 Task: Write a Python program to calculate the area of a circle given its radius.
Action: Mouse moved to (749, 274)
Screenshot: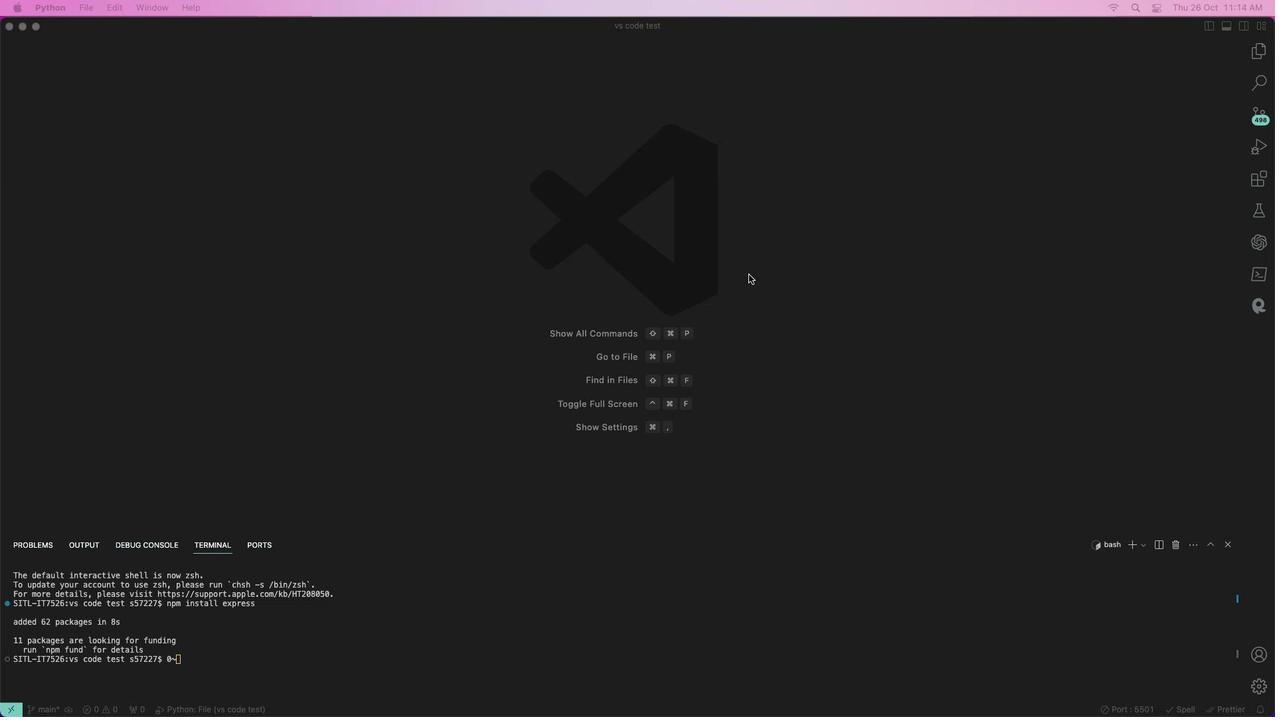 
Action: Mouse pressed left at (749, 274)
Screenshot: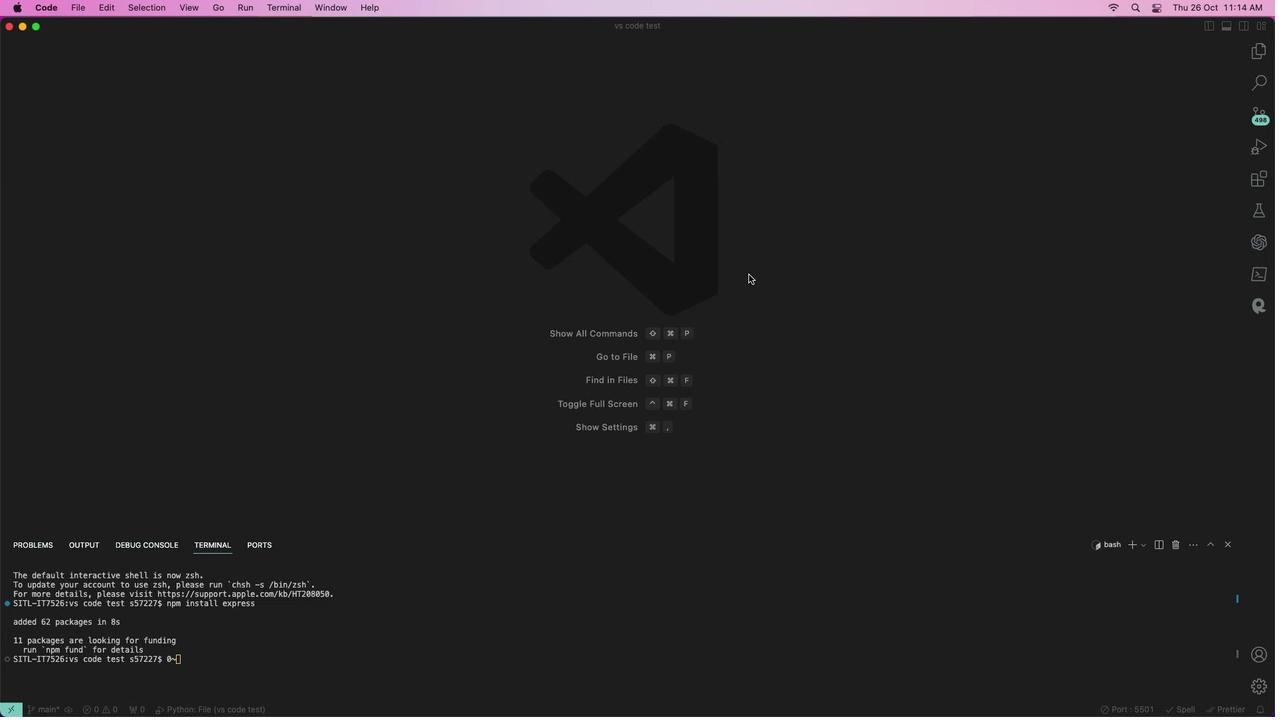 
Action: Mouse moved to (1184, 520)
Screenshot: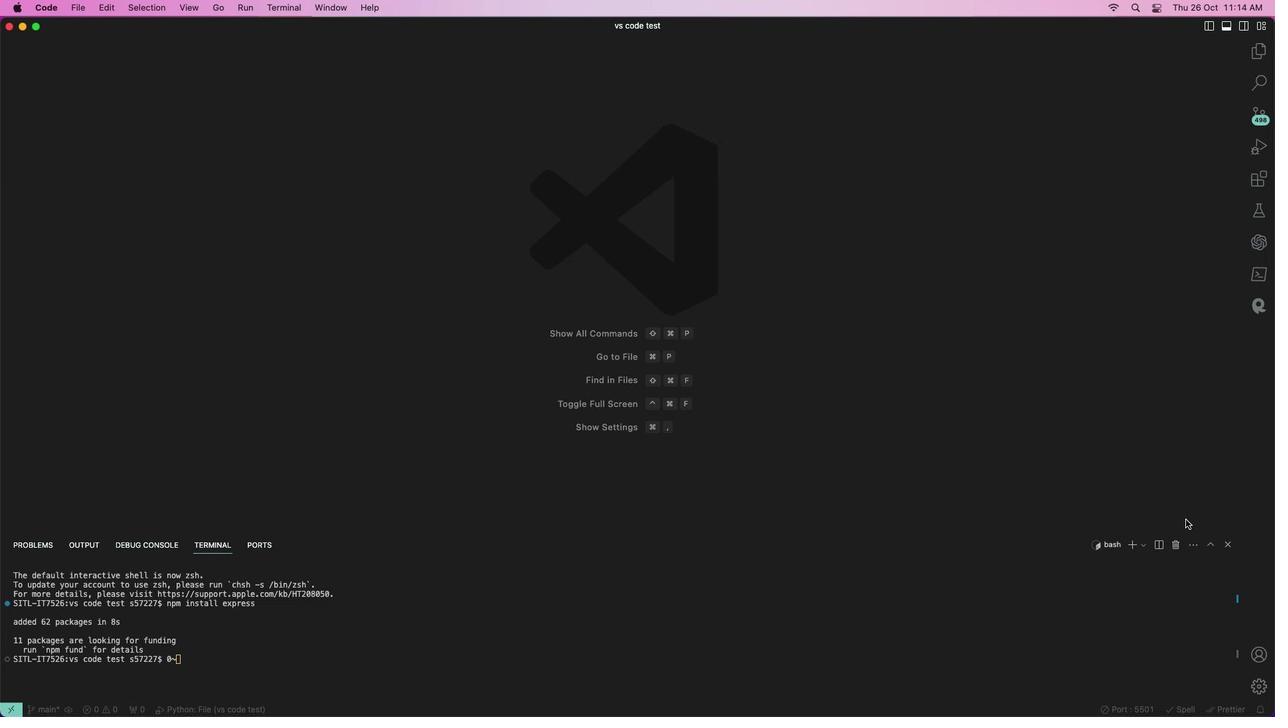 
Action: Mouse pressed left at (1184, 520)
Screenshot: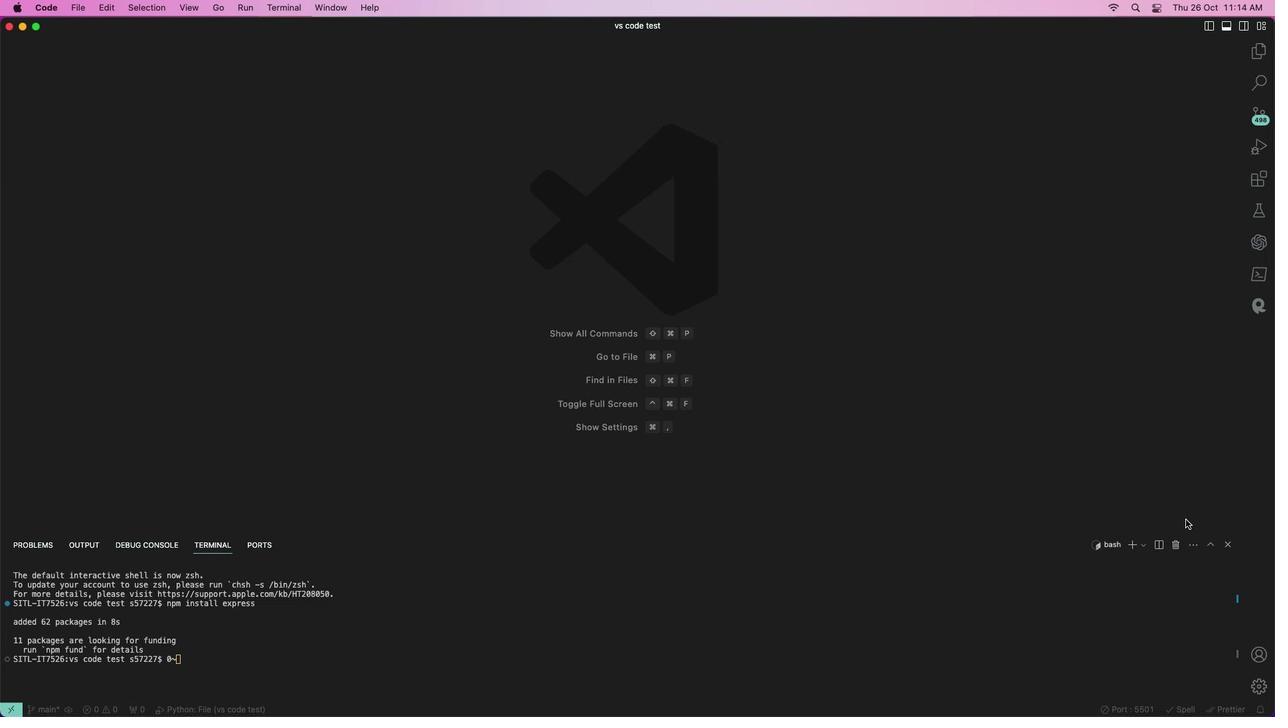 
Action: Mouse moved to (1180, 544)
Screenshot: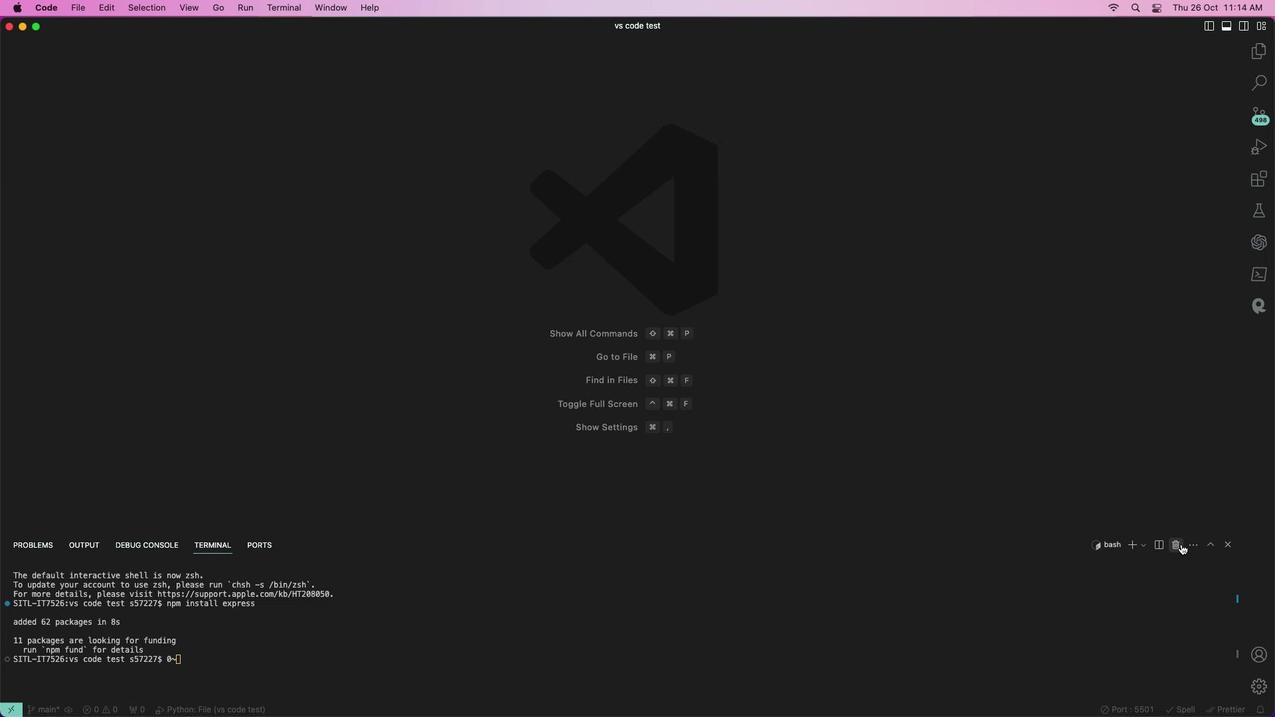 
Action: Mouse pressed left at (1180, 544)
Screenshot: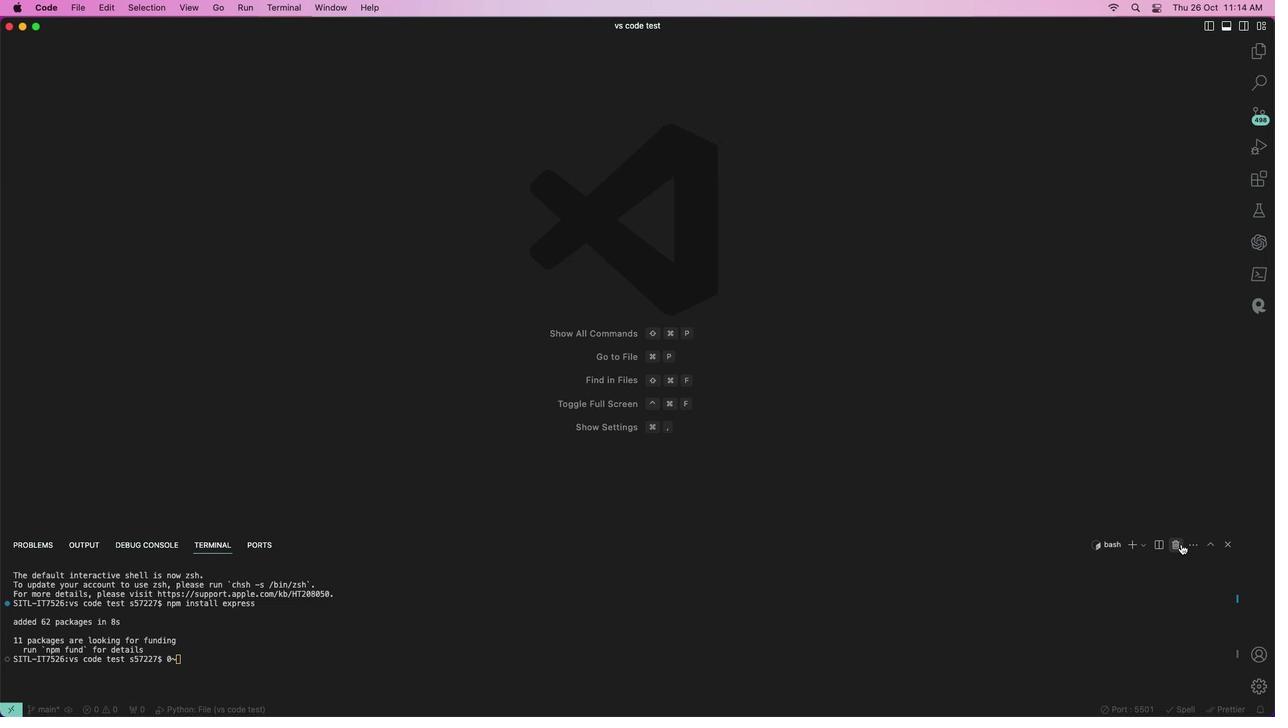 
Action: Mouse moved to (1253, 49)
Screenshot: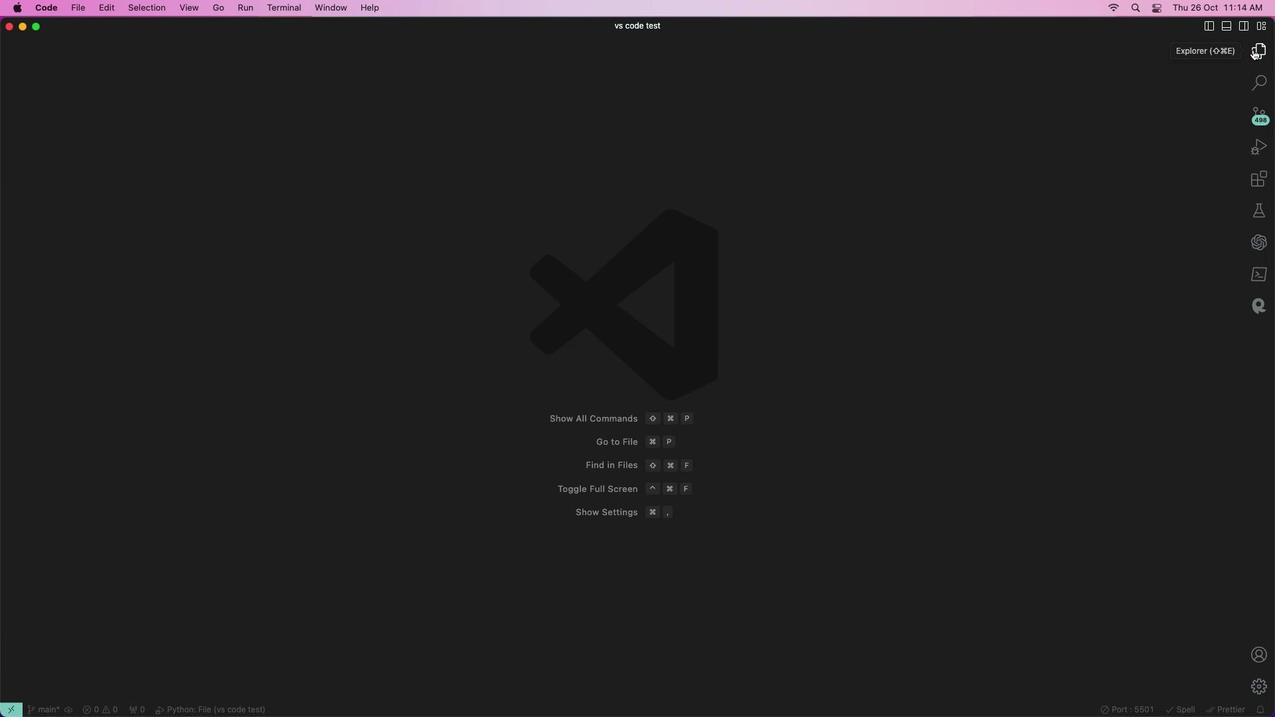 
Action: Mouse pressed left at (1253, 49)
Screenshot: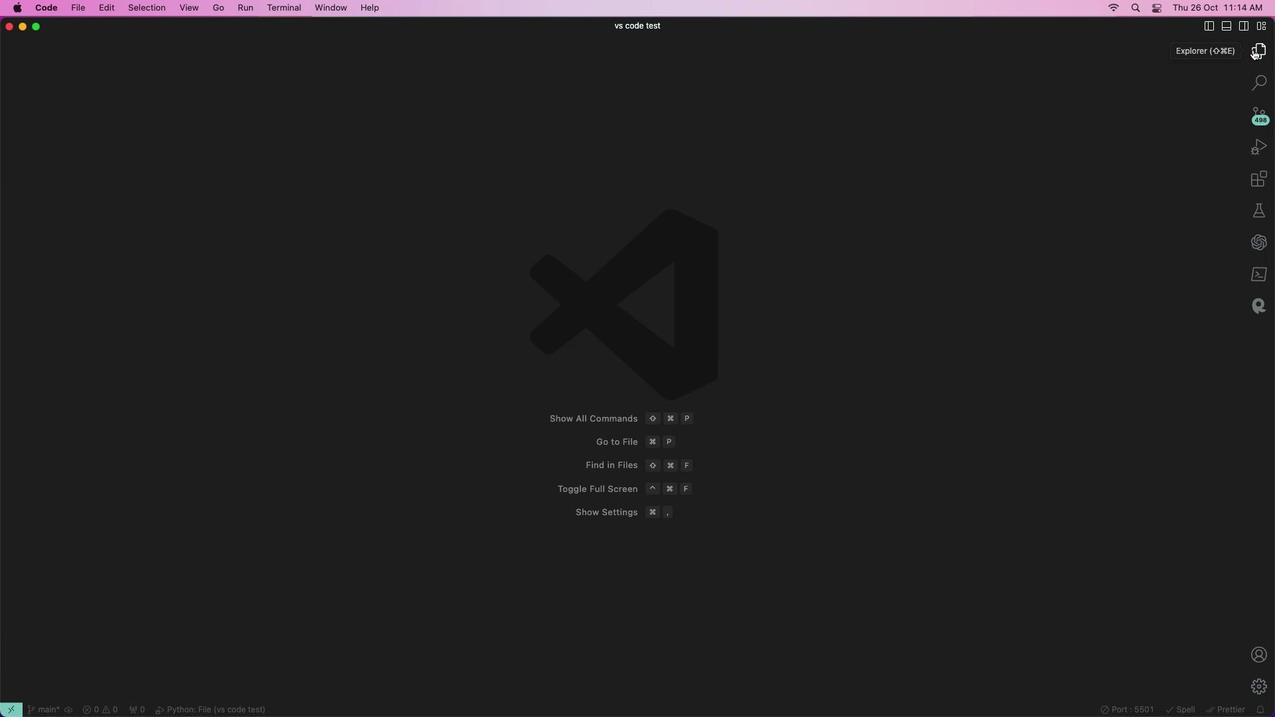 
Action: Mouse moved to (1187, 79)
Screenshot: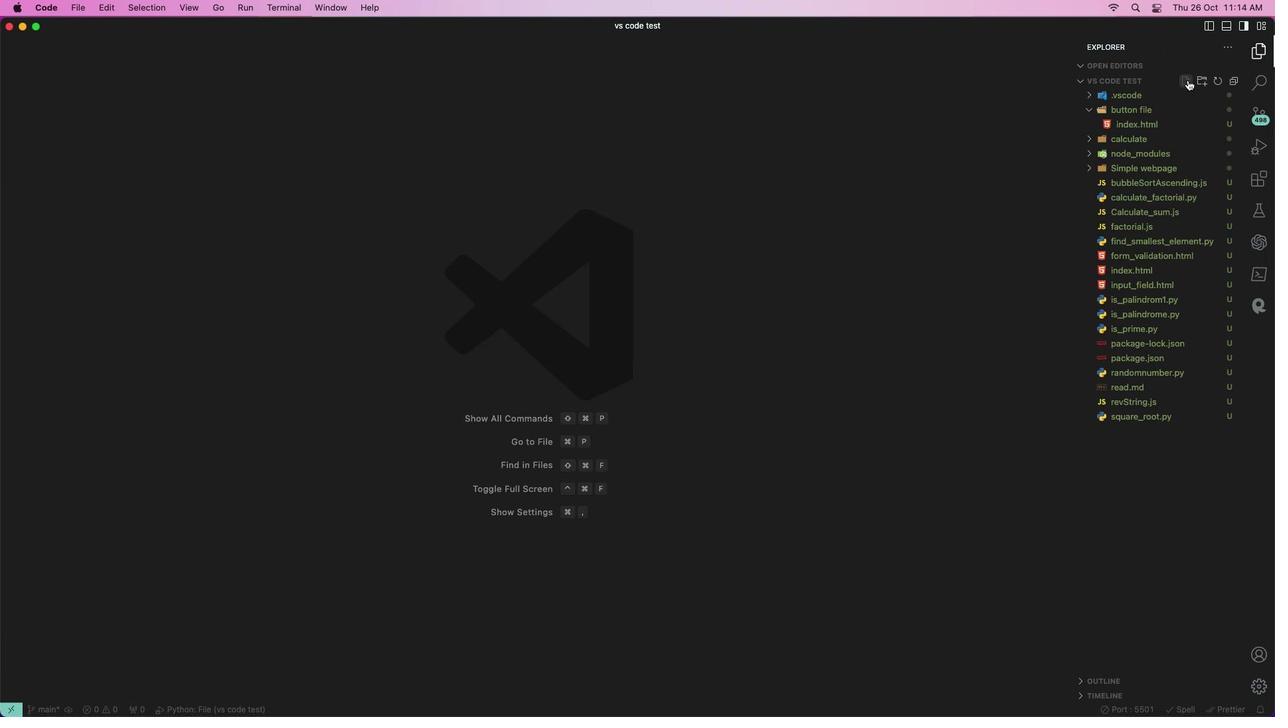 
Action: Mouse pressed left at (1187, 79)
Screenshot: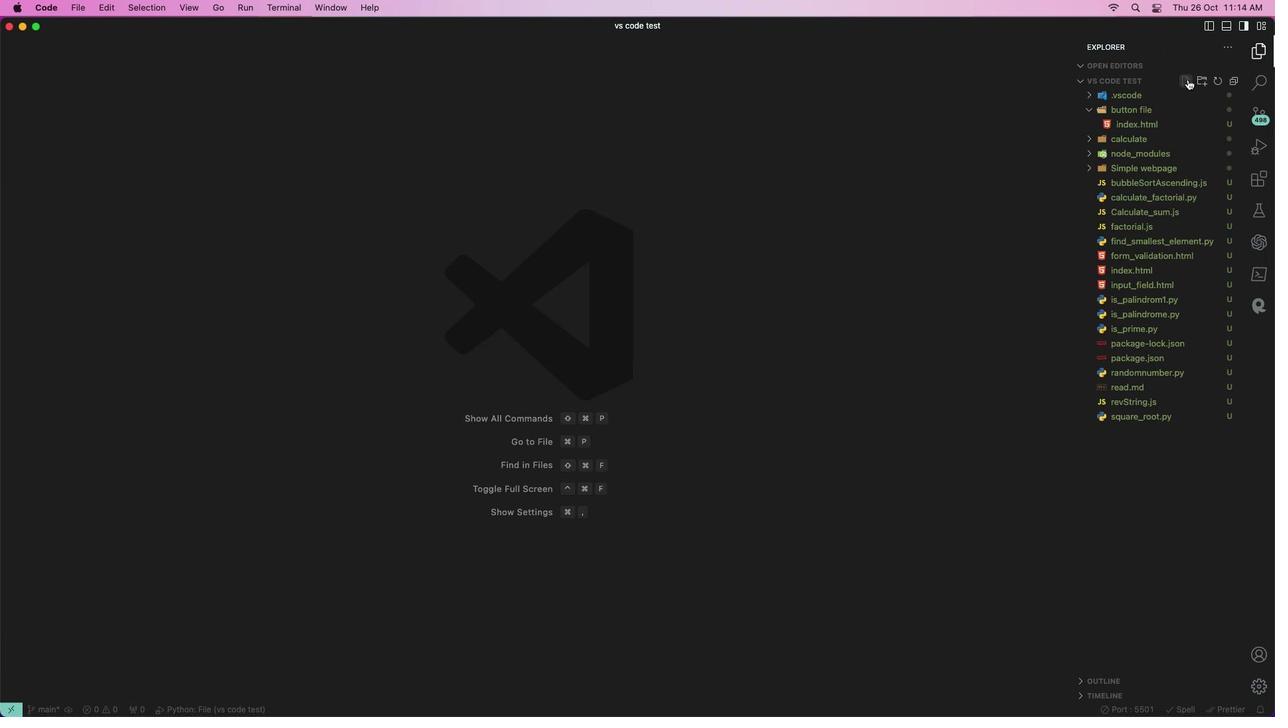 
Action: Mouse moved to (1159, 181)
Screenshot: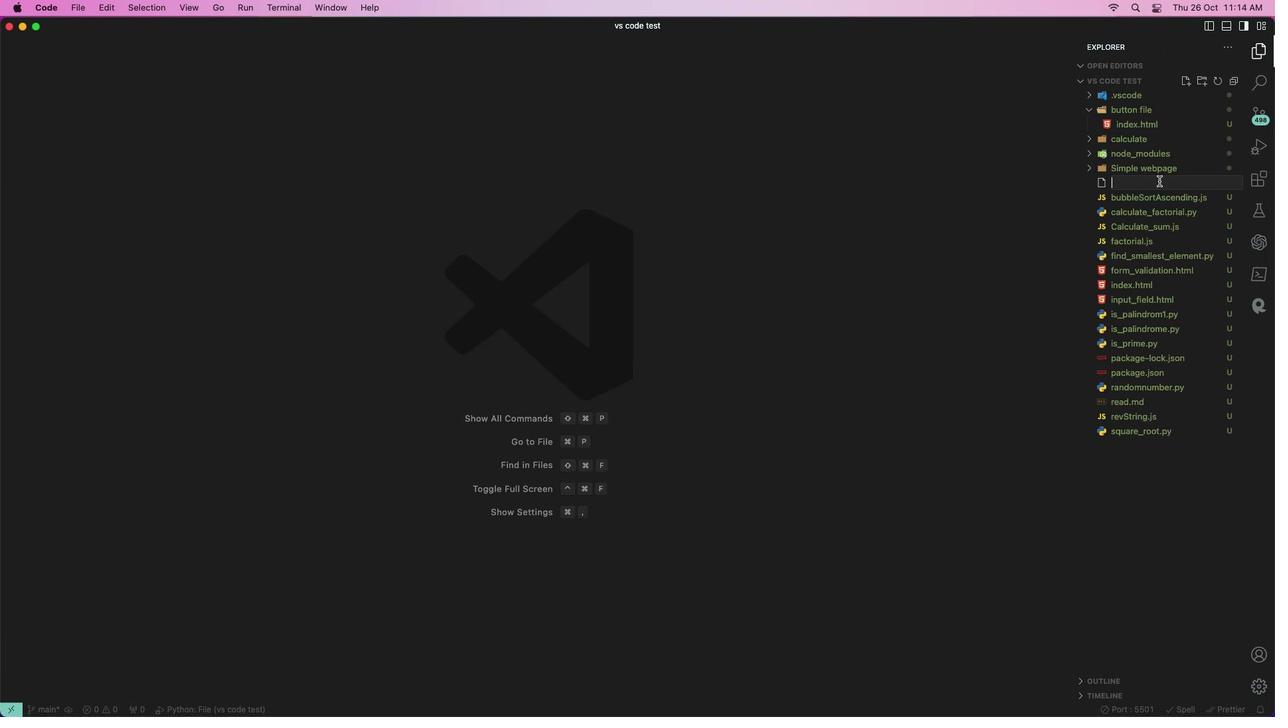
Action: Mouse pressed left at (1159, 181)
Screenshot: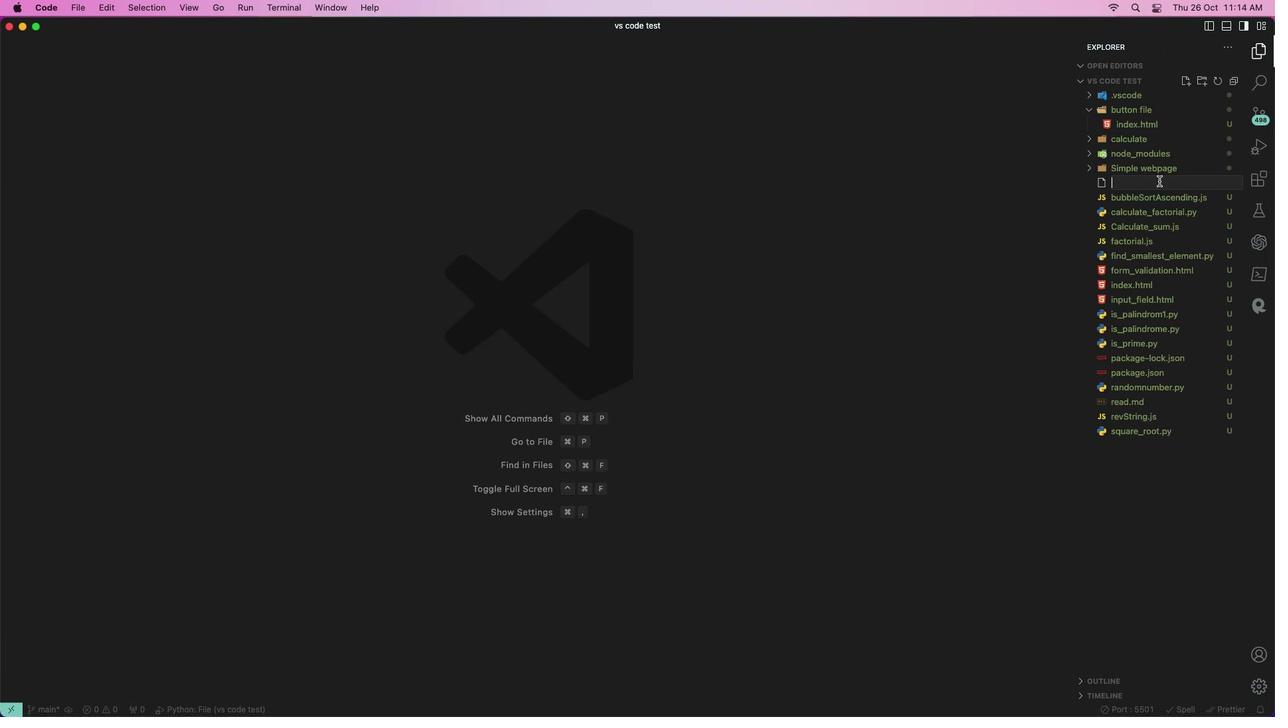 
Action: Mouse moved to (1158, 179)
Screenshot: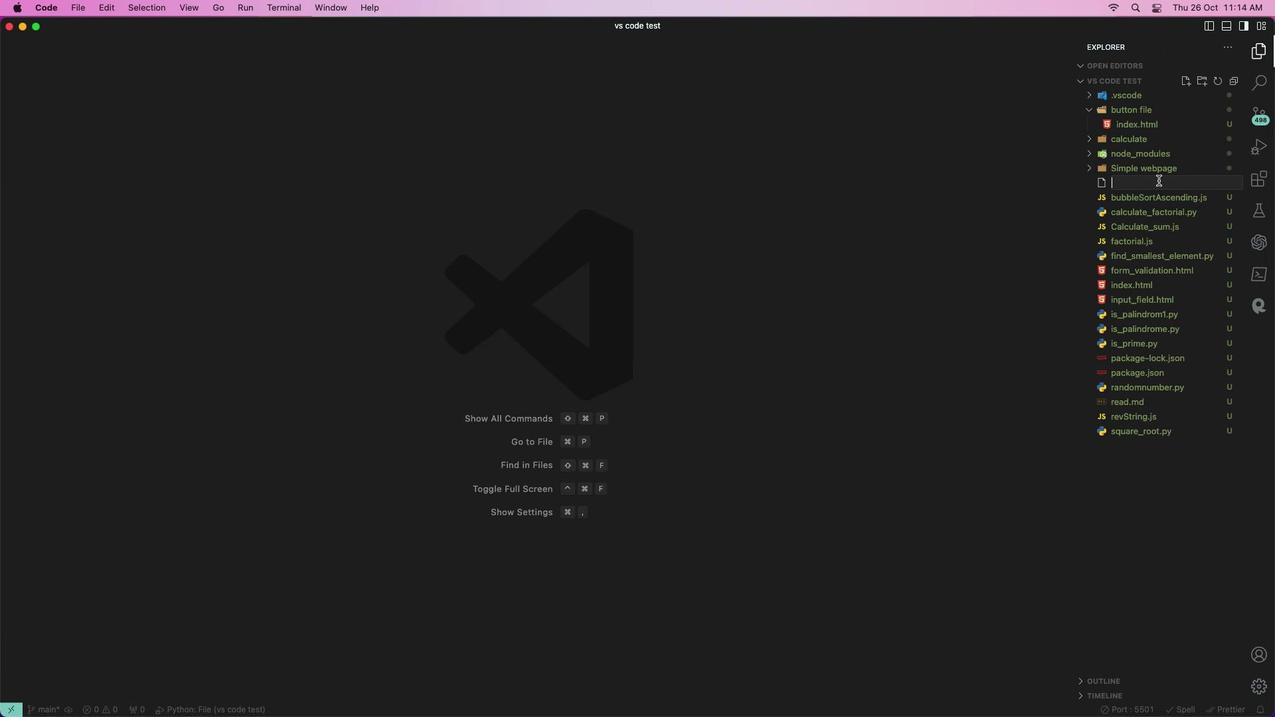 
Action: Key pressed 'c''a''l''c''u''l''a''t''e'Key.shift'_''c''i''c''l''e'Key.shift'_''a''r''e''a''.''p''y'Key.enterKey.shift_r'#'Key.shift_r'F''u''n''c''t''i''o''n'Key.space't''o'Key.space'c''a''l''c''u''l''a''t''e'Key.space't''h''e'Key.space'a''r''e''a'Key.space'o''f'Key.space'c''i''r''c''l''e'Key.spaceKey.enter'd''e''f'Key.space'c''a''l''c''u''l''a''t''e'Key.shift_r'_''c''i''r''c''l''e'Key.shift_r'_''a''r''e''a'Key.shift_r'(''e'Key.backspace'r''a''d''i''u''s'Key.shift_r')'Key.shift_r':'Key.enterKey.shift_r'#'Key.space'c''h''e''c''k'Key.space'i''f'Key.space't''h''e'Key.space'r''a''d''i''u''s'Key.space'i''s'Key.space'n''e''g''a''t''i''v''e'Key.enter'i''f'Key.space'r''a''d''i''u''s'Key.spaceKey.shift_r'<'Key.space'0'Key.shift_r':'Key.enter'r''e''t''u''r''n'Key.spaceKey.shift_r'"'Key.shift'R''a''d''i''u''s'Key.space'c''a''n''n''o''t'Key.space'b''e'Key.space'n''e''g''a''t''i''v''e'Key.shift_r'"'Key.enter'e''l''s''e'Key.shift_r':'Key.enterKey.shift_r'#'Key.shift_r'M''a''n''u''a''l''l''y'Key.space'd''e''f''i''n''e'Key.space'a''n'Key.space'a''p''p''r''o''x''i''a''t''i''o''n'Key.space'o''f'Key.space'p''i'
Screenshot: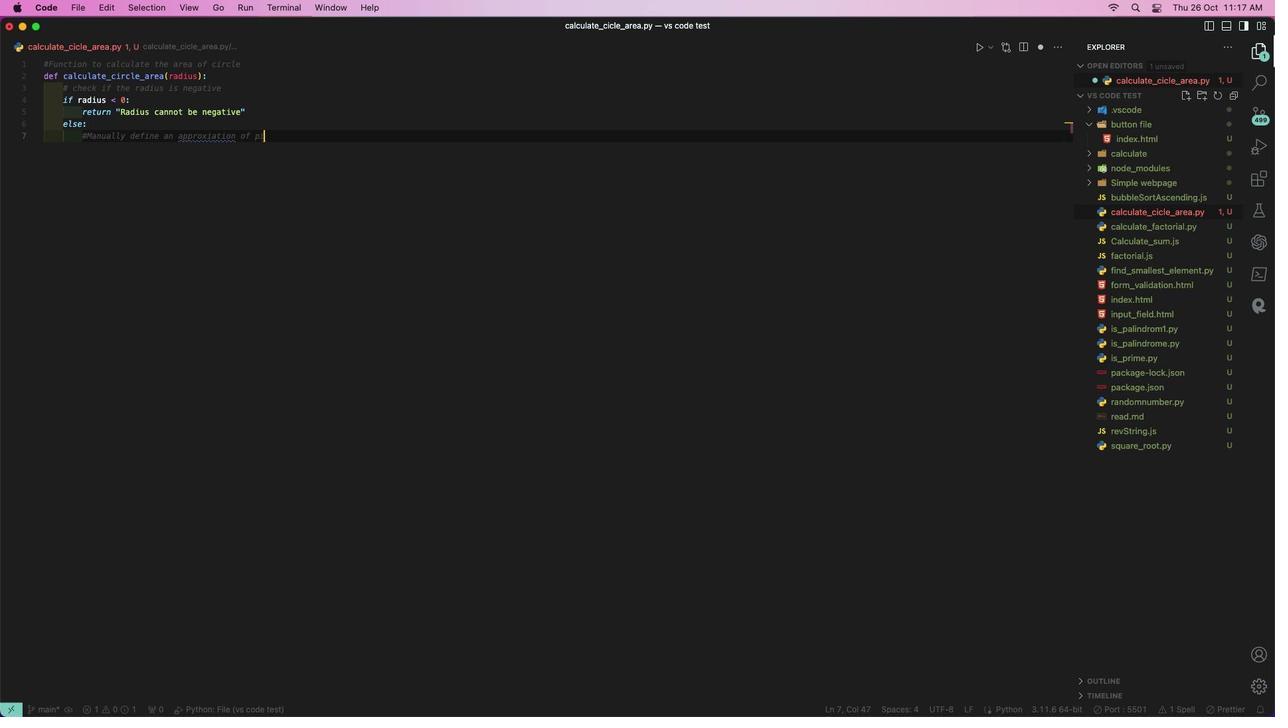 
Action: Mouse moved to (213, 138)
Screenshot: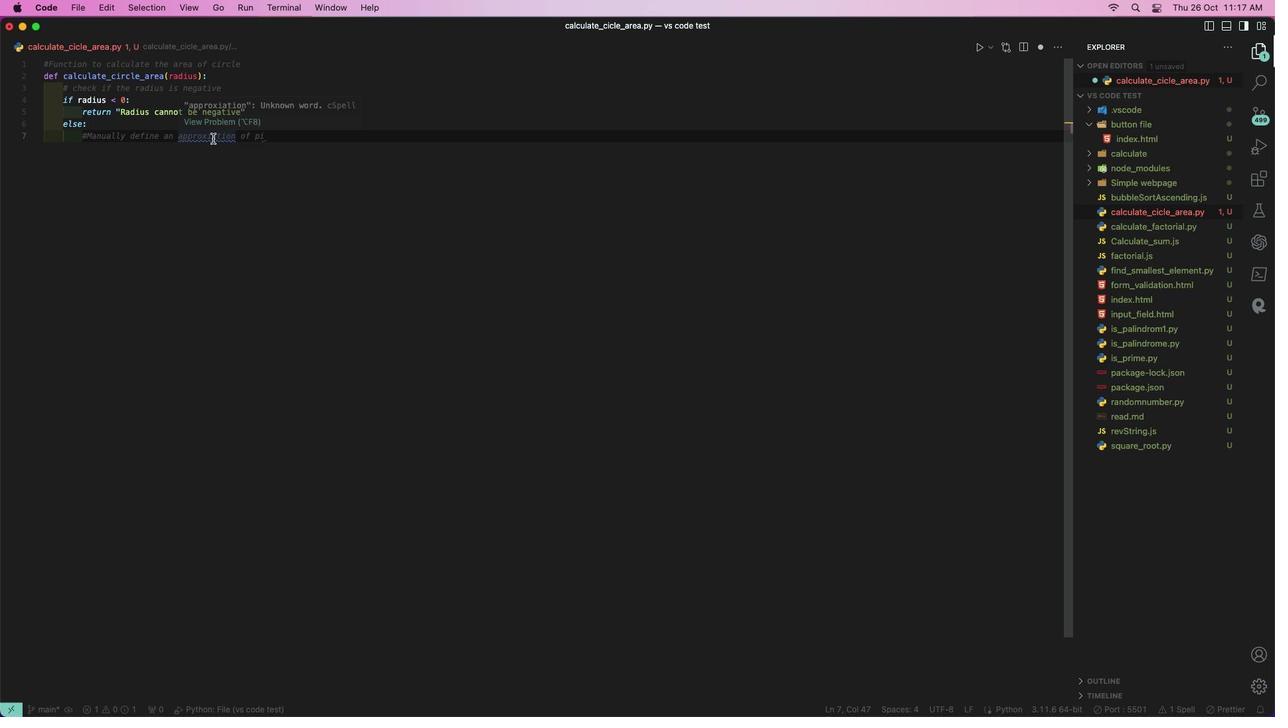 
Action: Mouse pressed left at (213, 138)
Screenshot: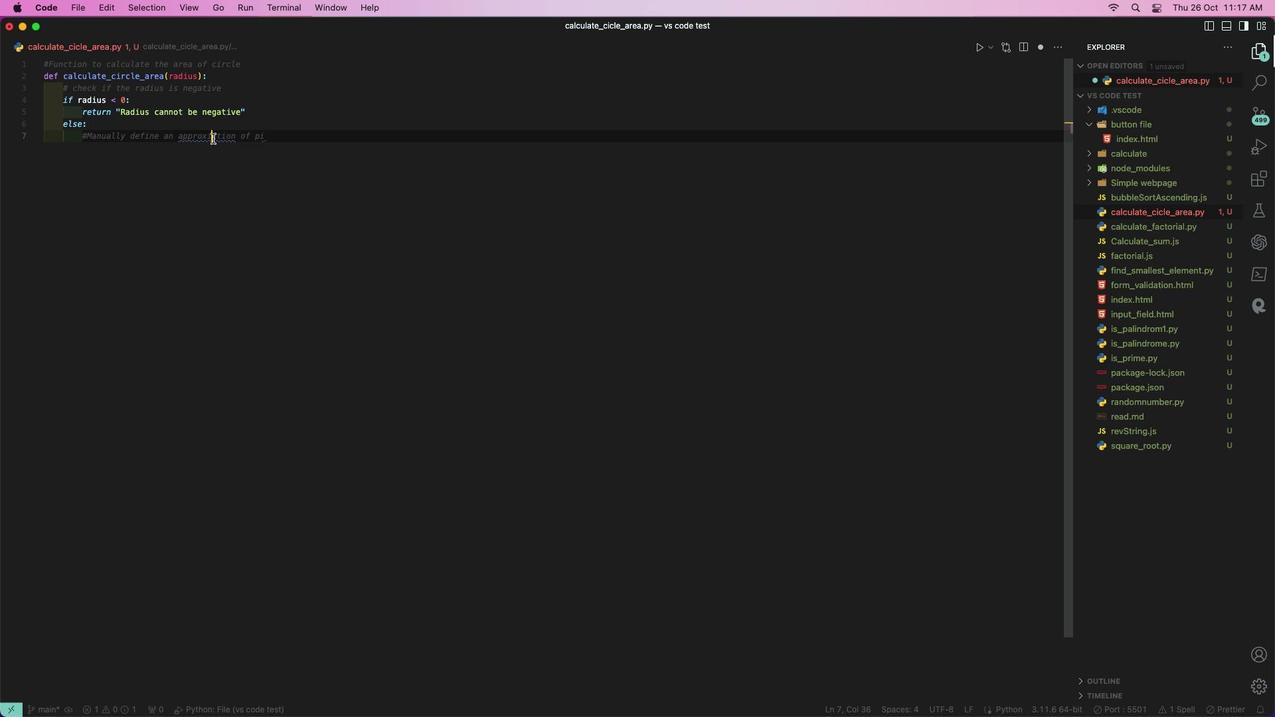 
Action: Mouse moved to (359, 148)
Screenshot: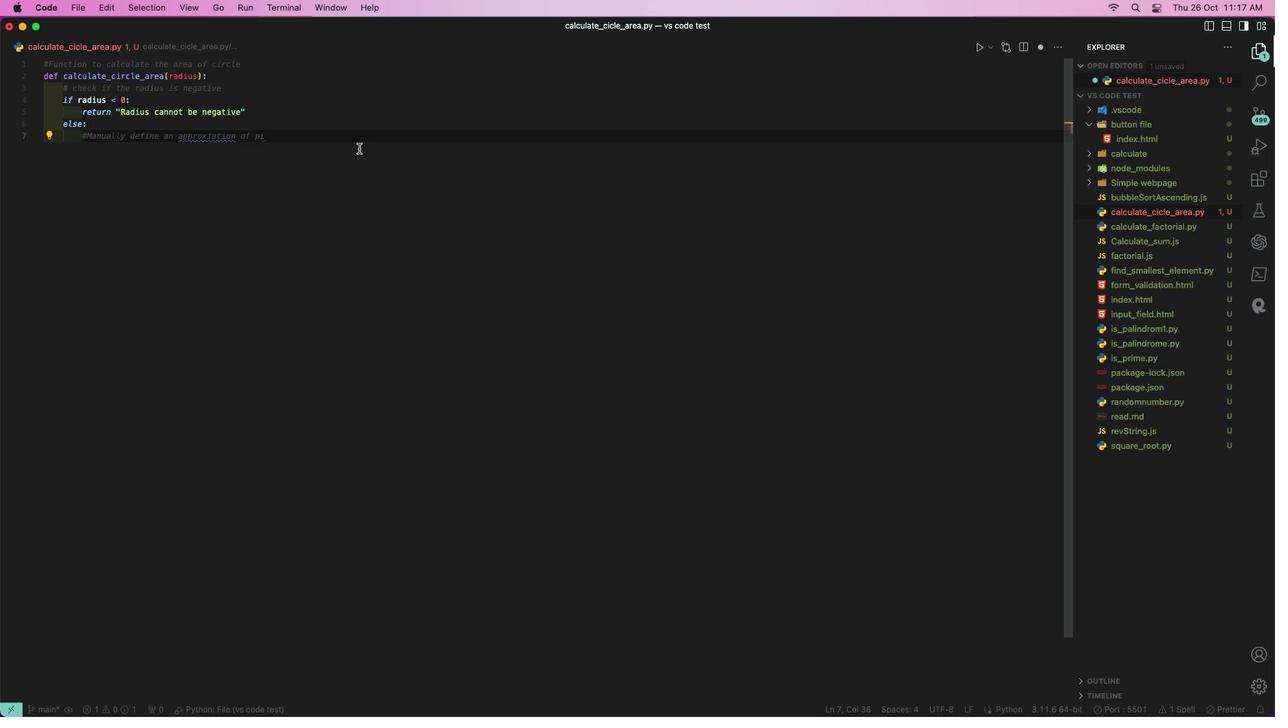 
Action: Key pressed 'm'
Screenshot: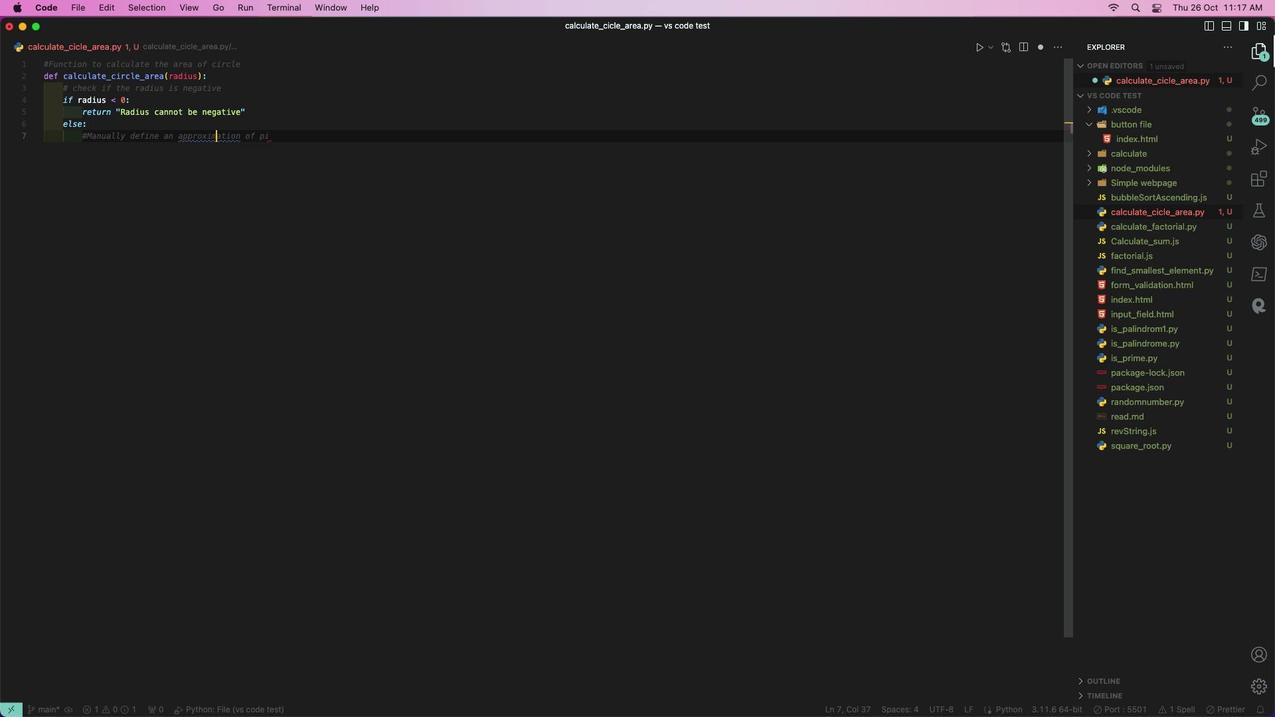 
Action: Mouse moved to (338, 140)
Screenshot: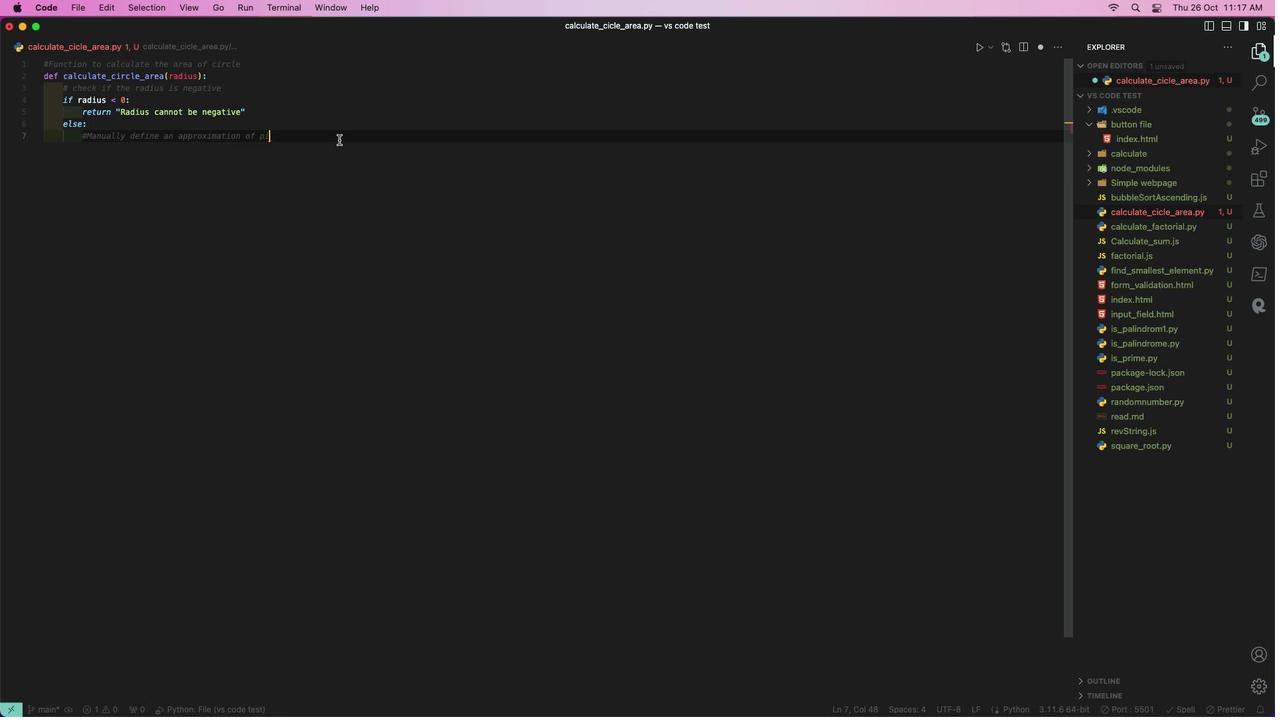 
Action: Mouse pressed left at (338, 140)
Screenshot: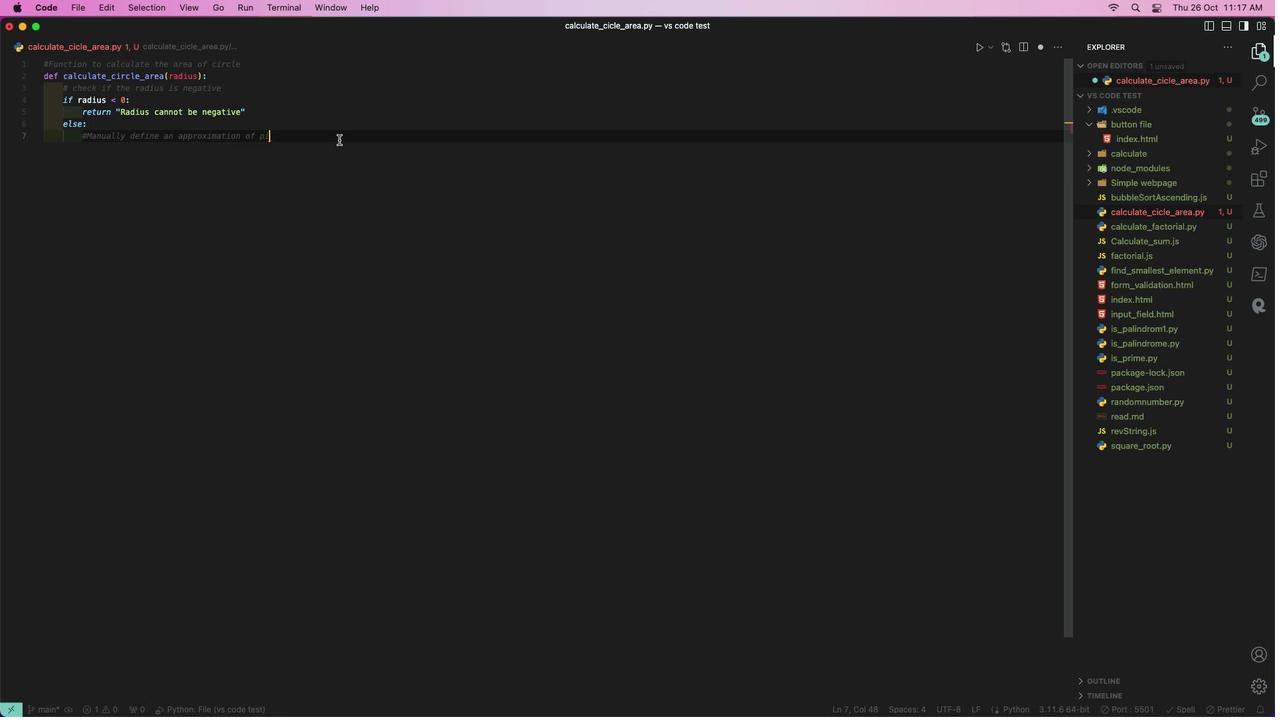 
Action: Mouse moved to (339, 140)
Screenshot: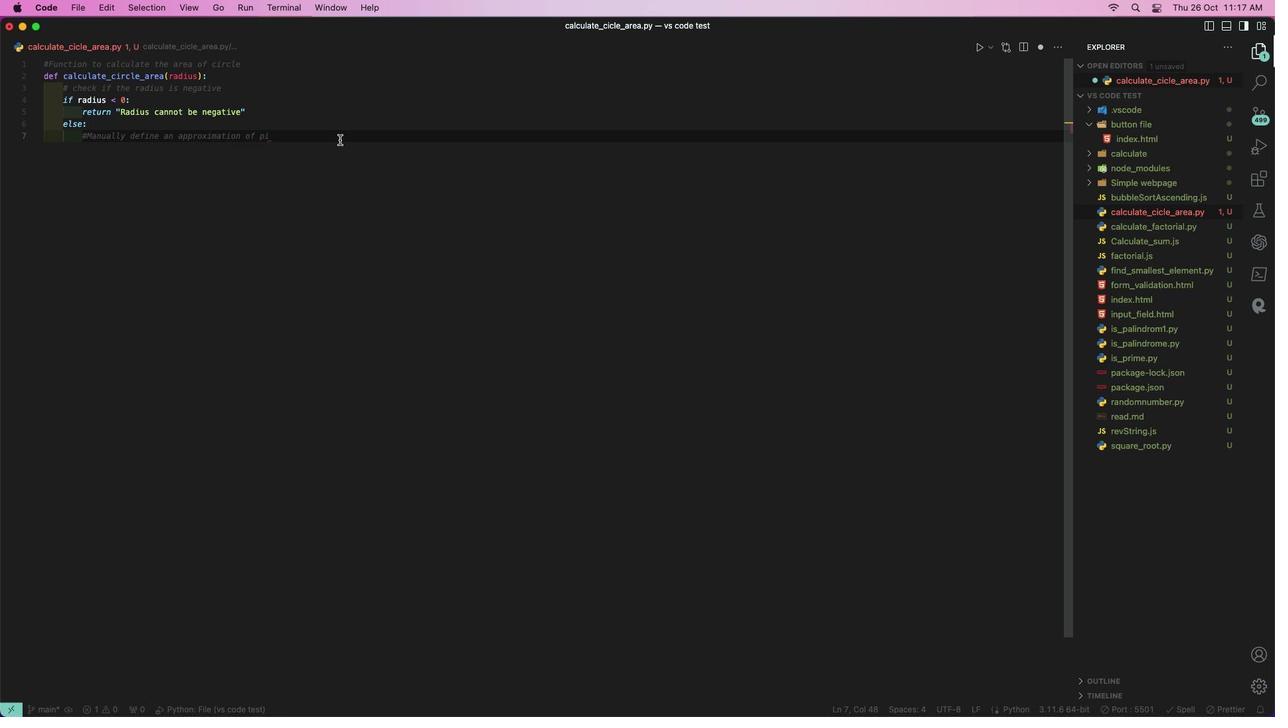 
Action: Key pressed Key.enter'p''i'Key.space'='Key.space'3''.''1''4''1''5''9'Key.enterKey.enterKey.shift_r'#''c''a''l''c''u''l''a''t''e'Key.space't''h''e'Key.space'a''r''e''a'Key.space'u''s''i''n''g'Key.space't''h''e'Key.space'f''o''r''m''u''l''a'Key.spaceKey.shift_r'A'Key.space'='Key.space'p''i'Key.spaceKey.shift_r'*'Key.space'r'Key.spaceKey.shift_r'^'Key.space'2'Key.enter'a''r''a'Key.backspace'e''a'Key.space'='Key.space'p''1'Key.spaceKey.backspaceKey.backspace'i'Key.spaceKey.shift_r'*'Key.spaceKey.shift'(''r''a''d''i''u''s'Key.spaceKey.shift_r'*''*'Key.space'2'Key.shift')'Key.enter'r''e''t''u''r''n'Key.space'a''r''e''a'Key.enterKey.enterKey.enterKey.enterKey.backspaceKey.shift_r'#'Key.shift'P''r''o''m''p''t'Key.space't''h''e'Key.space'u''s''e''r'Key.space't''o'Key.space'e''n''t''e''r'Key.space't''h''e'Key.space'r''a''d''i''u''s'Key.space'o''f'Key.space't''h''e'Key.space'c''i''r''c''l''e'Key.space'a''s'Key.space'a'Key.space'f''l''o''a''t'Key.spaceKey.enter'a''r''e''a'Key.backspaceKey.backspaceKey.backspaceKey.backspace'r''a''d''u'Key.backspace'i''u''s''='Key.space'f''l''o''a''t'Key.shift_r'(''i''n''p''u''t'Key.shift_r'('Key.shift_r'"'Key.shift_r'E''n''t''e''r'Key.space't''h''e'Key.space'r''a''d''i''u''s'Key.space'o''f'Key.space't''h''e'Key.space'c''i''r''c''l''e'Key.shift_r':'Key.spaceKey.shift_r'"'Key.shift_r')'')'Key.enterKey.enterKey.shift_r'#'Key.shift_rKey.spaceKey.shift_r'C''a''l''l'Key.space't''h''e'Key.space'c''a''l''c''u''l''a''t''e'Key.spaceKey.backspaceKey.shift_r'_'Key.space'c''i''r''c''l''e'Key.space'a''r''e''a'Key.space'f''u''n''c''t''i''o''n'Key.space't''o'Key.space'c''a''l''c''u''l''a''t''e'Key.space't''h''e'Key.space'a''r''e''a'Key.enter'a''r''e''a'Key.space'='Key.space'c''a''l''c''u''l''a''t''e'Key.spaceKey.backspaceKey.shift_r'_''c''i''r''c''l''e'Key.spaceKey.backspaceKey.shift_r'_''a''r''e''a'Key.shift_r'(''r''a''d''i''u''s'Key.shift_r')'
Screenshot: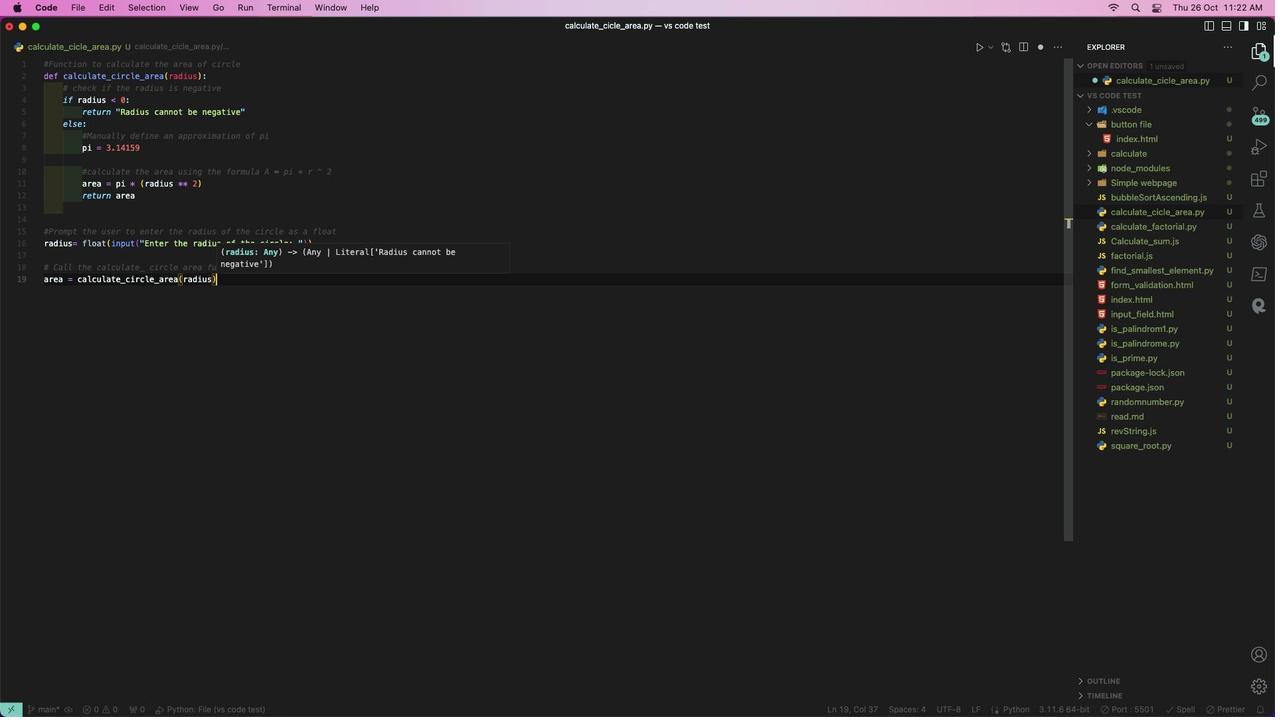 
Action: Mouse moved to (142, 278)
Screenshot: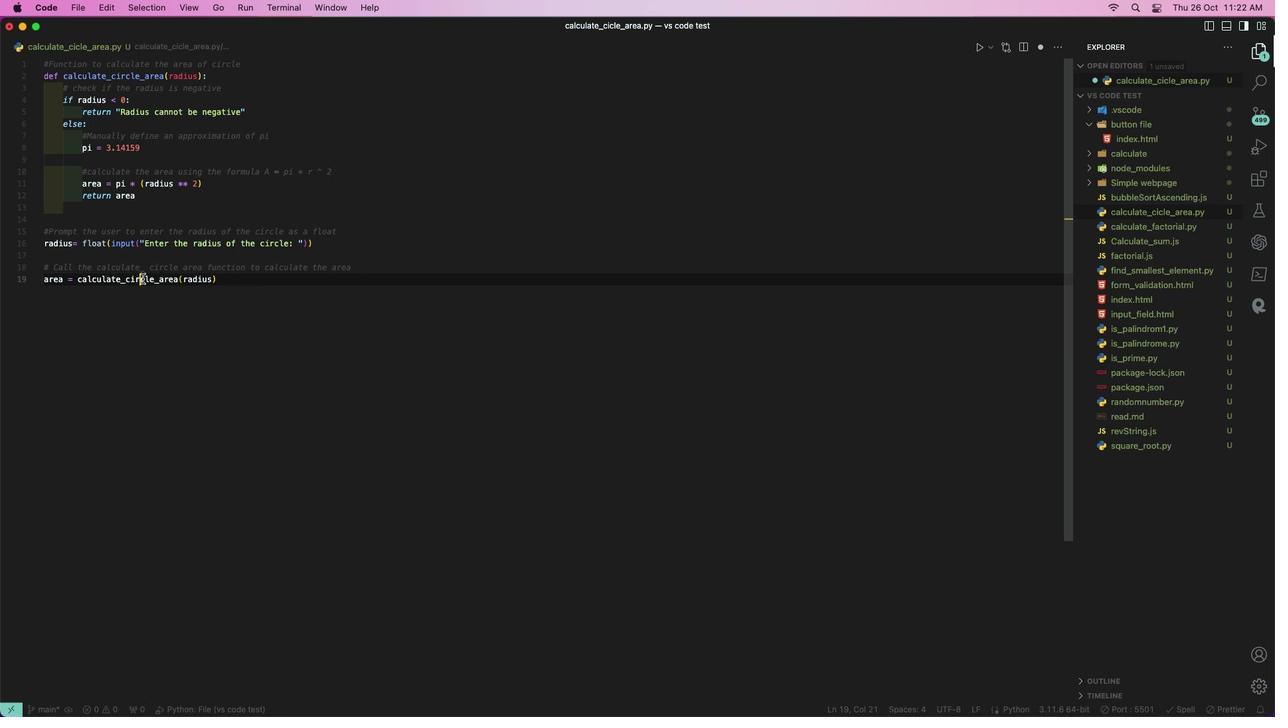 
Action: Mouse pressed left at (142, 278)
Screenshot: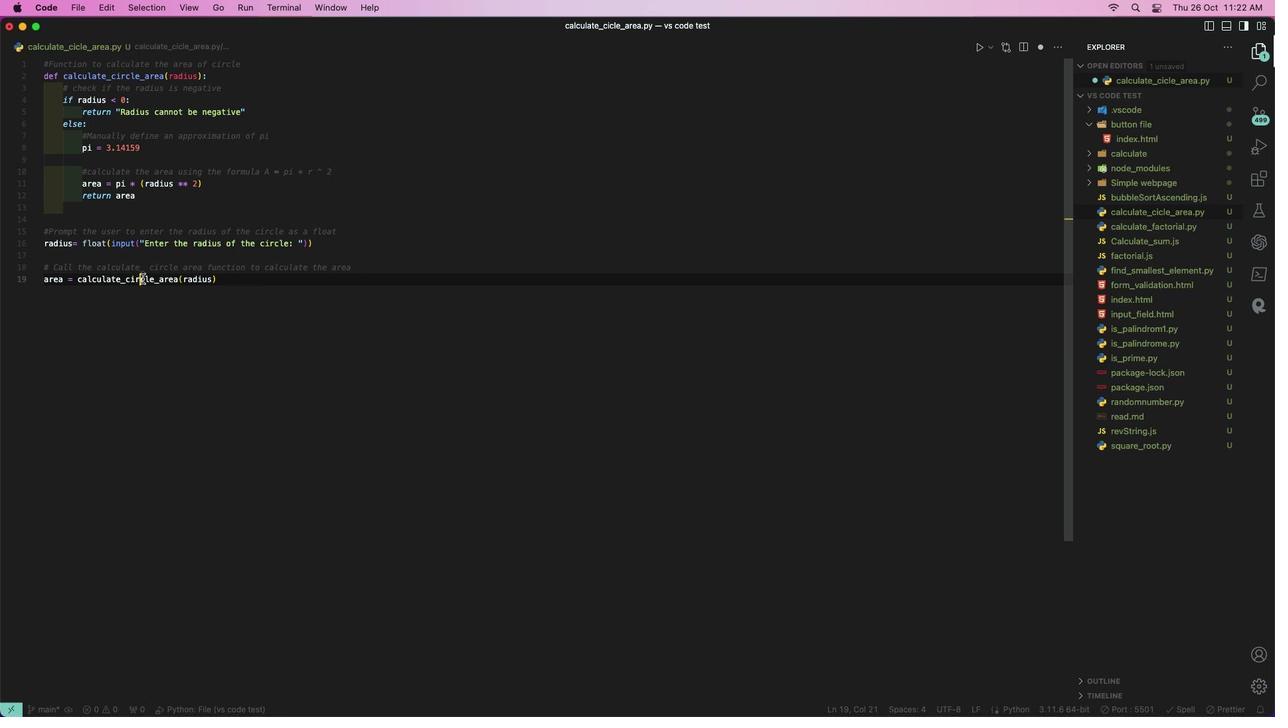 
Action: Mouse moved to (223, 281)
Screenshot: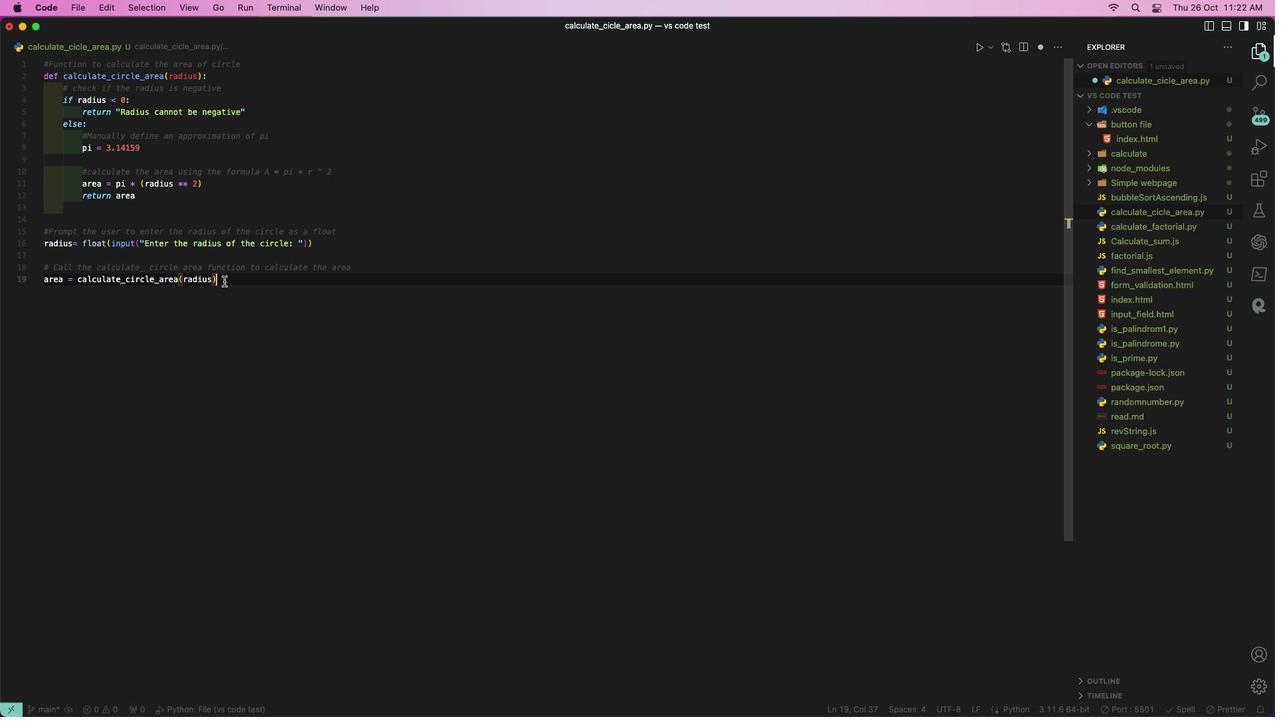 
Action: Mouse pressed left at (223, 281)
Screenshot: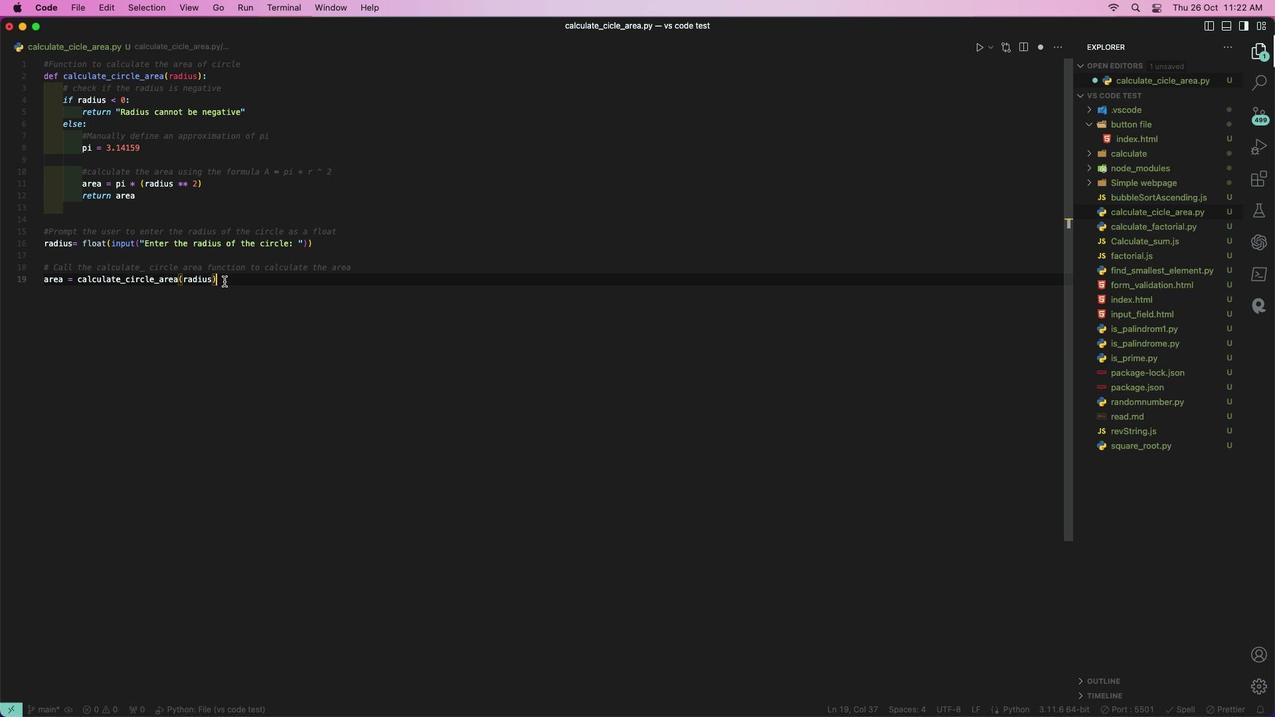 
Action: Mouse moved to (329, 289)
Screenshot: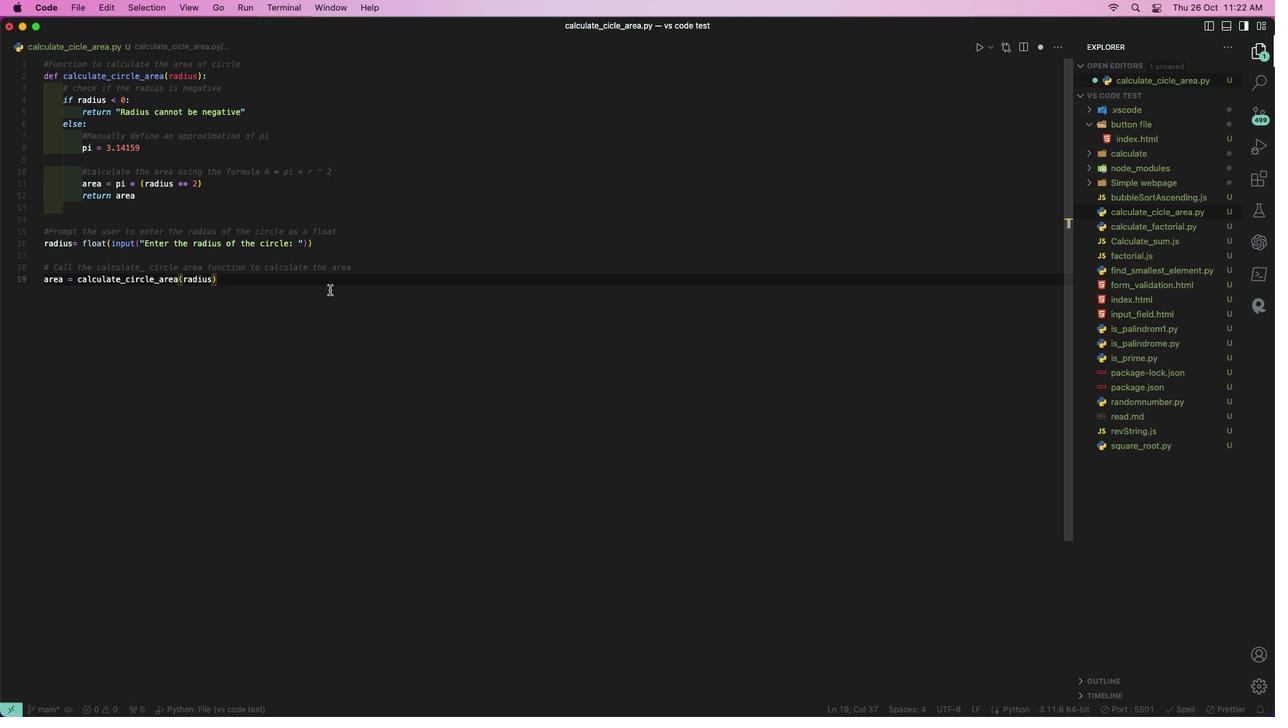 
Action: Key pressed Key.enterKey.enterKey.shift_r'#''c''h''e''c''k'Key.space'i''f'Key.space't''h''e'Key.space'r''e''s''u''l''t'Key.space'i''s'Key.space'a'Key.space's''t''r''i''n''g'Key.spaceKey.shift_r'(''e''r''r''o''r'Key.space'm''e''s''s''a''g''e'Key.spaceKey.shift_r')'Key.space'o''r'Key.space'a'Key.space'n''u''m''e''r''i''c'Key.space'v''a''l''u''e'Key.spaceKey.shift_r'(''a''r''e''a'Key.shift_r')'Key.enterKey.enter'i''f'Key.space'i''s''i''n''s''t''a''n''c''e'Key.shift_r'(''a''r''e''a'','Key.space's''t''r'Key.shift_r')'Key.shift_r':'Key.enterKey.shift_r'#''o''r''u''b''t'Key.backspaceKey.backspaceKey.backspaceKey.backspaceKey.backspace'p''r''i''n''t'Key.space't'Key.backspace'a''n'Key.space'w'Key.backspace'e''r''r''o''r'Key.space'm''e''s''s''a''g''e'Key.space'i''f'Key.space't''h''e'Key.space'r''a''d''i''u''s'Key.space'i''s'Key.space'n''o''n'Key.space'n''e''g''a''t''i''v''e'Key.enter'p''r''i''n''t'Key.shift'('Key.shift'"'Key.shift'T''h''e'Key.space'a''r''e''a'Key.space'o''f'Key.space't''h''e'Key.space'c''i''r''c''l''e'Key.space'w''i''t''h'Key.space'r''a''d''i''u''s'Key.shift_r'"'','Key.space'r''a''d''i''u''s'','Key.spaceKey.shift_r'"''i''s'Key.shift_r'"'Key.leftKey.shift_r':'Key.spaceKey.right','Key.space'a''r''e''a'Key.shift_r')'
Screenshot: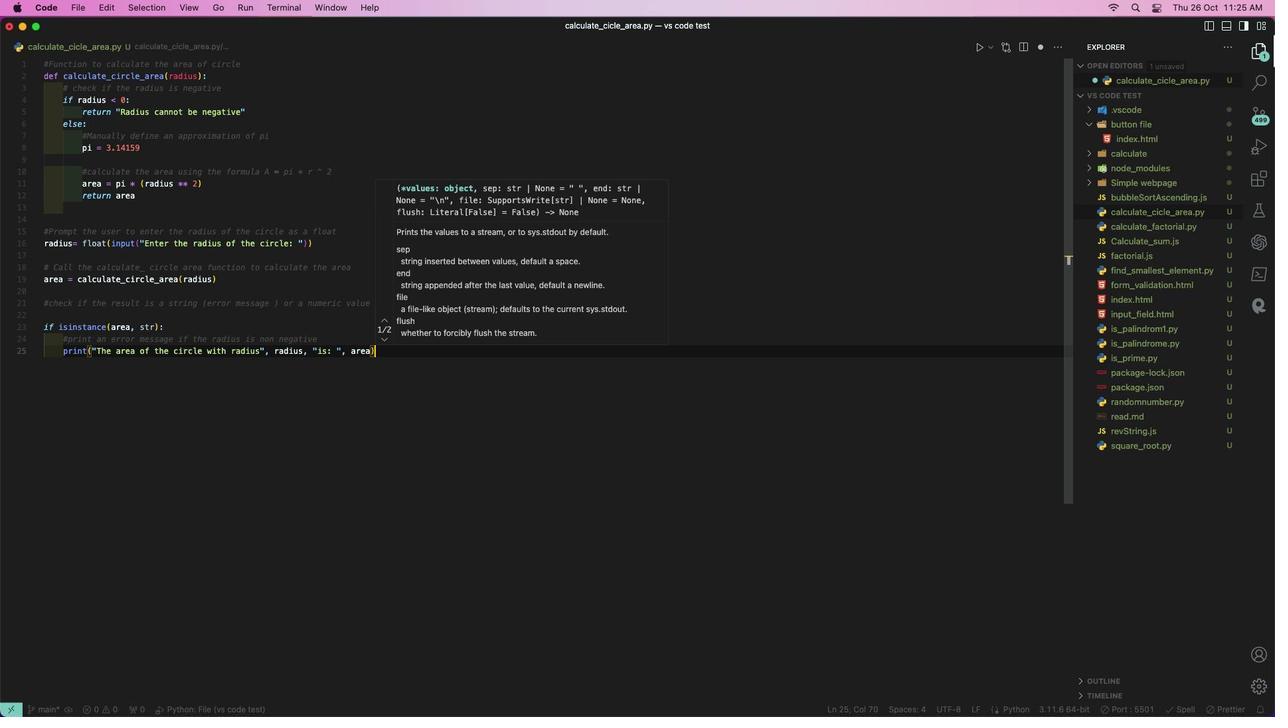 
Action: Mouse moved to (529, 349)
Screenshot: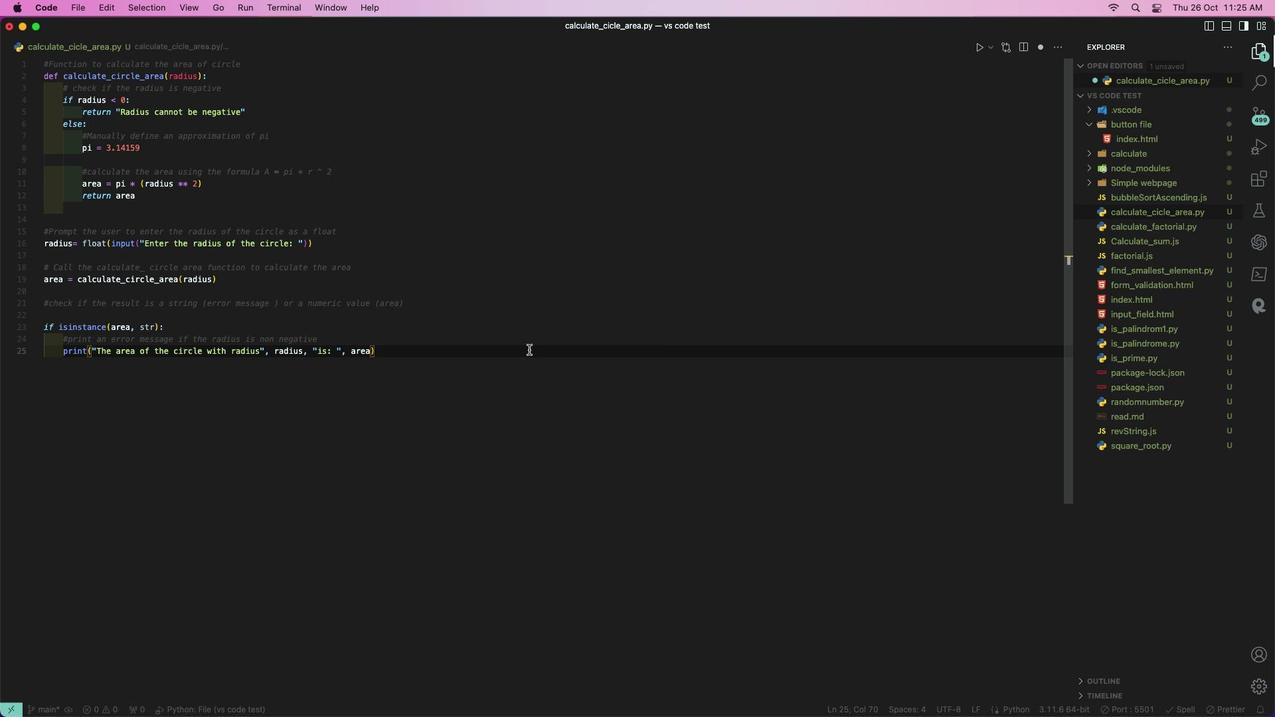 
Action: Mouse pressed left at (529, 349)
Screenshot: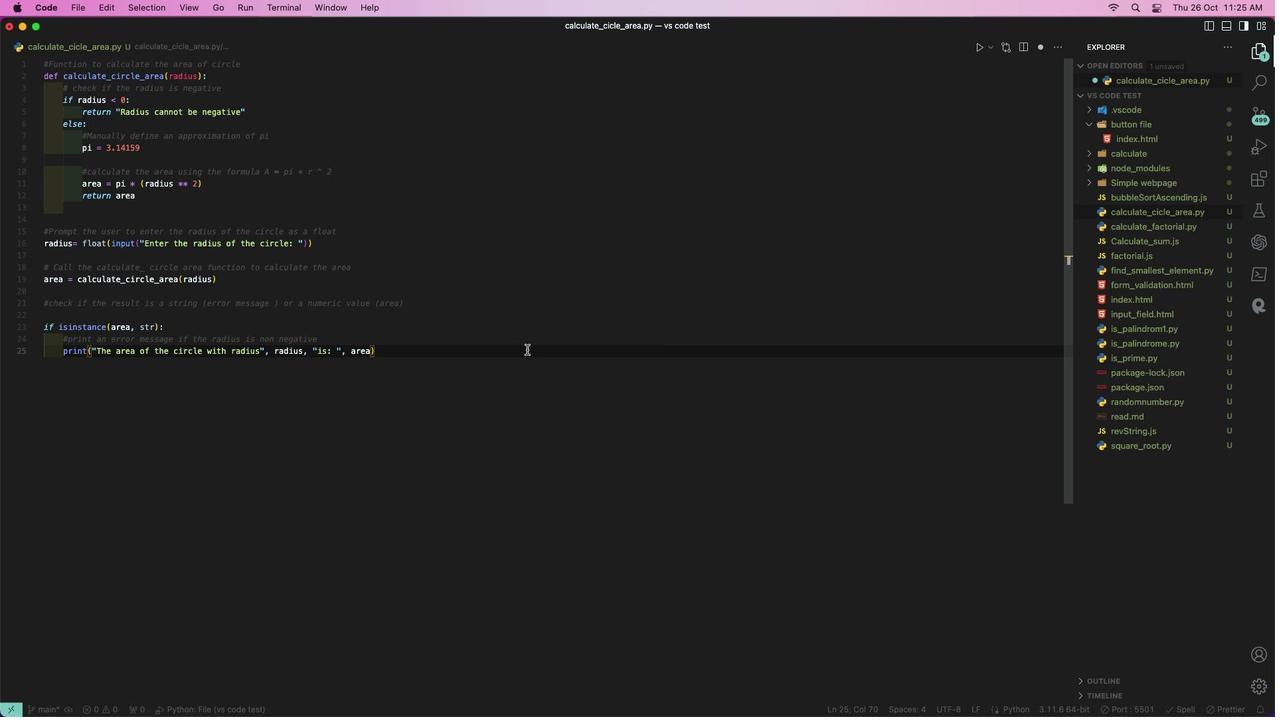 
Action: Mouse moved to (525, 347)
Screenshot: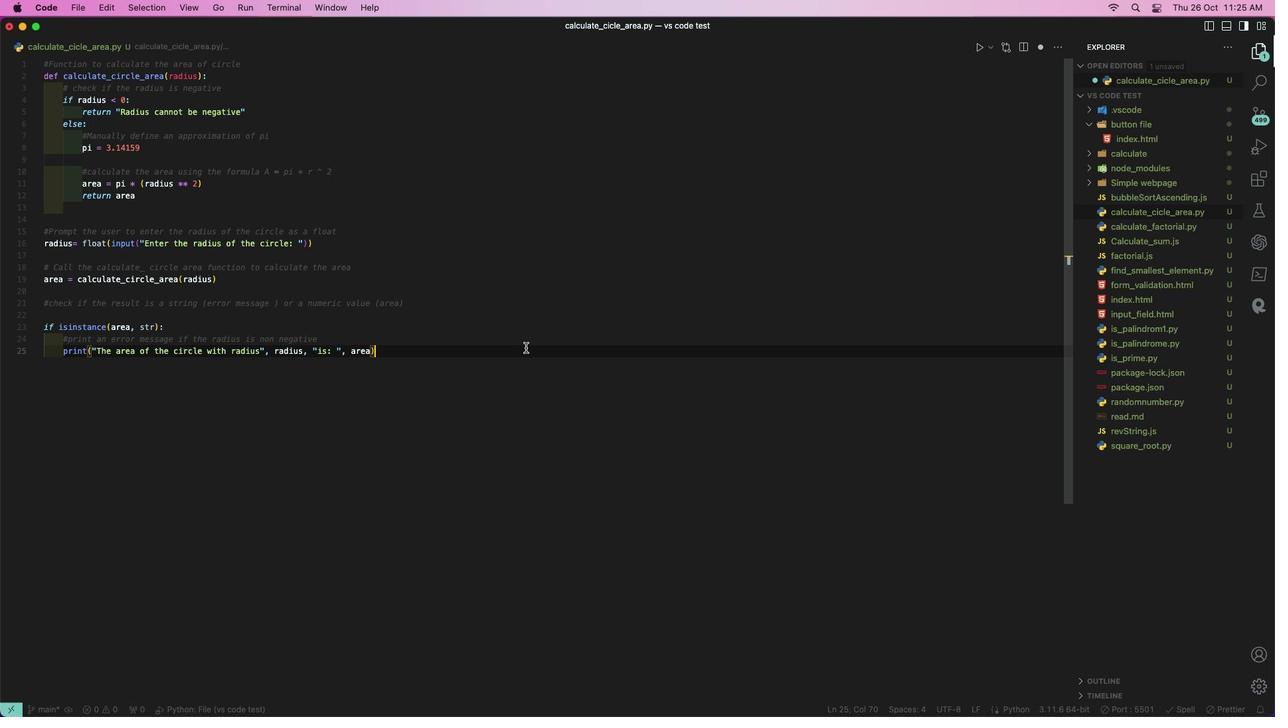 
Action: Mouse scrolled (525, 347) with delta (0, 0)
Screenshot: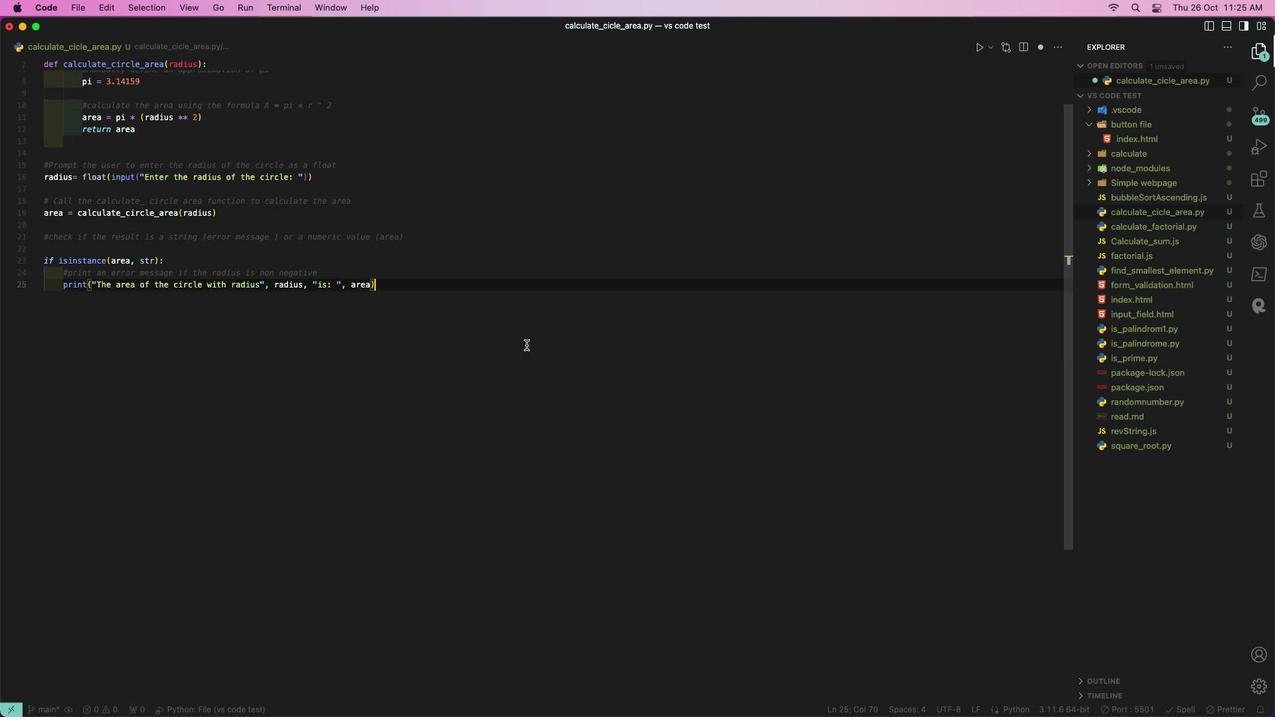 
Action: Mouse scrolled (525, 347) with delta (0, 0)
Screenshot: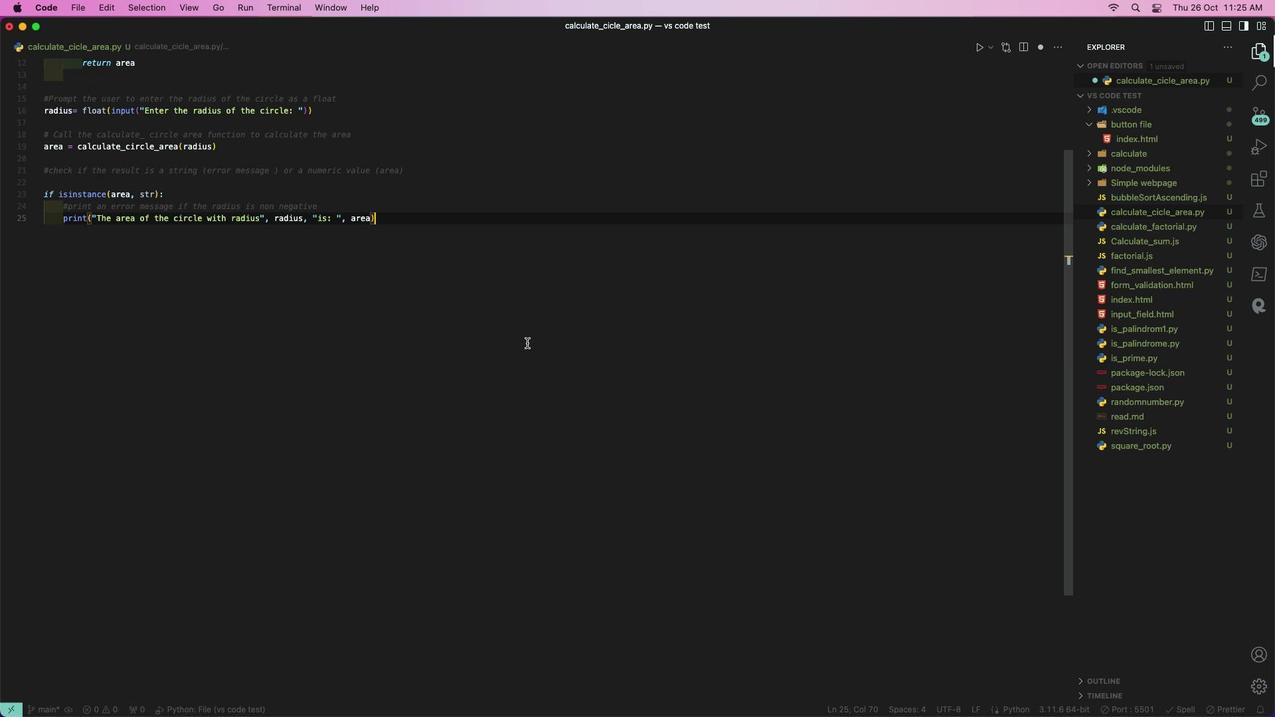 
Action: Mouse moved to (525, 344)
Screenshot: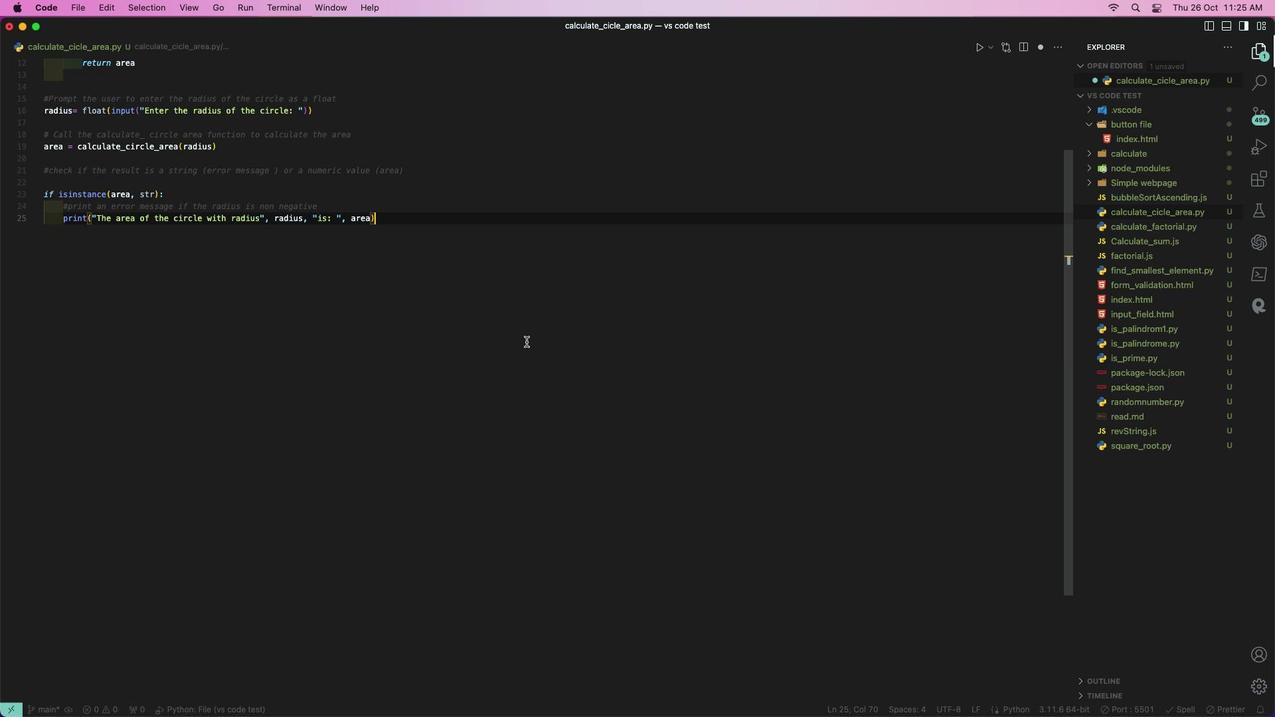 
Action: Mouse scrolled (525, 344) with delta (0, -1)
Screenshot: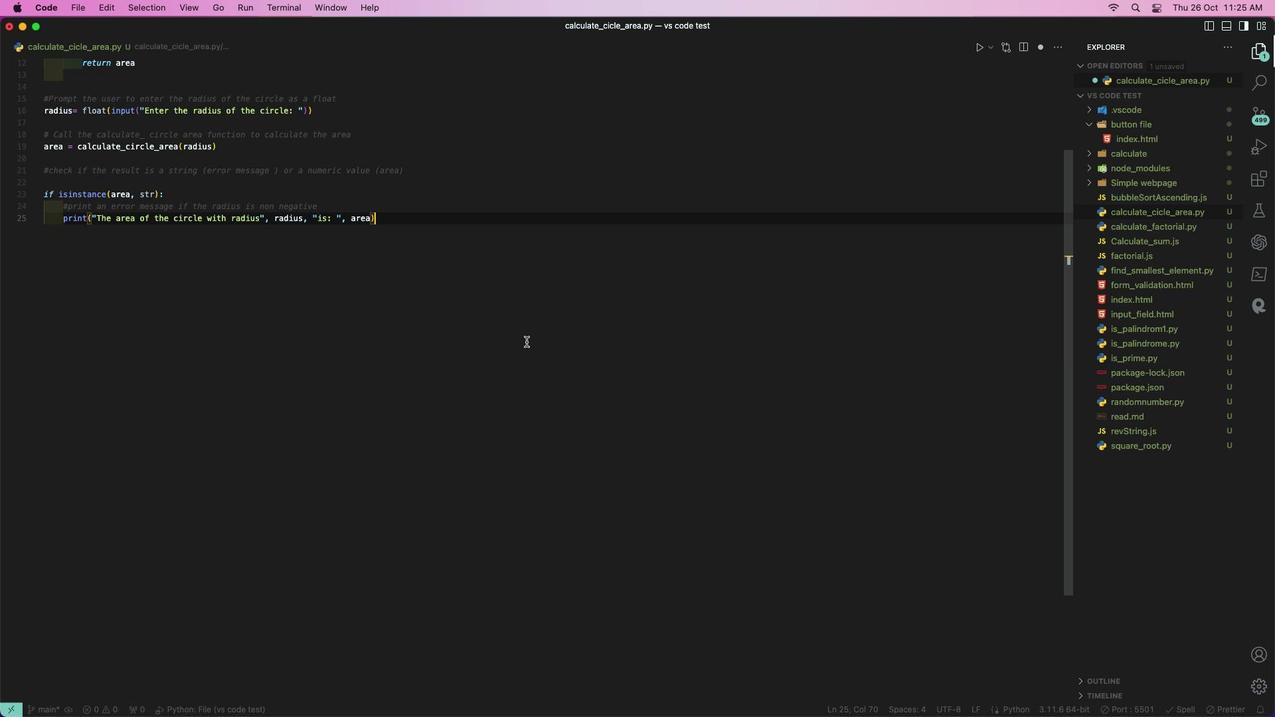 
Action: Mouse moved to (523, 341)
Screenshot: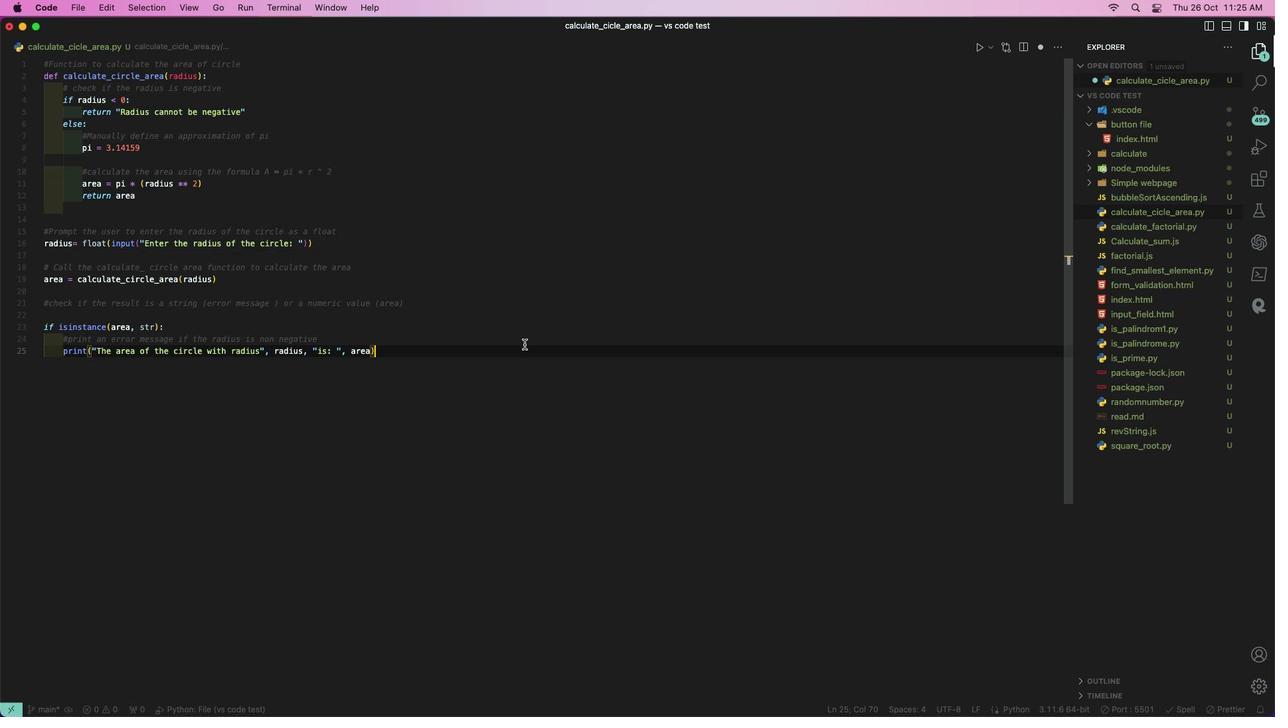 
Action: Mouse scrolled (523, 341) with delta (0, 0)
Screenshot: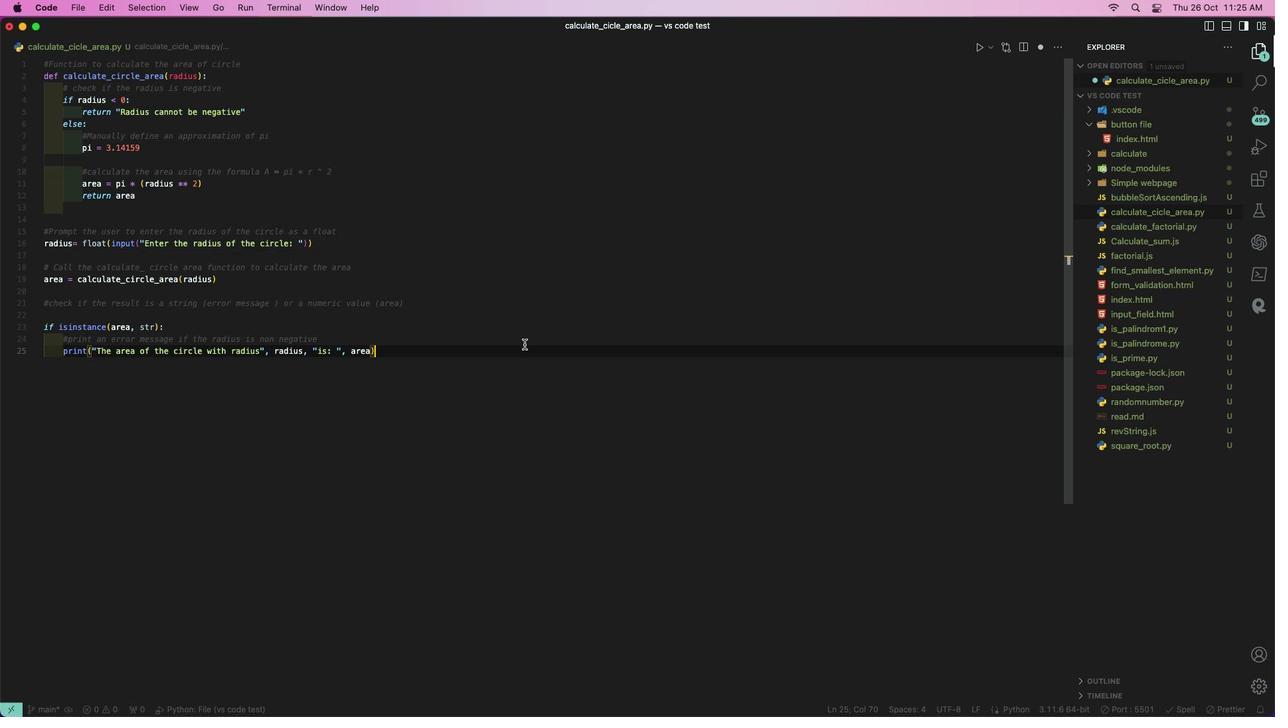 
Action: Mouse moved to (523, 342)
Screenshot: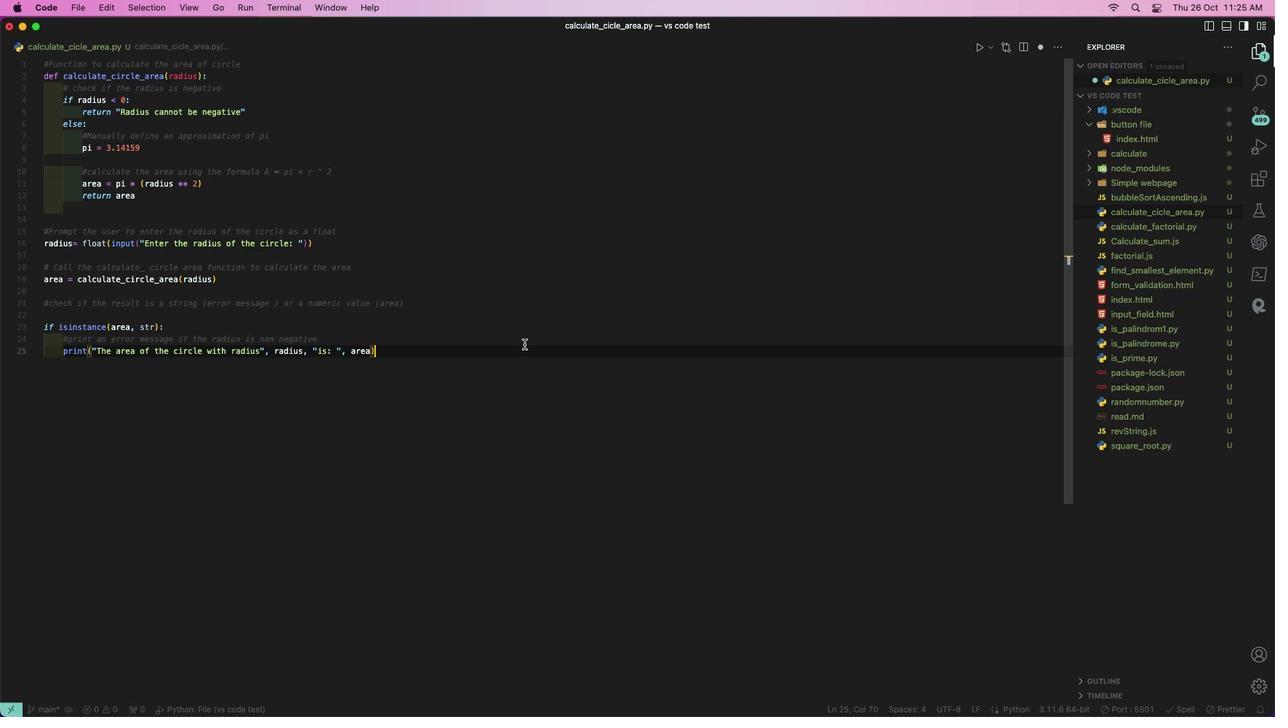 
Action: Mouse scrolled (523, 342) with delta (0, 0)
Screenshot: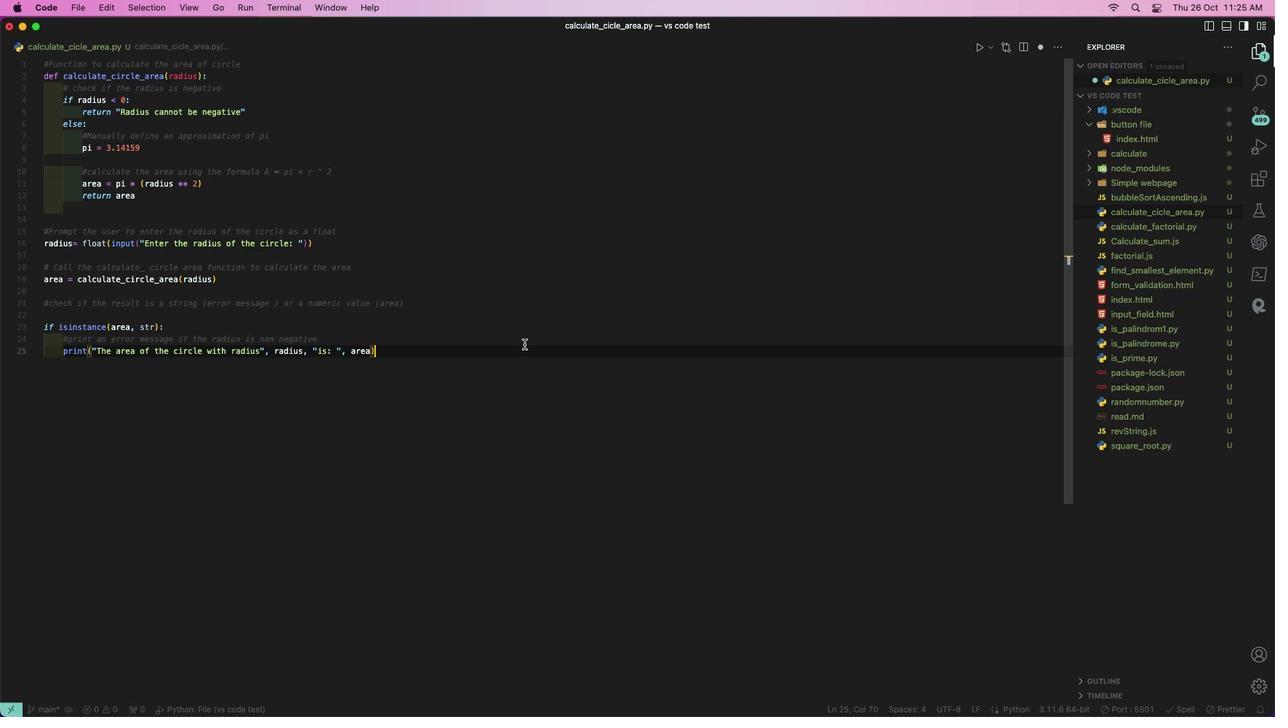 
Action: Mouse moved to (523, 342)
Screenshot: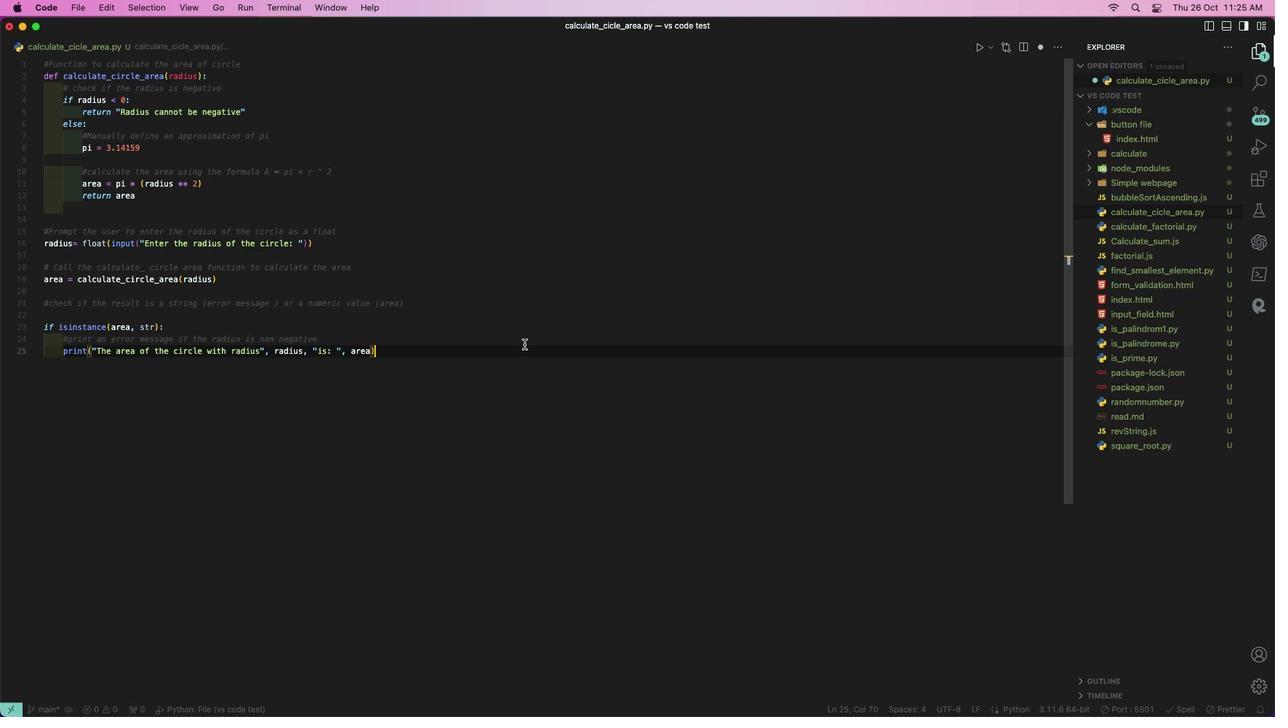 
Action: Mouse scrolled (523, 342) with delta (0, 1)
Screenshot: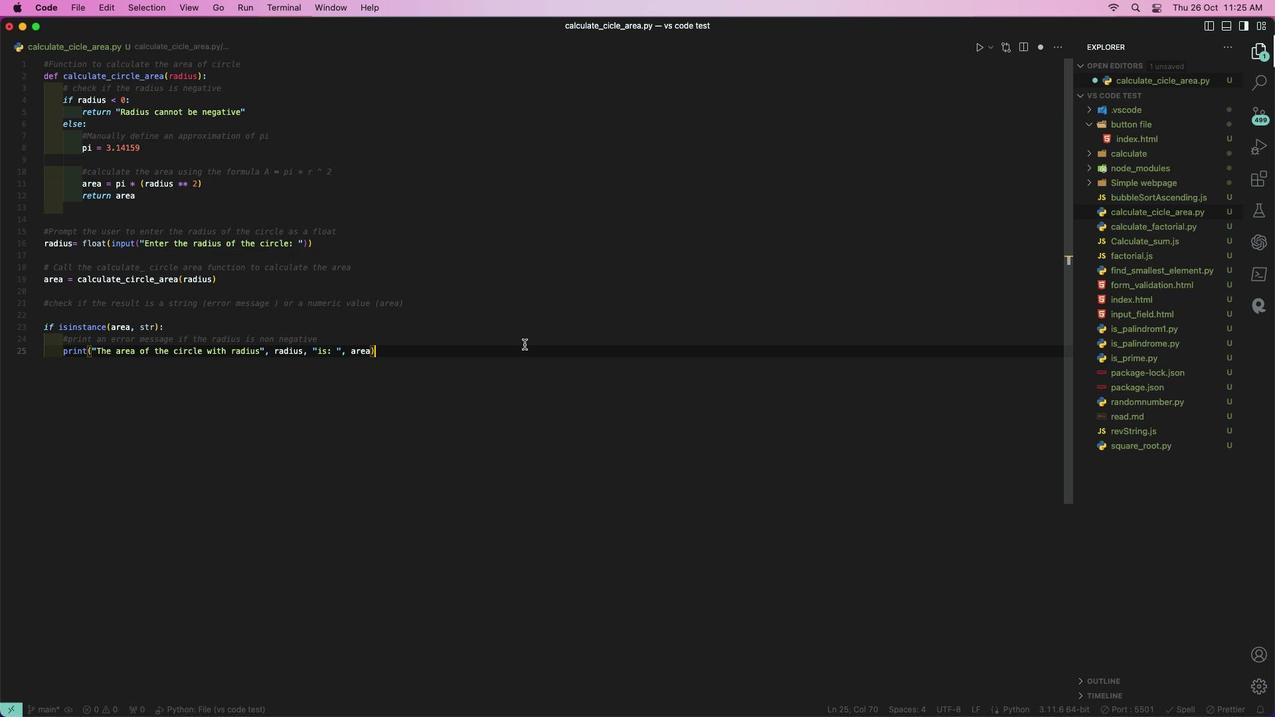 
Action: Mouse moved to (523, 343)
Screenshot: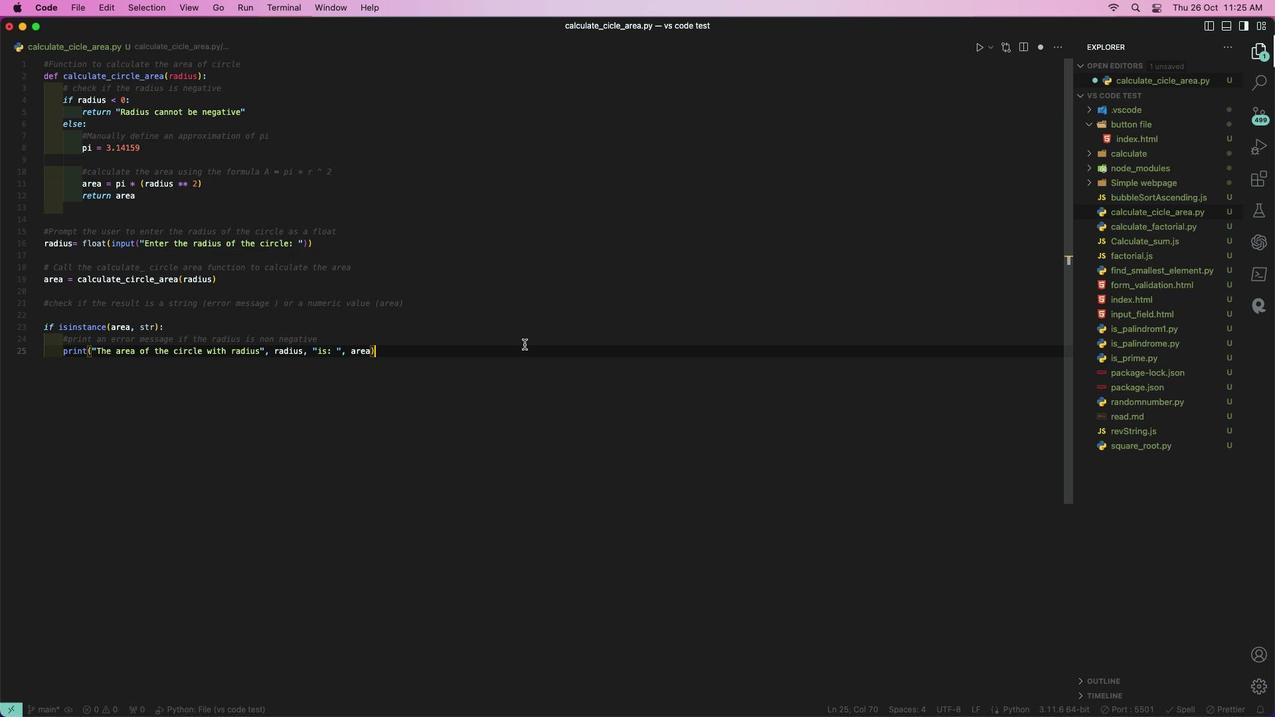 
Action: Mouse scrolled (523, 343) with delta (0, 3)
Screenshot: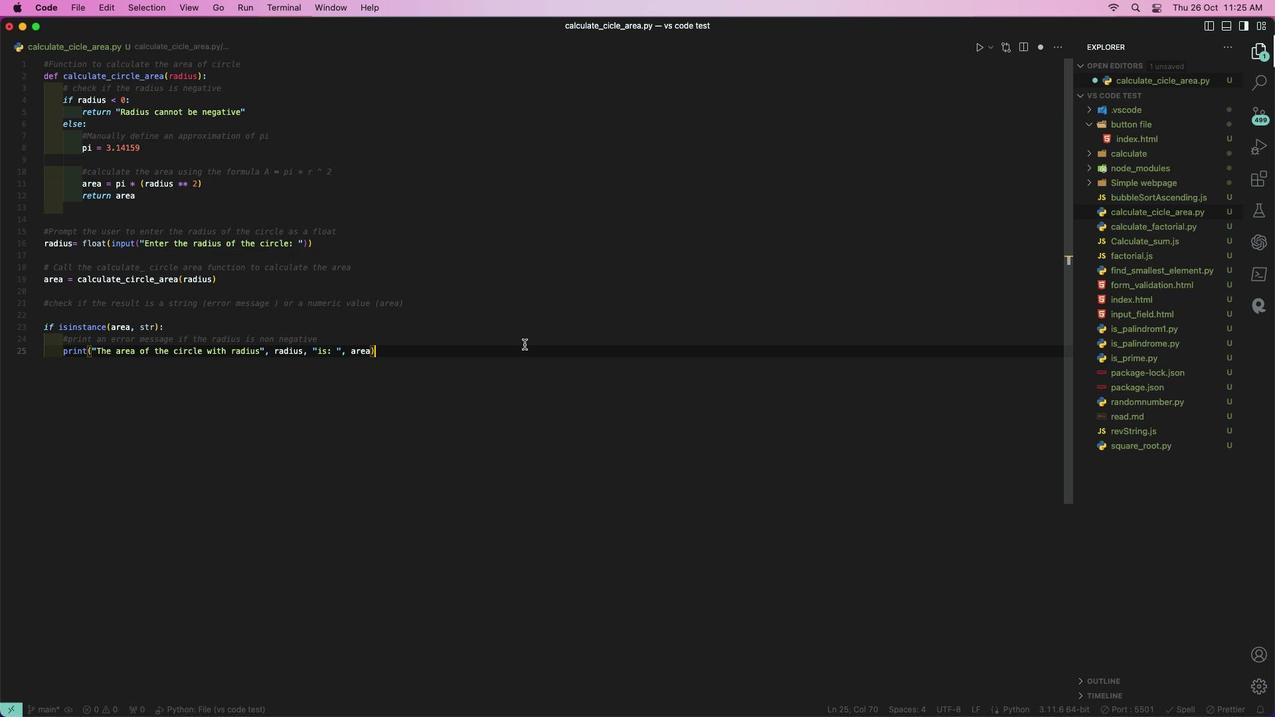 
Action: Mouse moved to (524, 344)
Screenshot: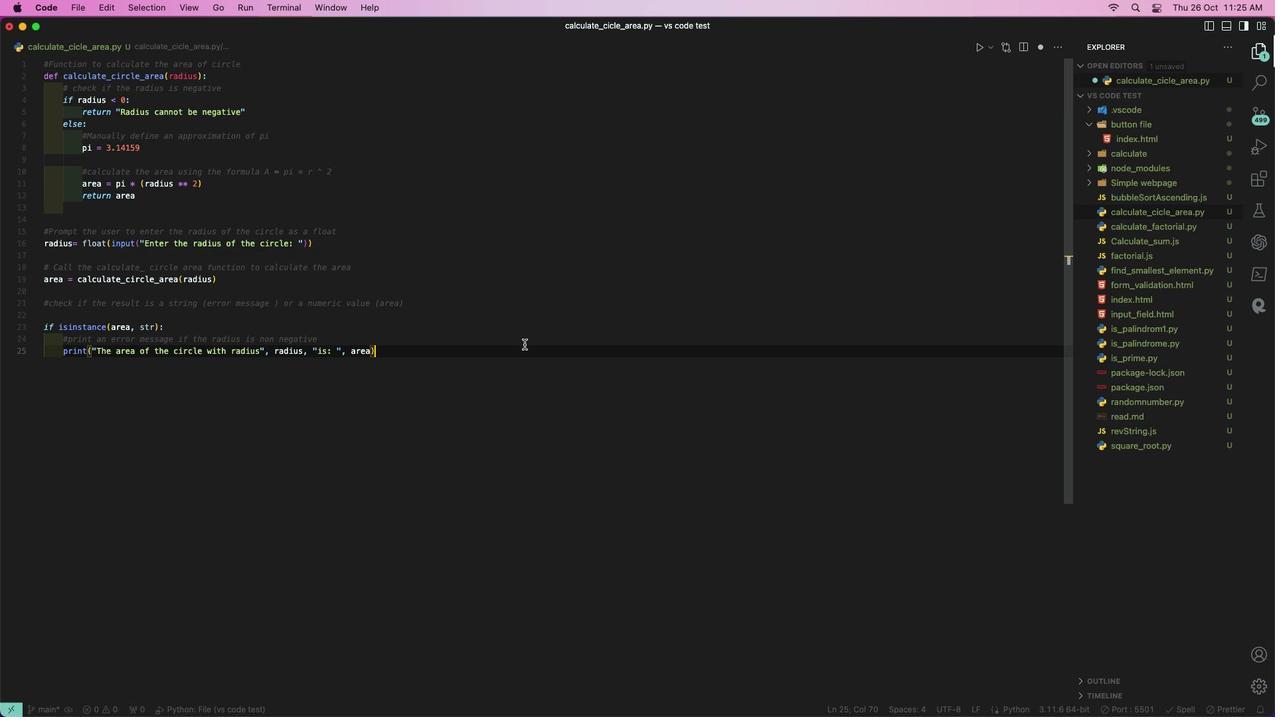 
Action: Mouse scrolled (524, 344) with delta (0, 0)
Screenshot: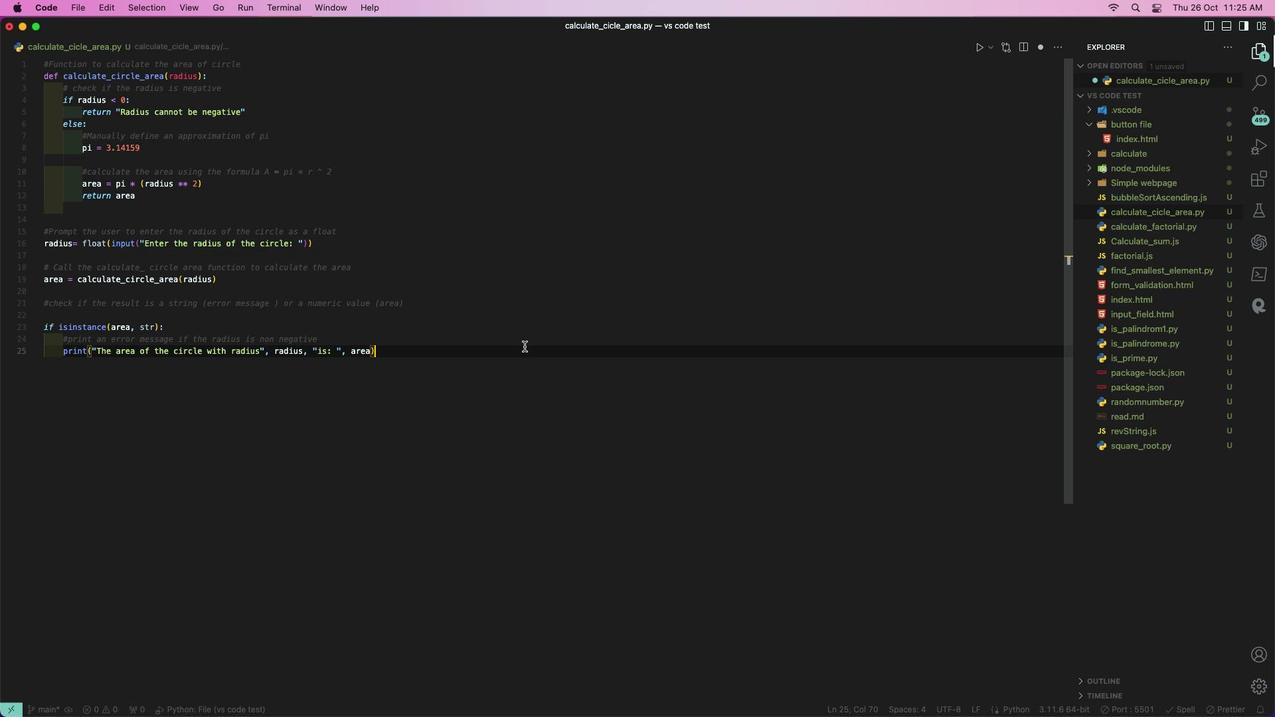 
Action: Mouse moved to (524, 344)
Screenshot: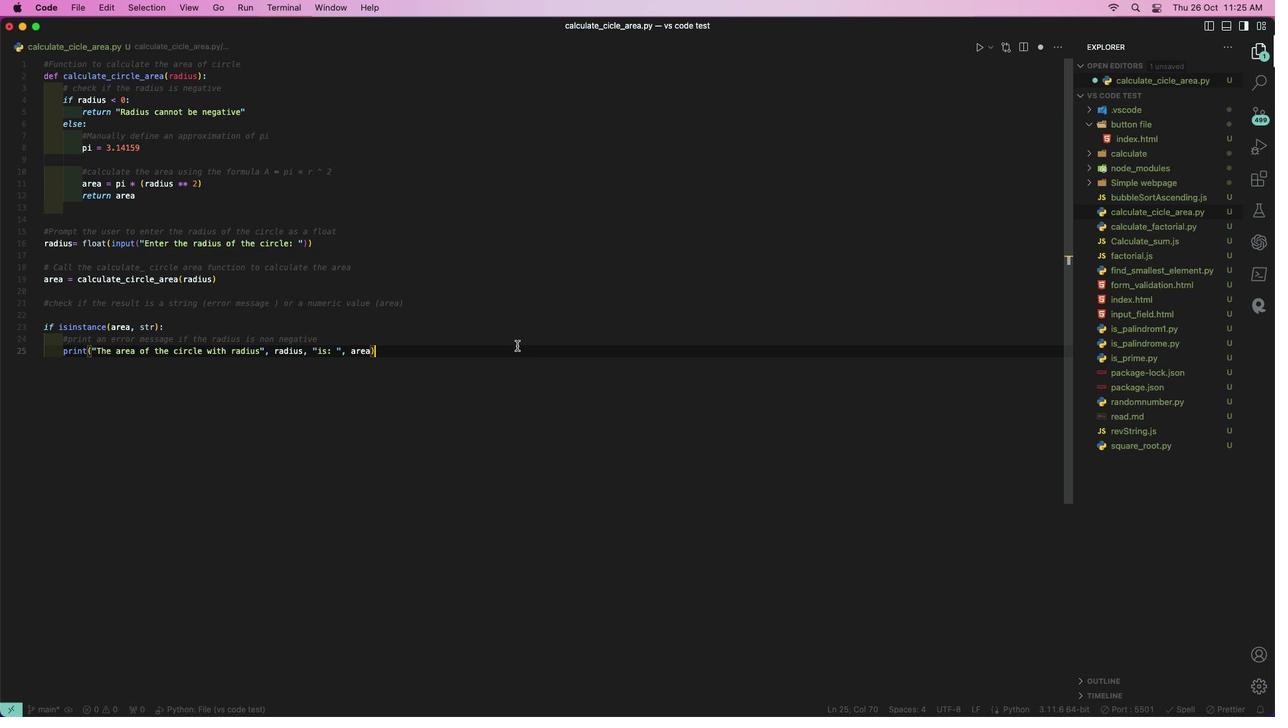 
Action: Mouse scrolled (524, 344) with delta (0, 0)
Screenshot: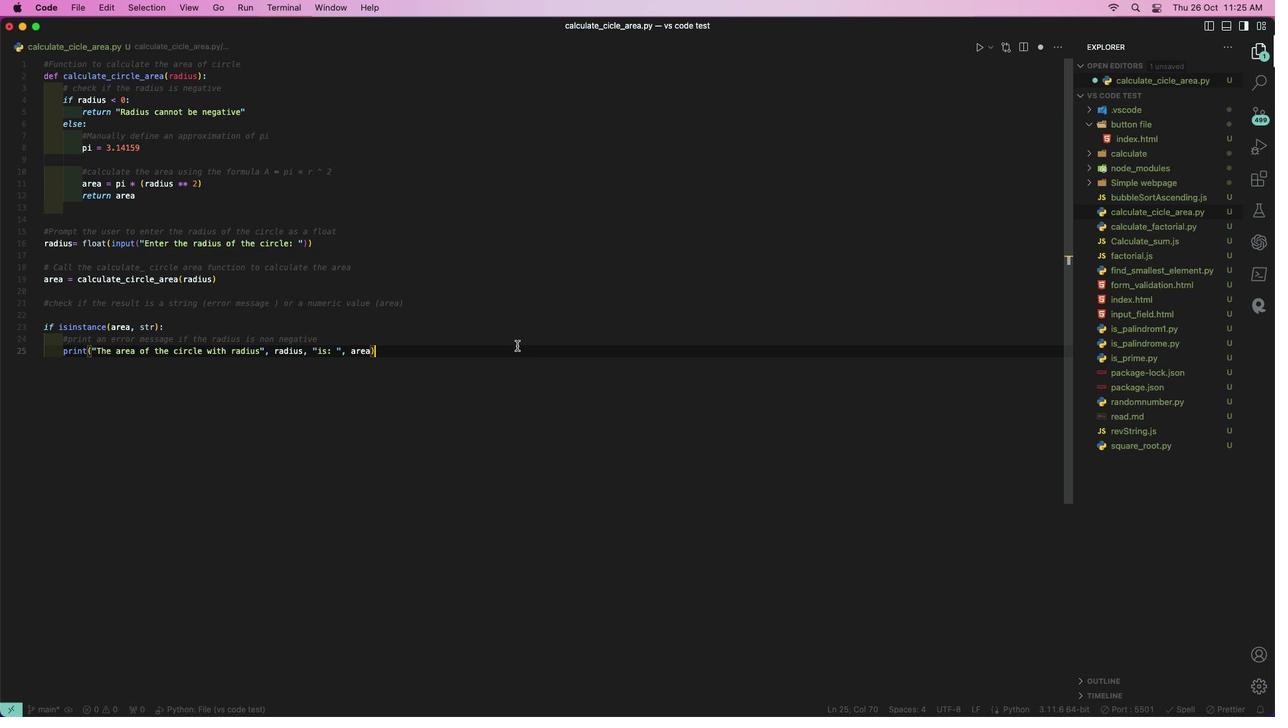 
Action: Mouse moved to (523, 345)
Screenshot: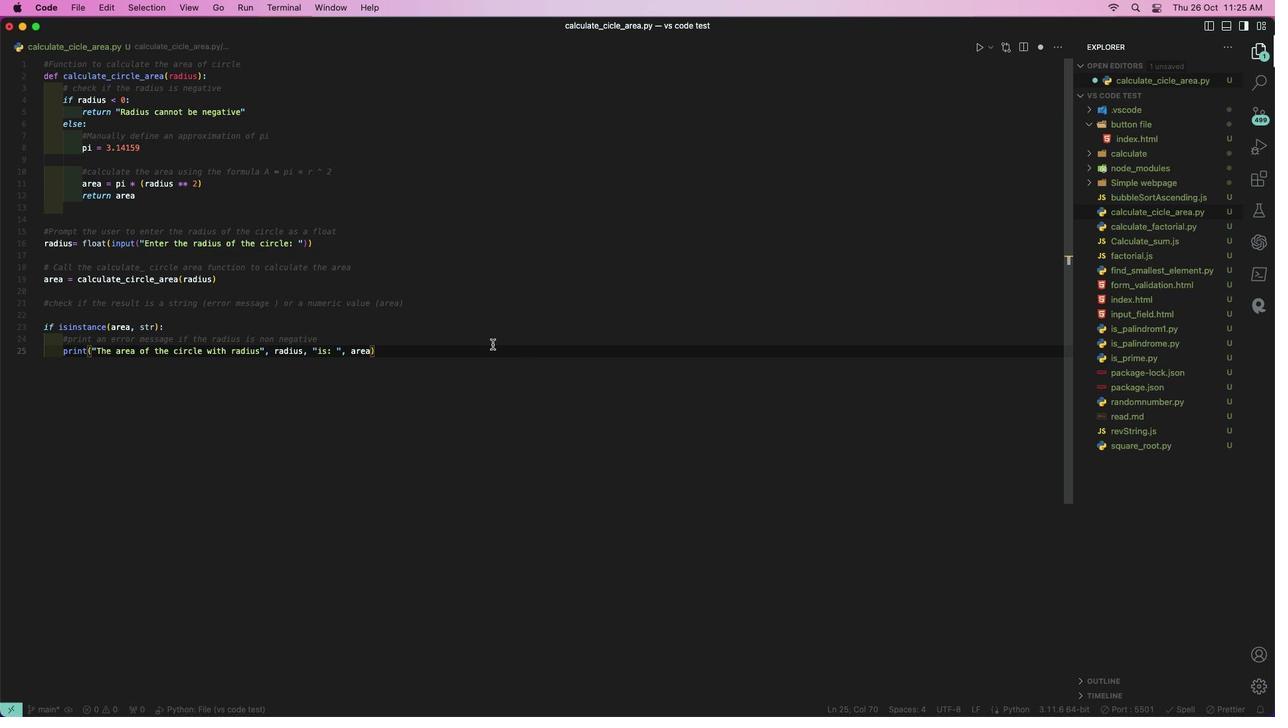 
Action: Mouse scrolled (523, 345) with delta (0, 1)
Screenshot: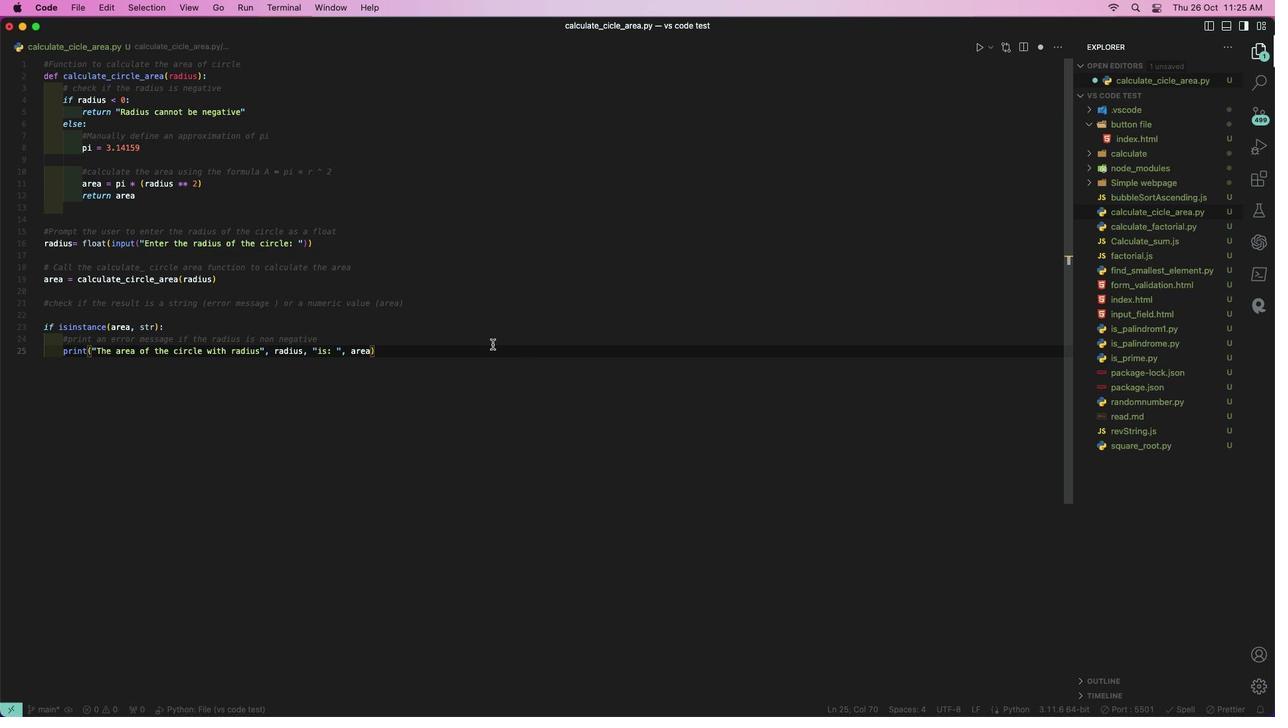 
Action: Mouse moved to (239, 6)
Screenshot: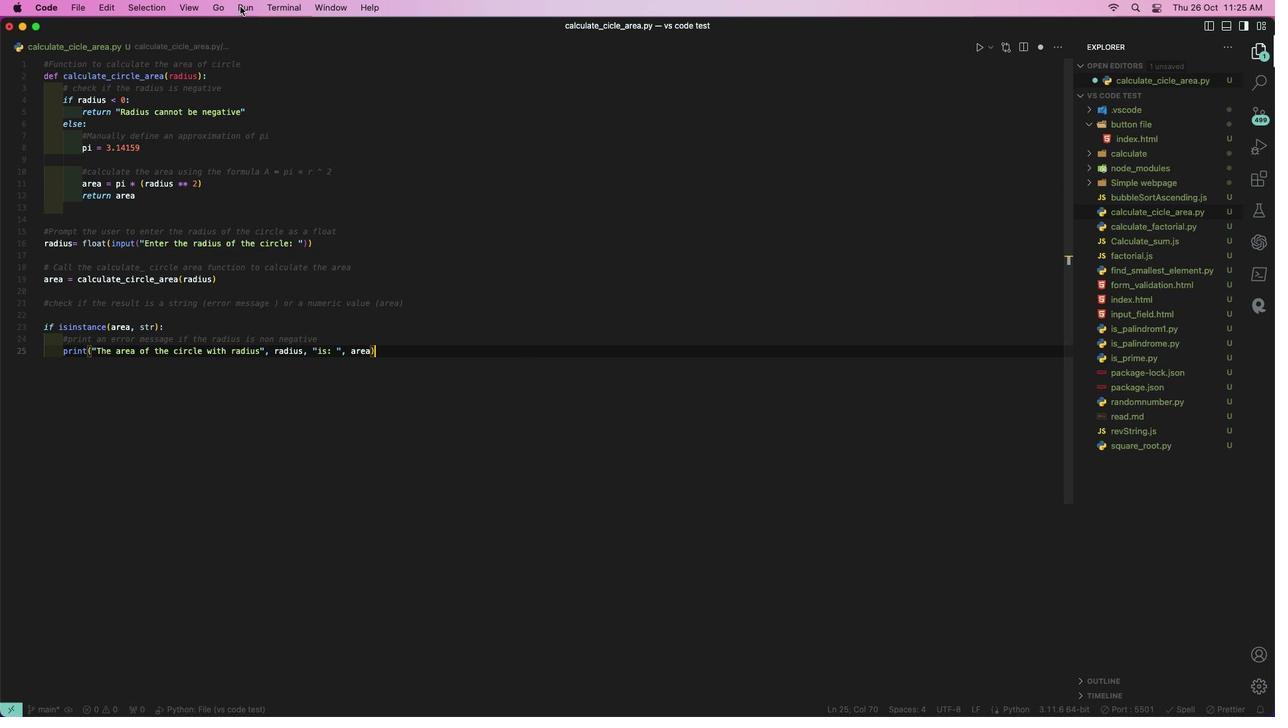 
Action: Mouse pressed left at (239, 6)
Screenshot: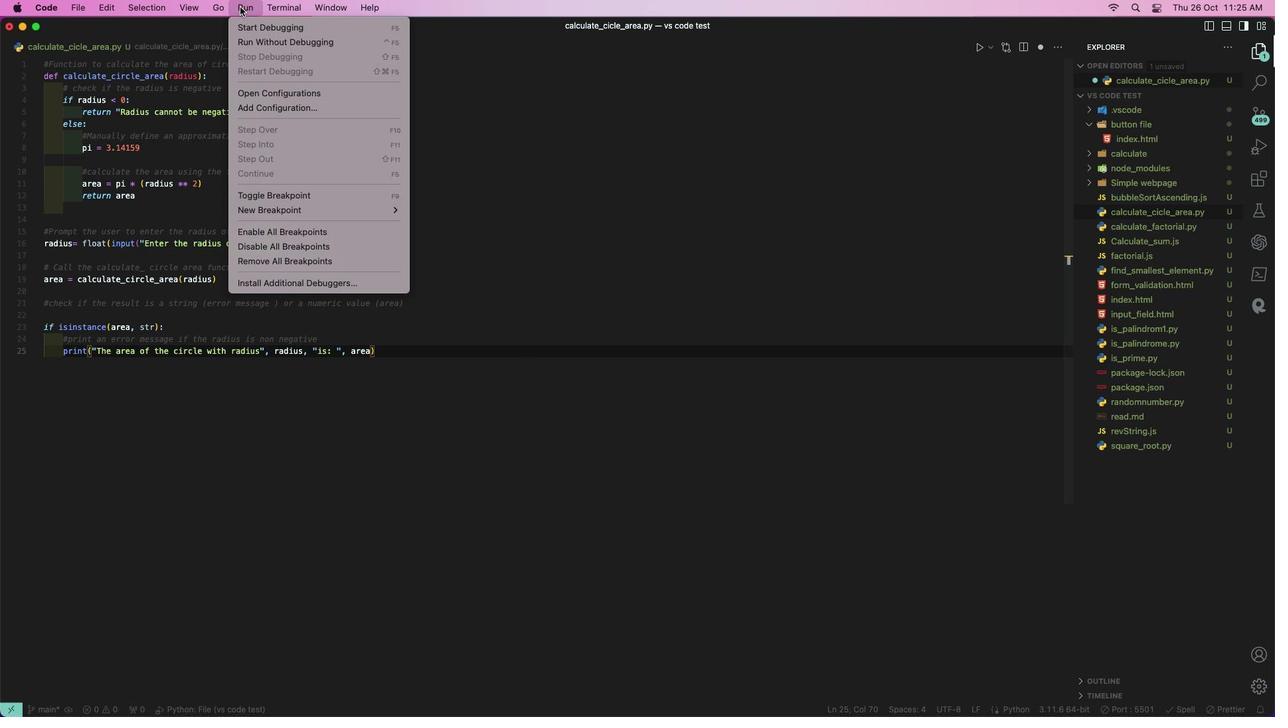 
Action: Mouse moved to (264, 41)
Screenshot: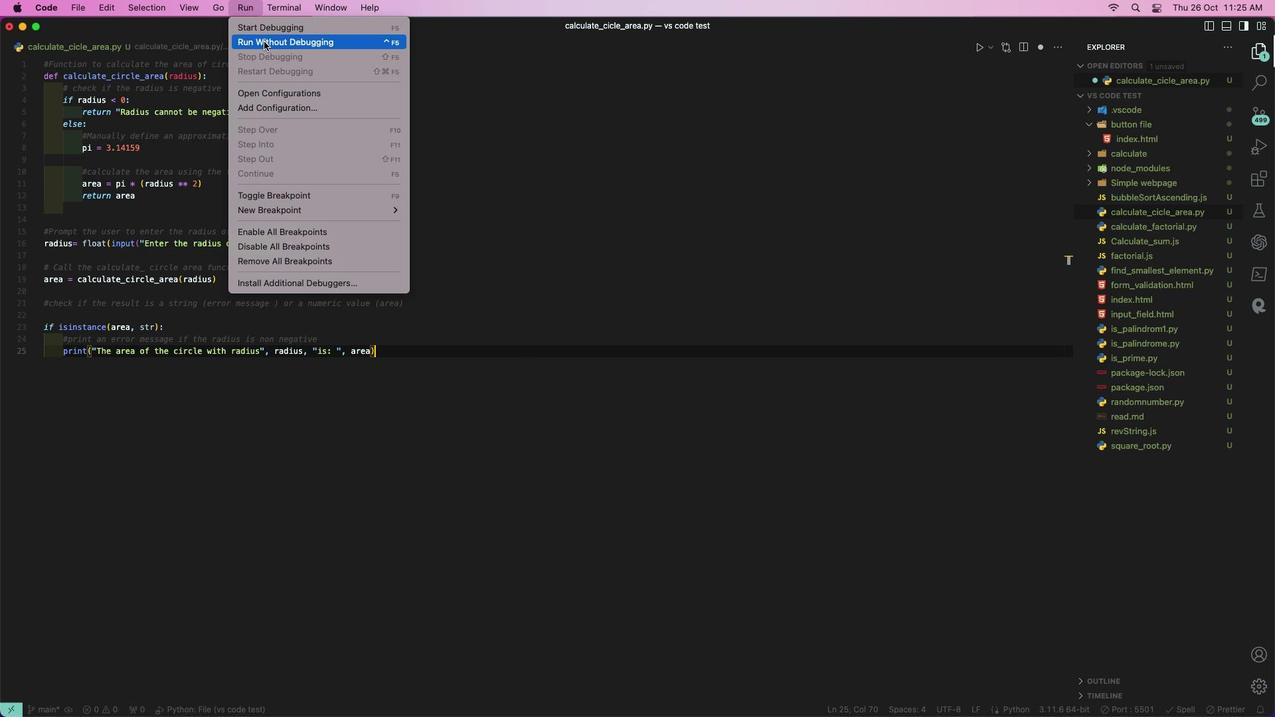 
Action: Mouse pressed left at (264, 41)
Screenshot: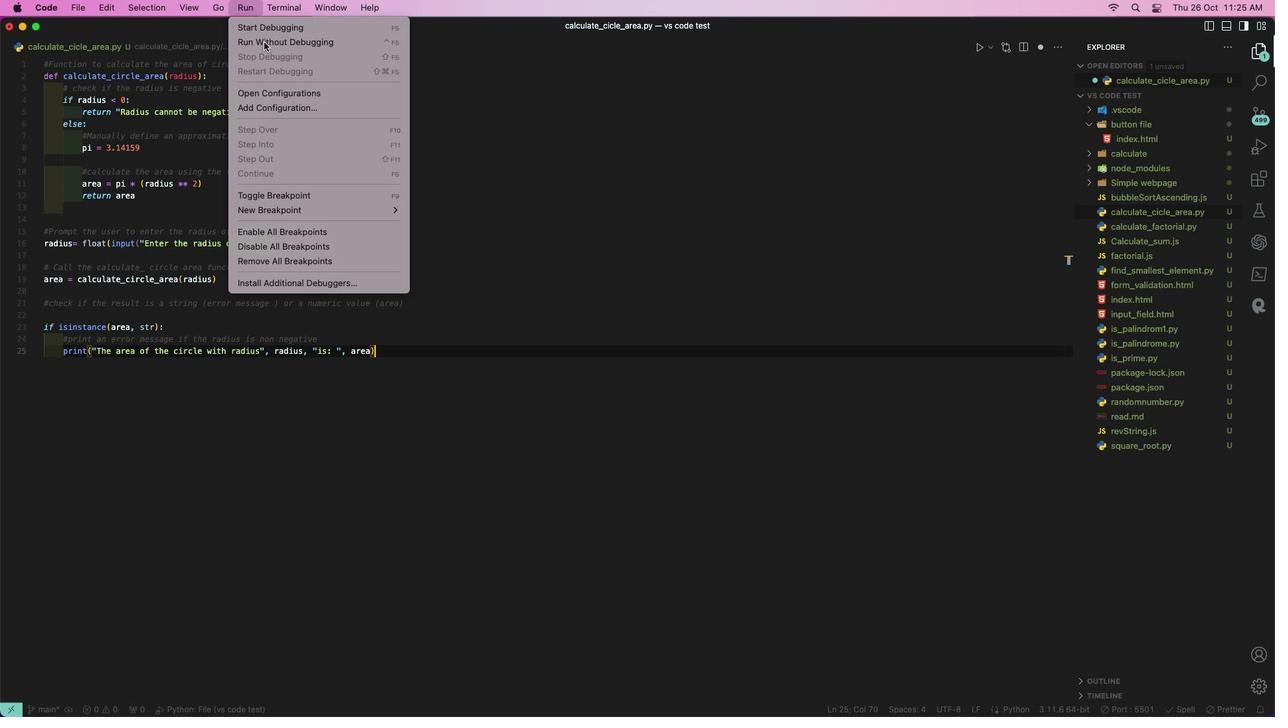 
Action: Mouse moved to (267, 627)
Screenshot: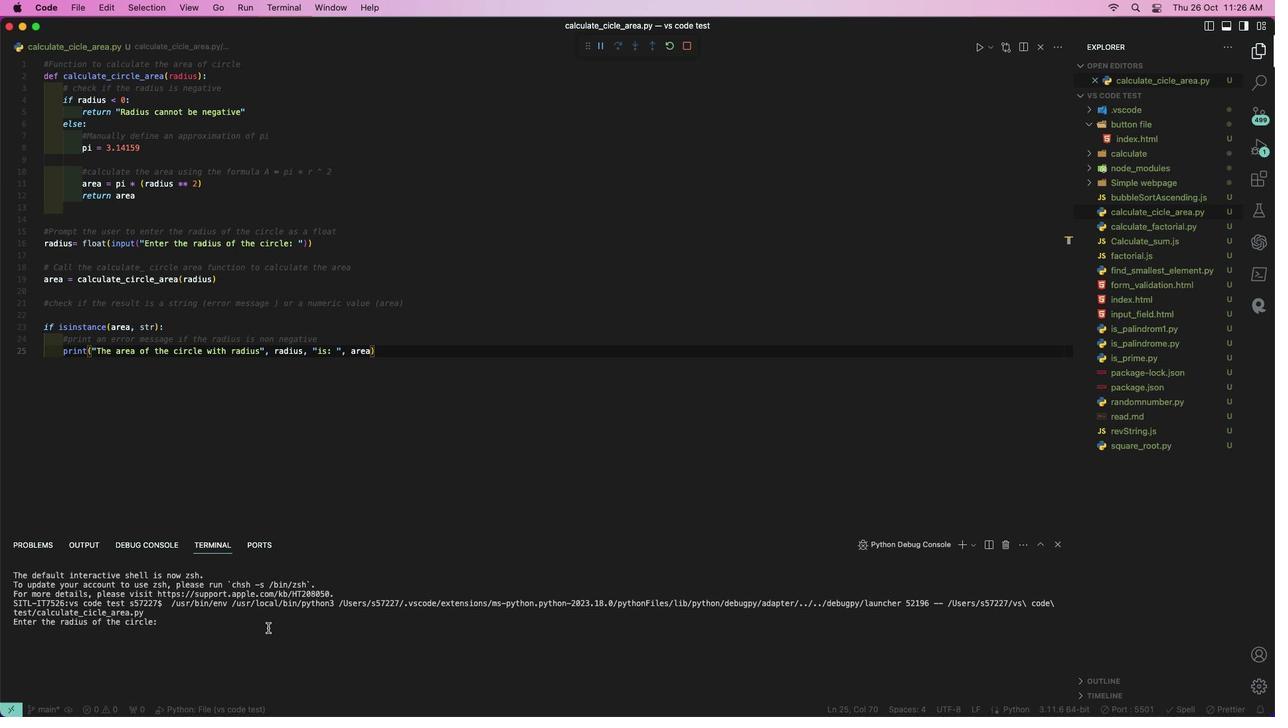 
Action: Mouse pressed left at (267, 627)
Screenshot: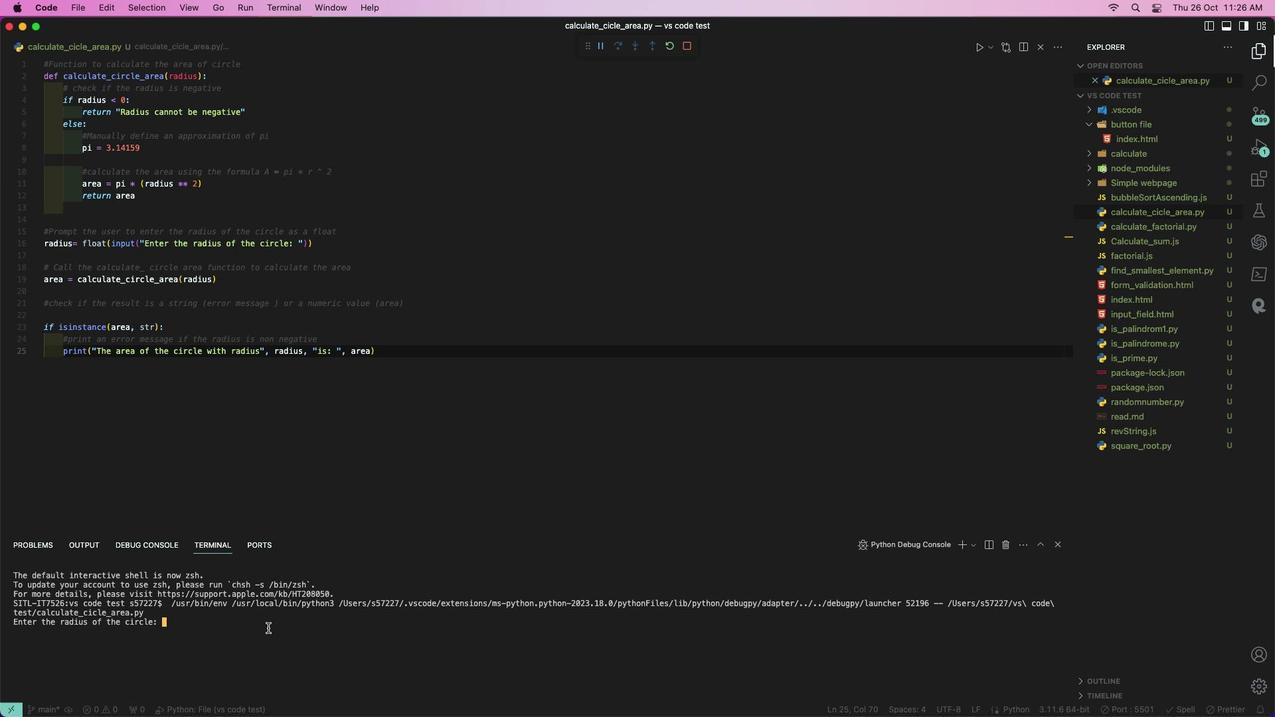 
Action: Mouse moved to (269, 626)
Screenshot: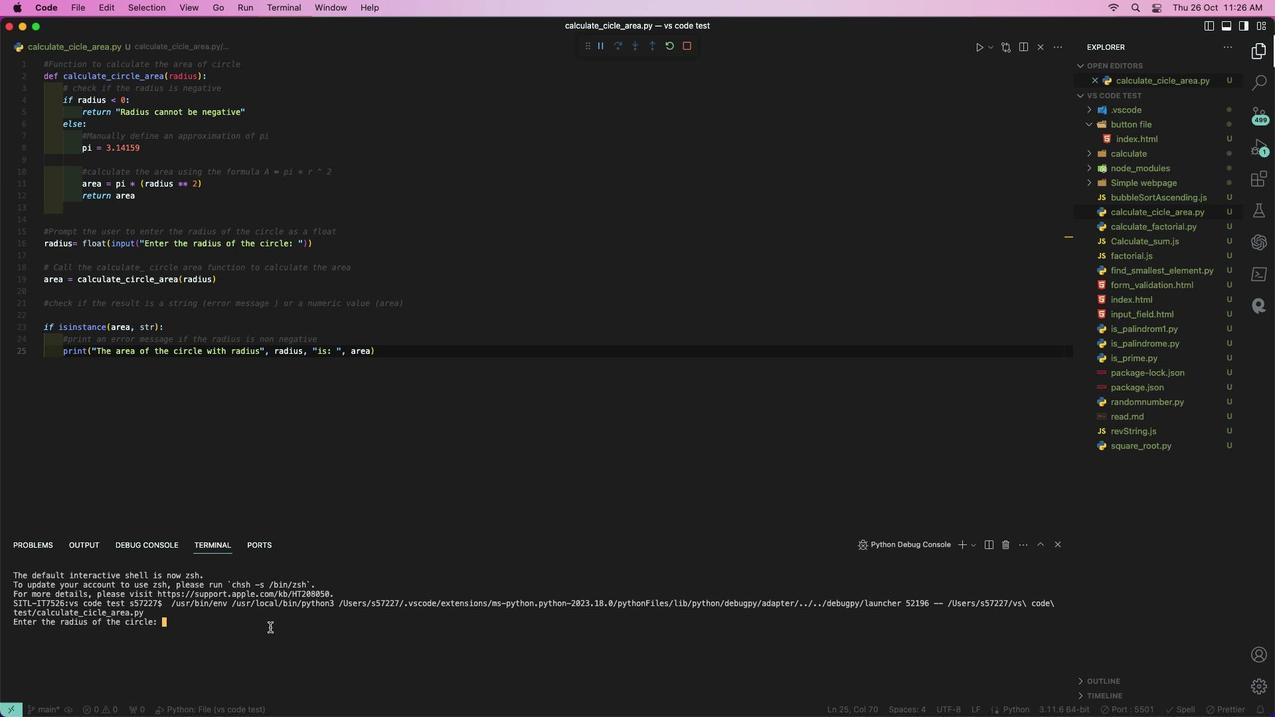 
Action: Key pressed '7'Key.enter
Screenshot: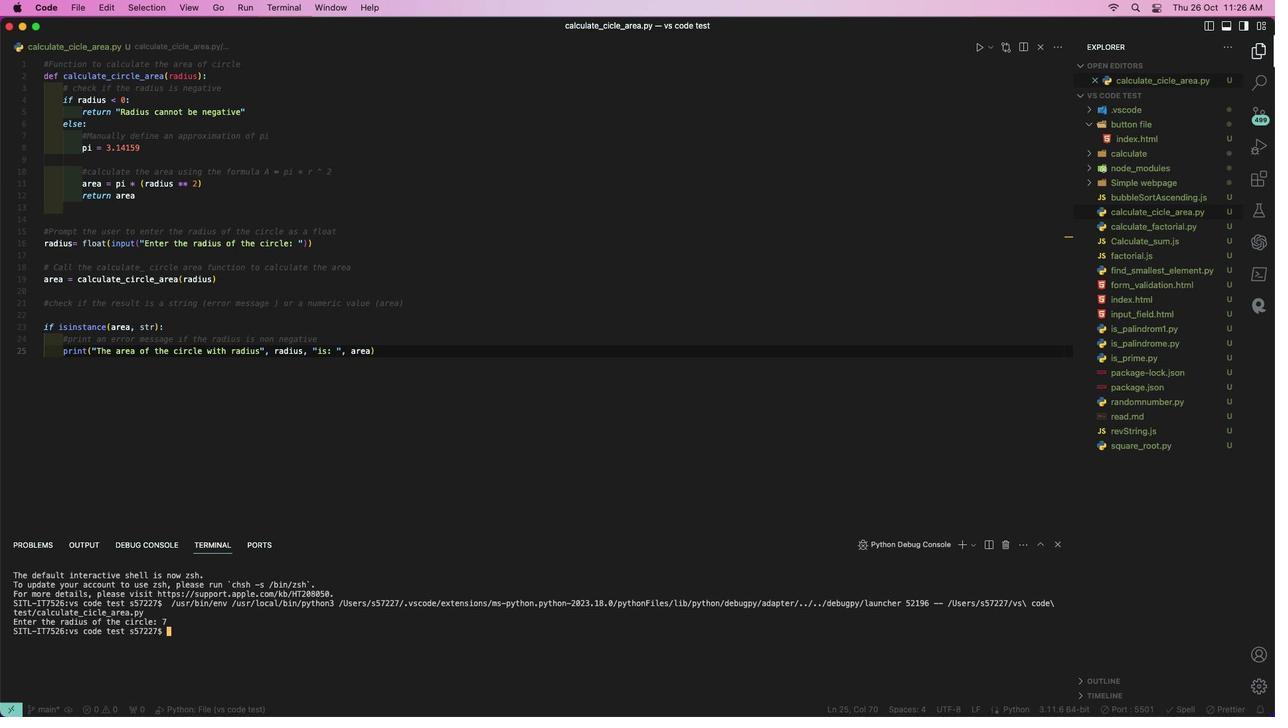 
Action: Mouse moved to (209, 636)
Screenshot: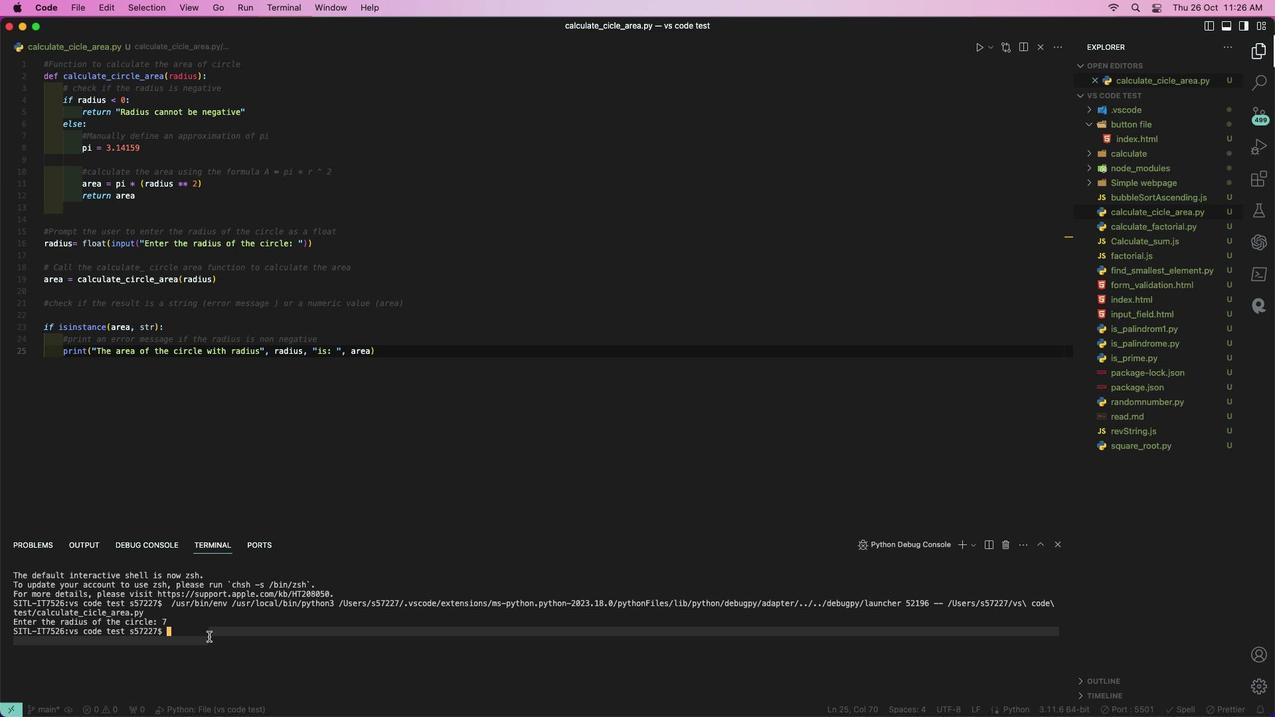
Action: Mouse pressed left at (209, 636)
Screenshot: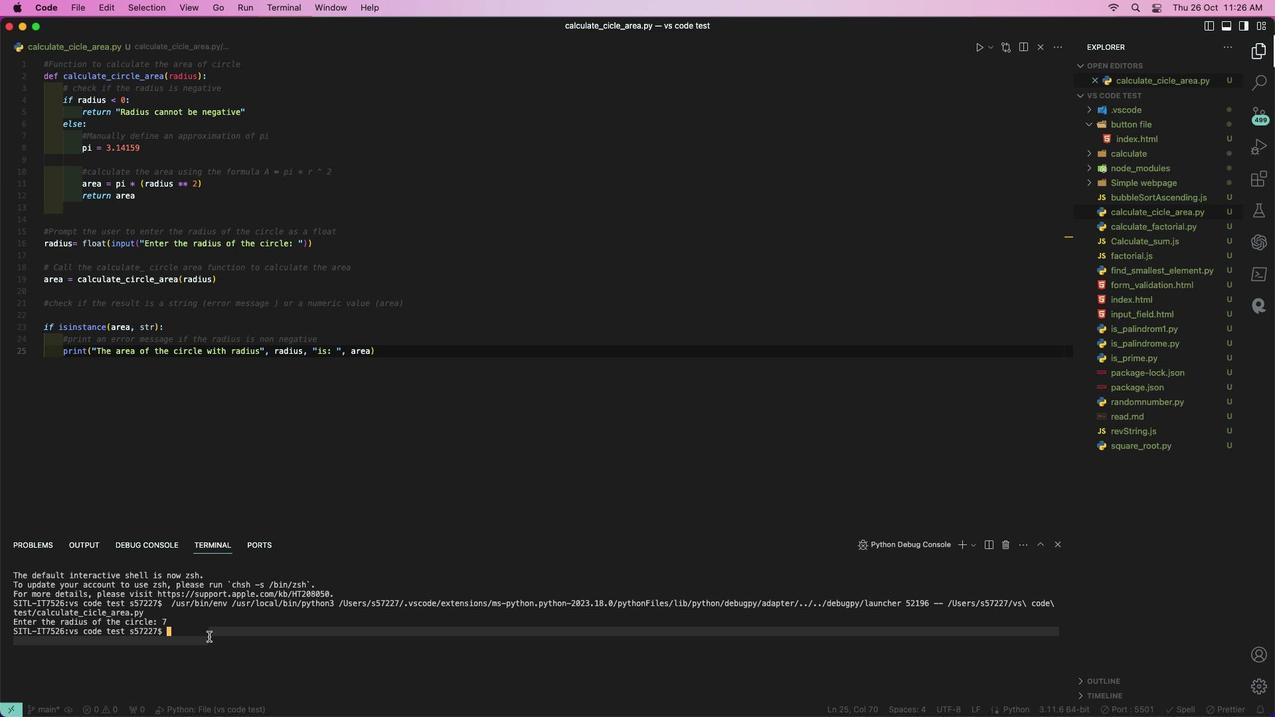 
Action: Mouse moved to (185, 620)
Screenshot: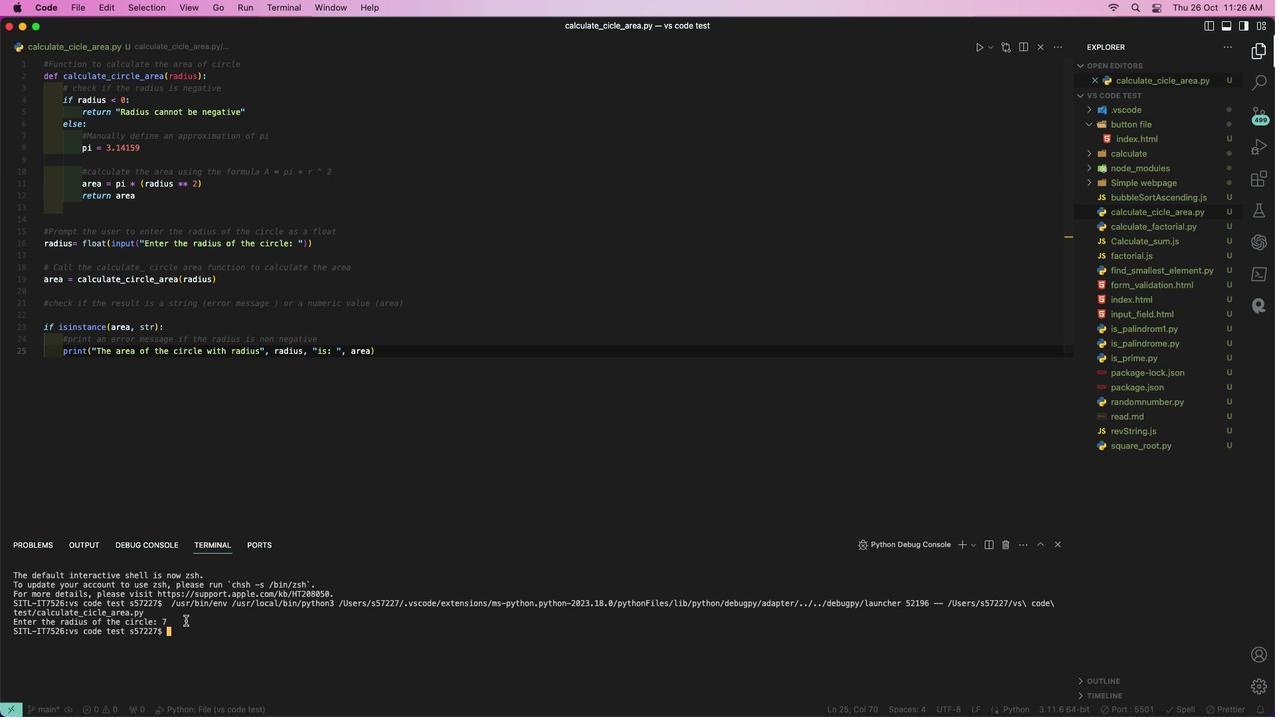 
Action: Mouse pressed left at (185, 620)
Screenshot: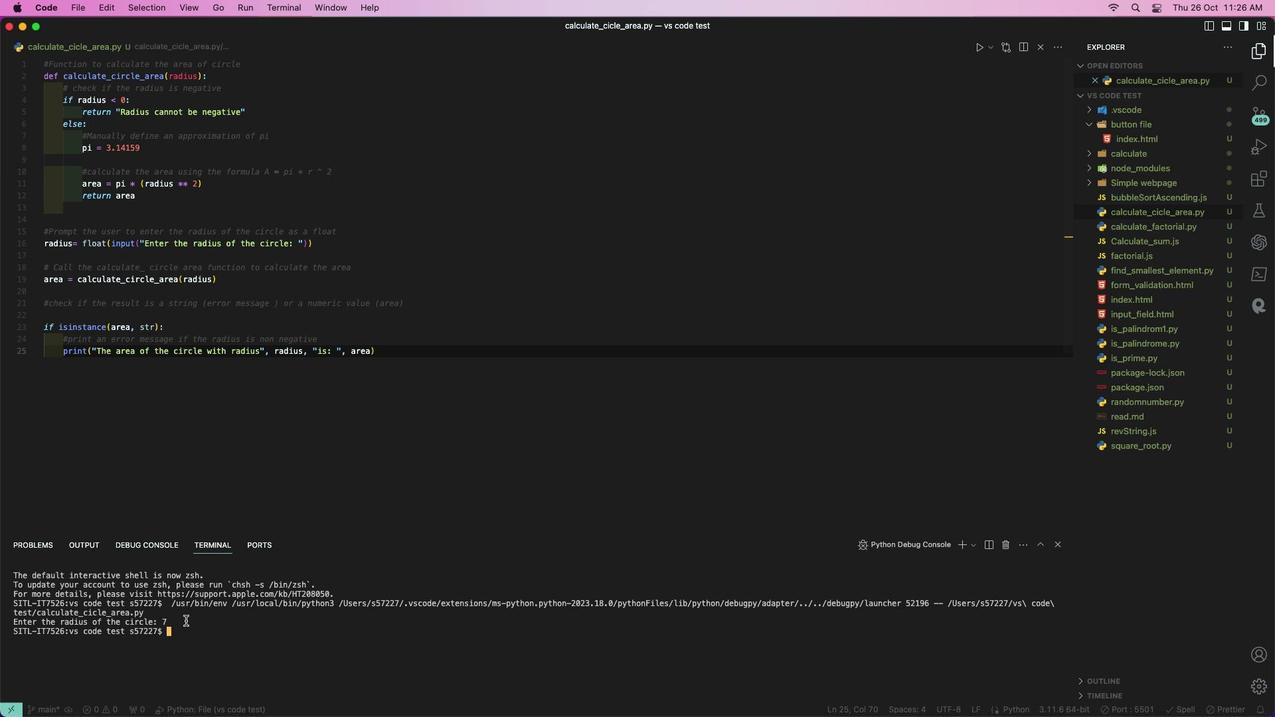 
Action: Mouse moved to (120, 79)
Screenshot: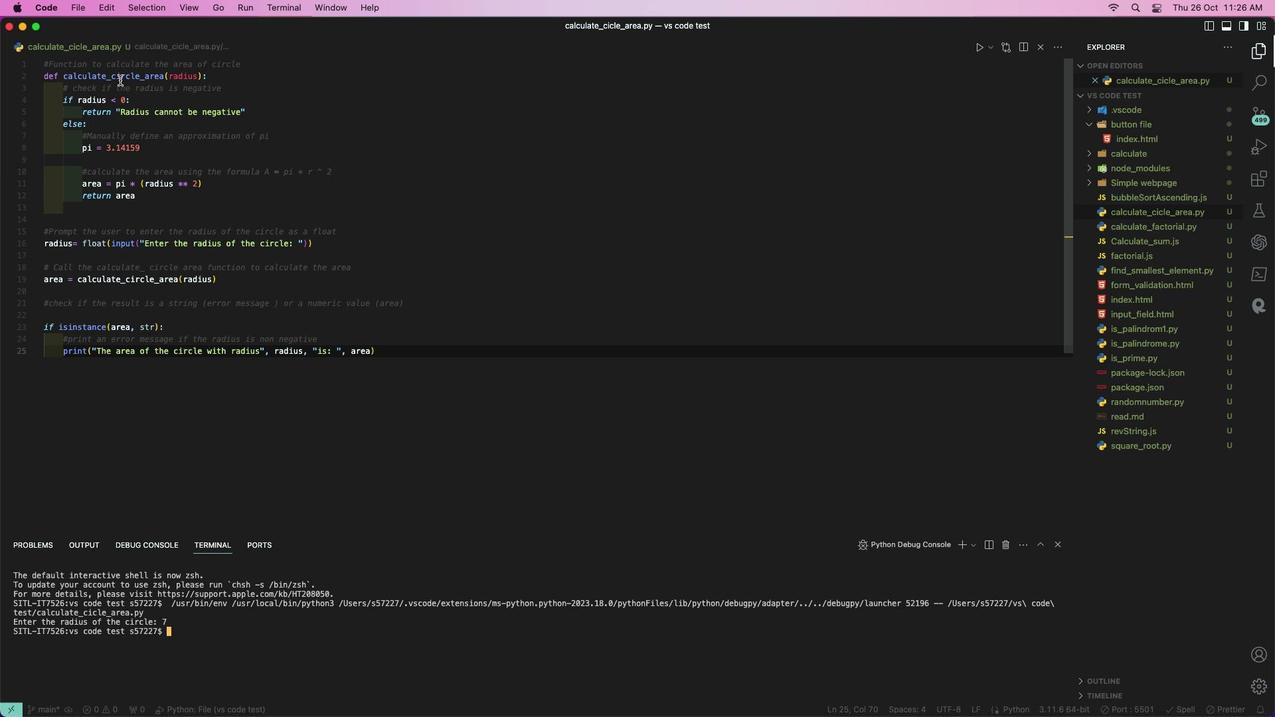 
Action: Mouse pressed left at (120, 79)
Screenshot: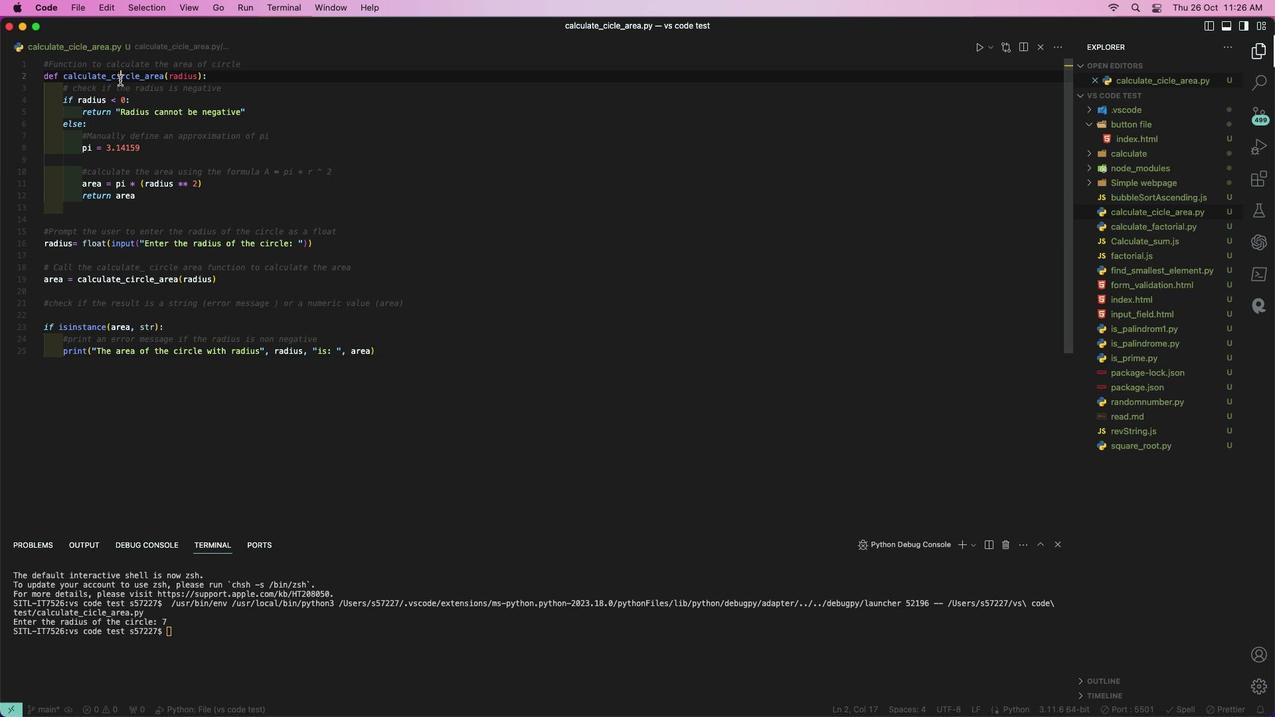 
Action: Mouse moved to (384, 351)
Screenshot: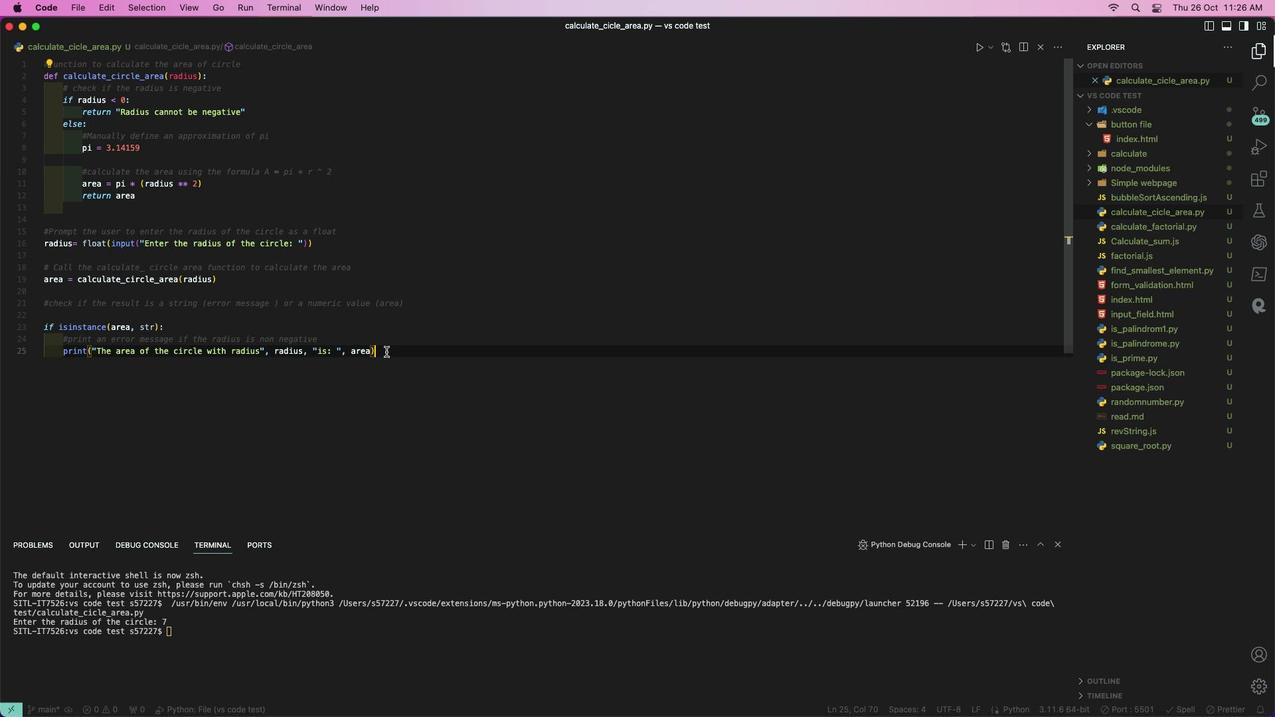 
Action: Mouse pressed left at (384, 351)
Screenshot: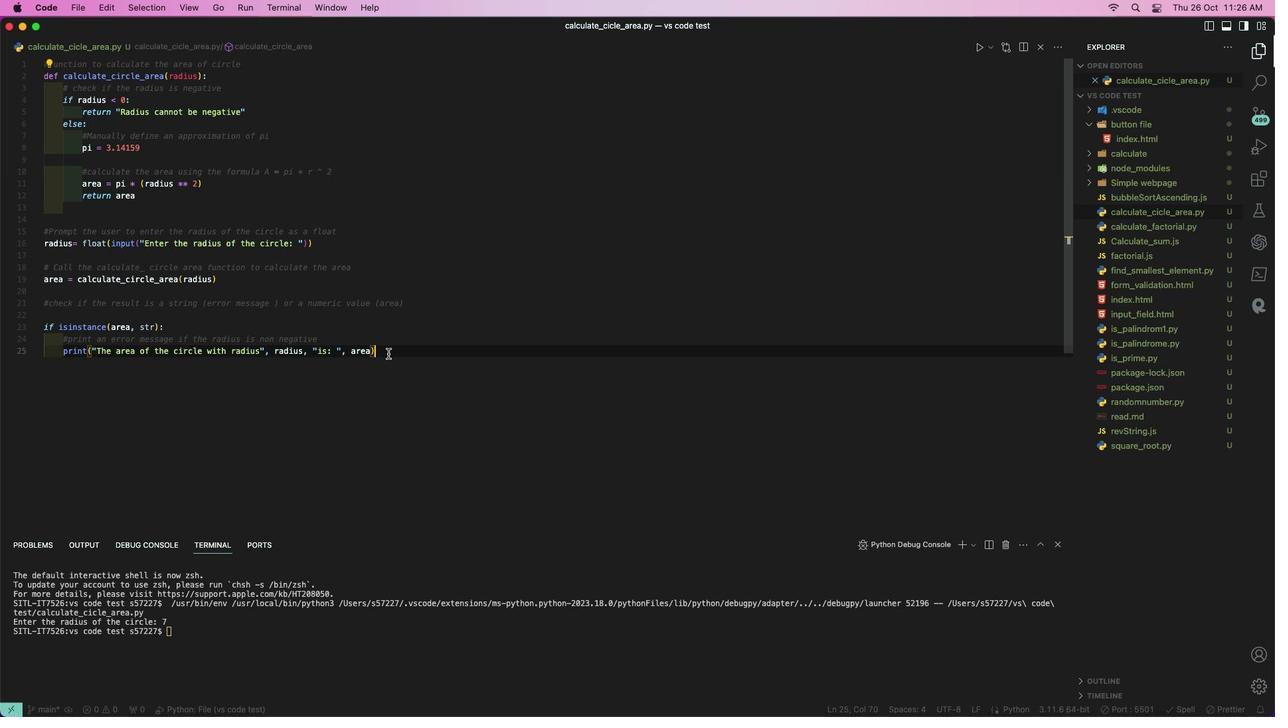 
Action: Mouse moved to (332, 355)
Screenshot: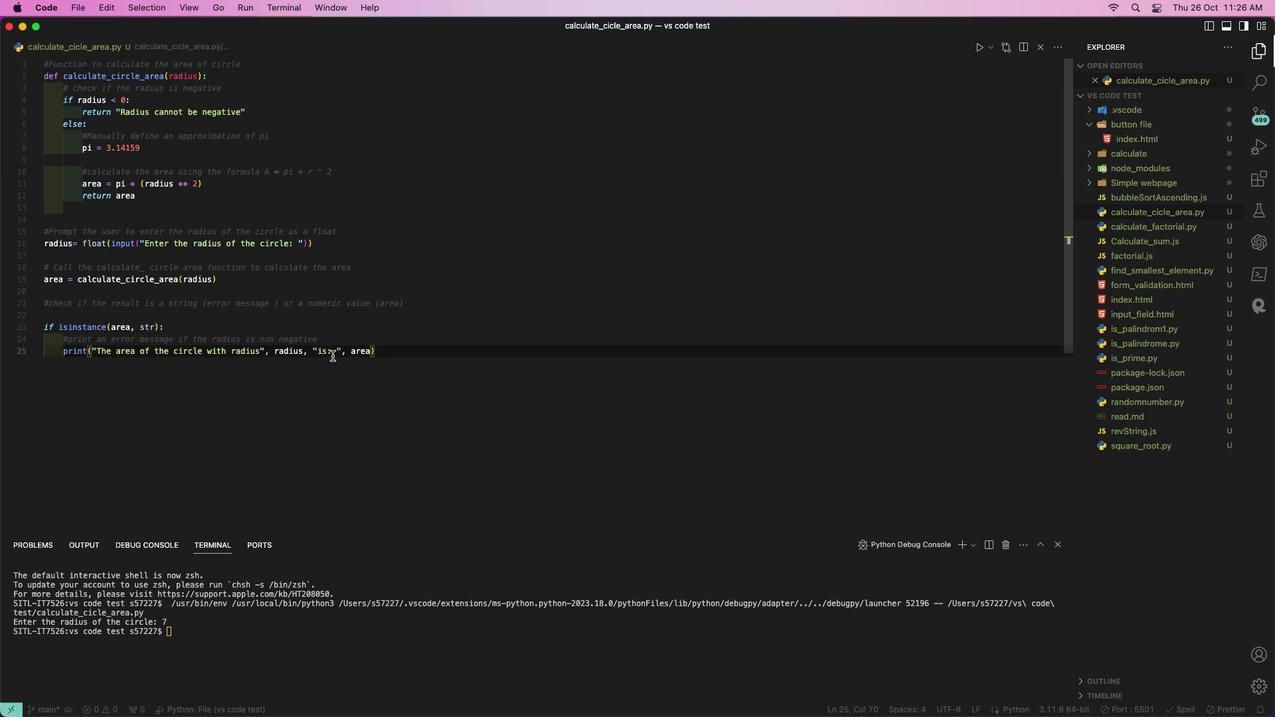 
Action: Key pressed Key.enter'e''l''s''e'Key.shift_r':'Key.enterKey.shift_r'#'Key.shift_r'P''r''i''n''t'Key.space't''h''e'Key.space'c''a''l''c''u''l''a''t''e''d'Key.space'a''r''e''a'Key.space'i''f'Key.space't''h''e'Key.space'r''a''d''i''u''s'Key.space'i''s'Key.space'n''o''n''-''n''e''g''a''t''i''v''e'Key.enter'p''r''i''n''t'Key.shift'('Key.shift'"'Key.shift't'
Screenshot: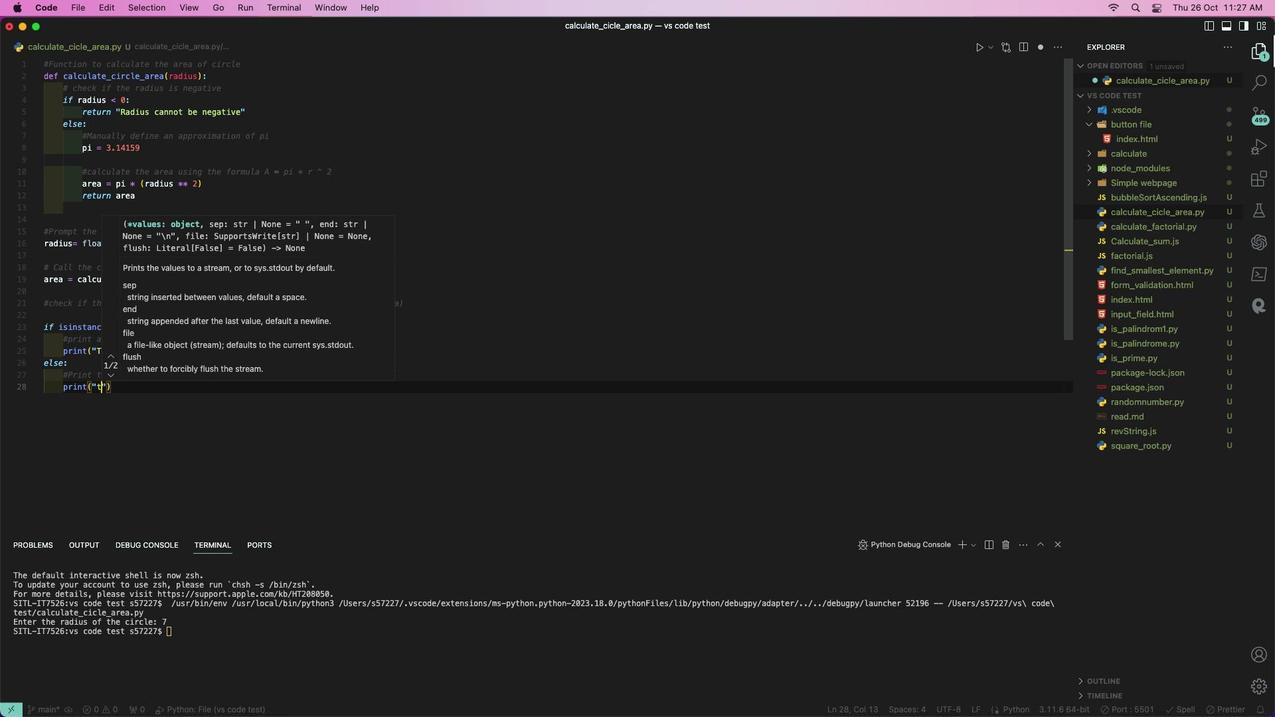 
Action: Mouse moved to (184, 468)
Screenshot: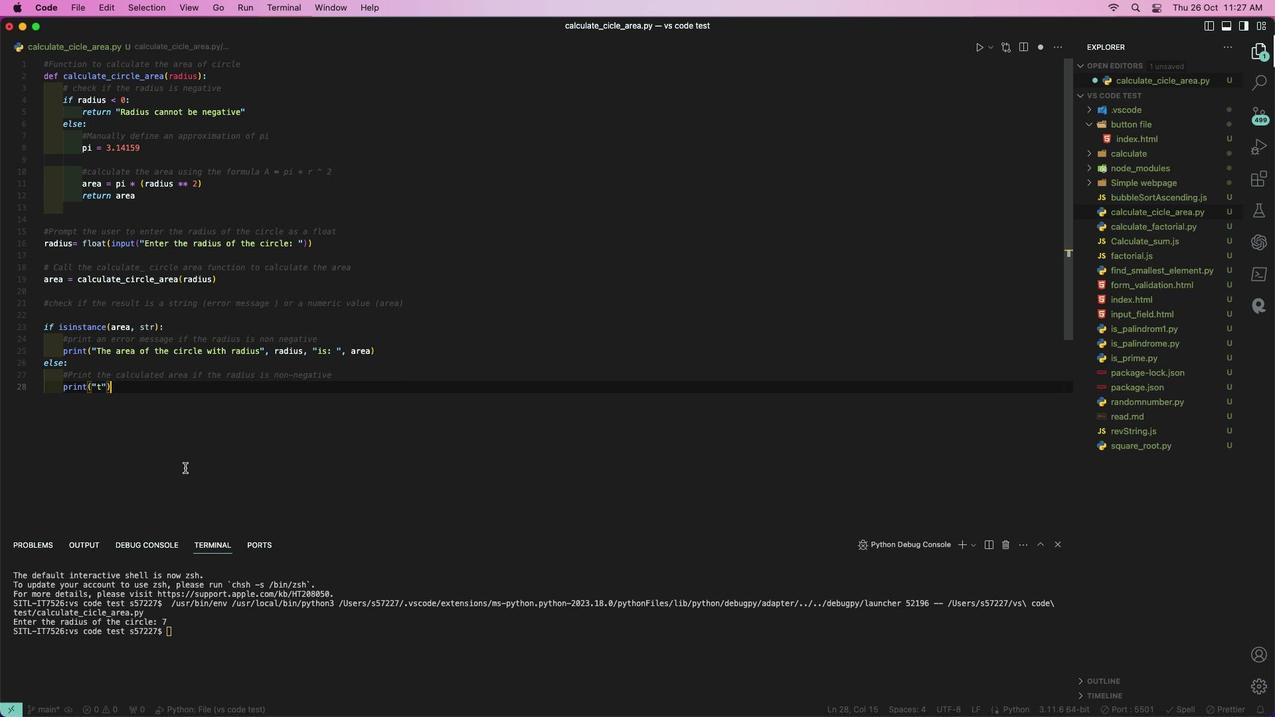 
Action: Mouse pressed left at (184, 468)
Screenshot: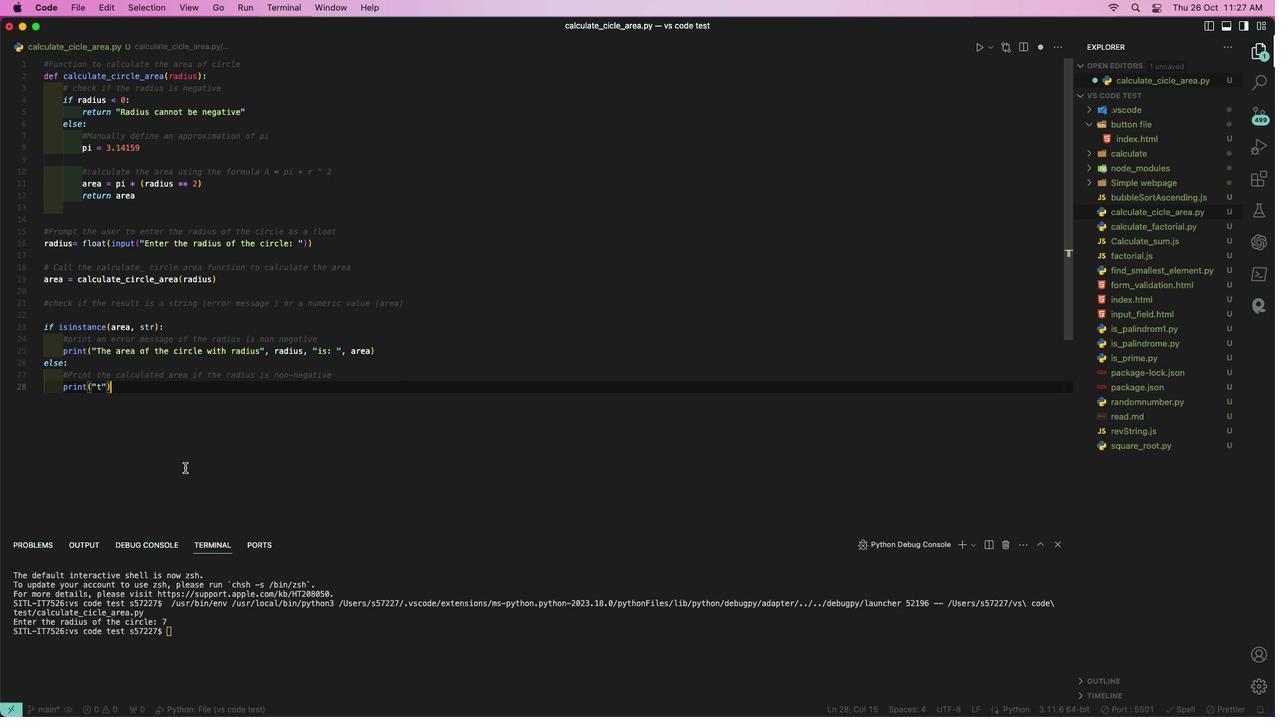 
Action: Mouse moved to (81, 362)
Screenshot: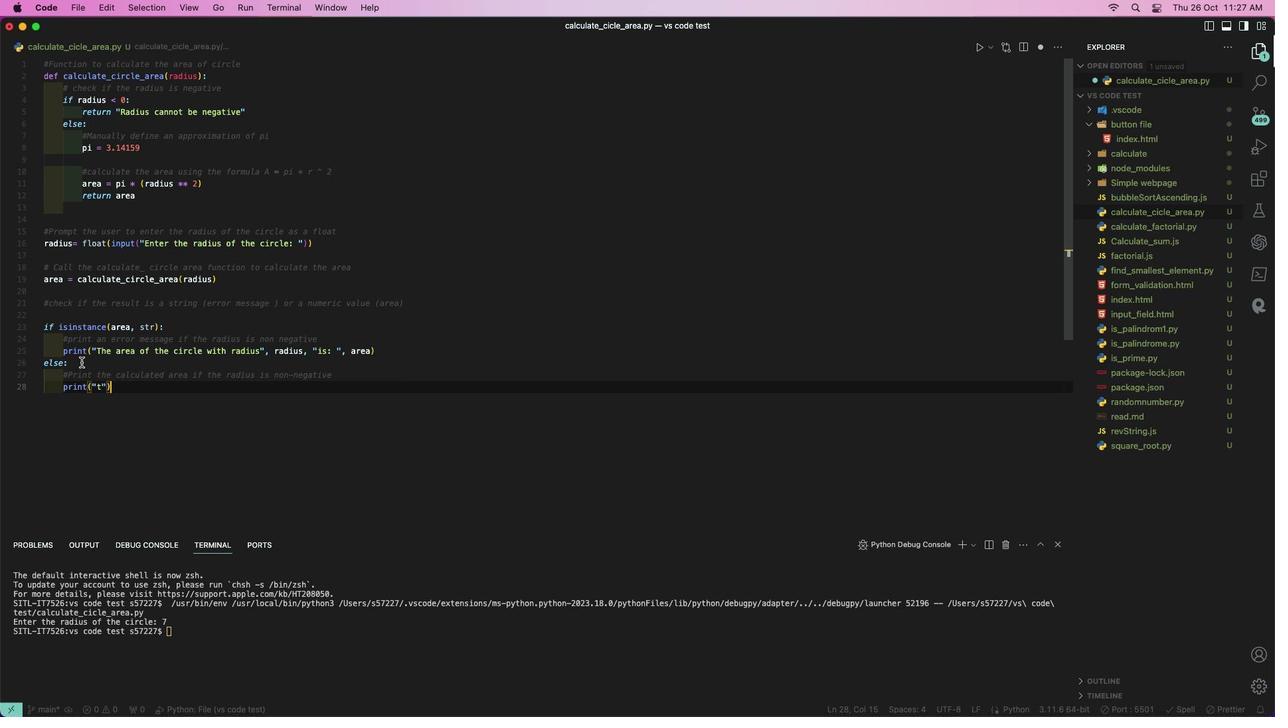 
Action: Mouse pressed left at (81, 362)
Screenshot: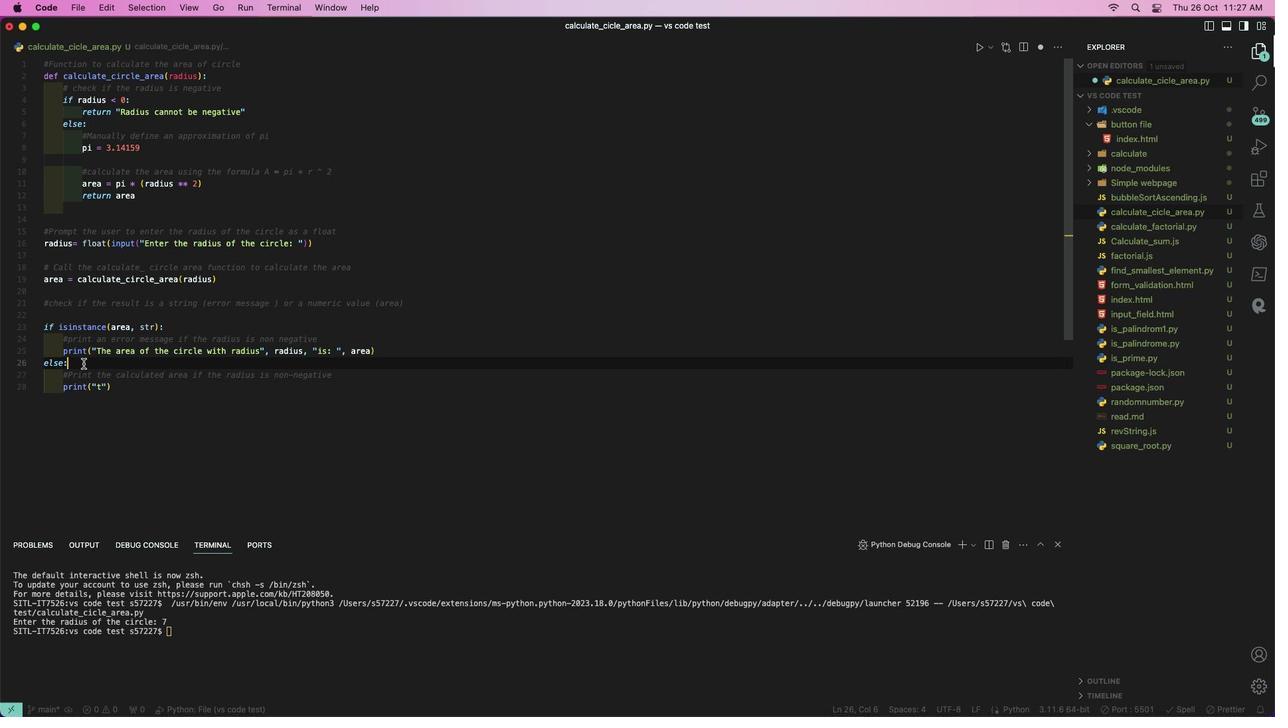 
Action: Mouse moved to (77, 363)
Screenshot: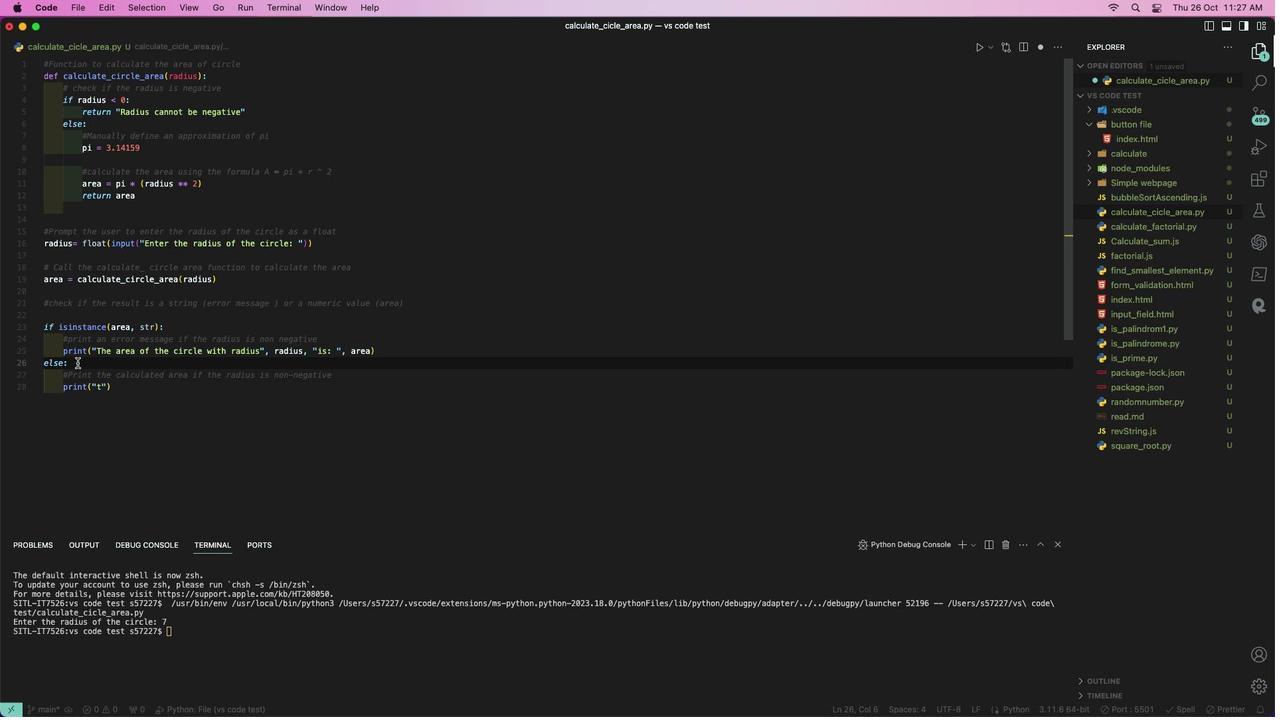 
Action: Key pressed Key.backspaceKey.backspaceKey.backspaceKey.backspaceKey.backspace
Screenshot: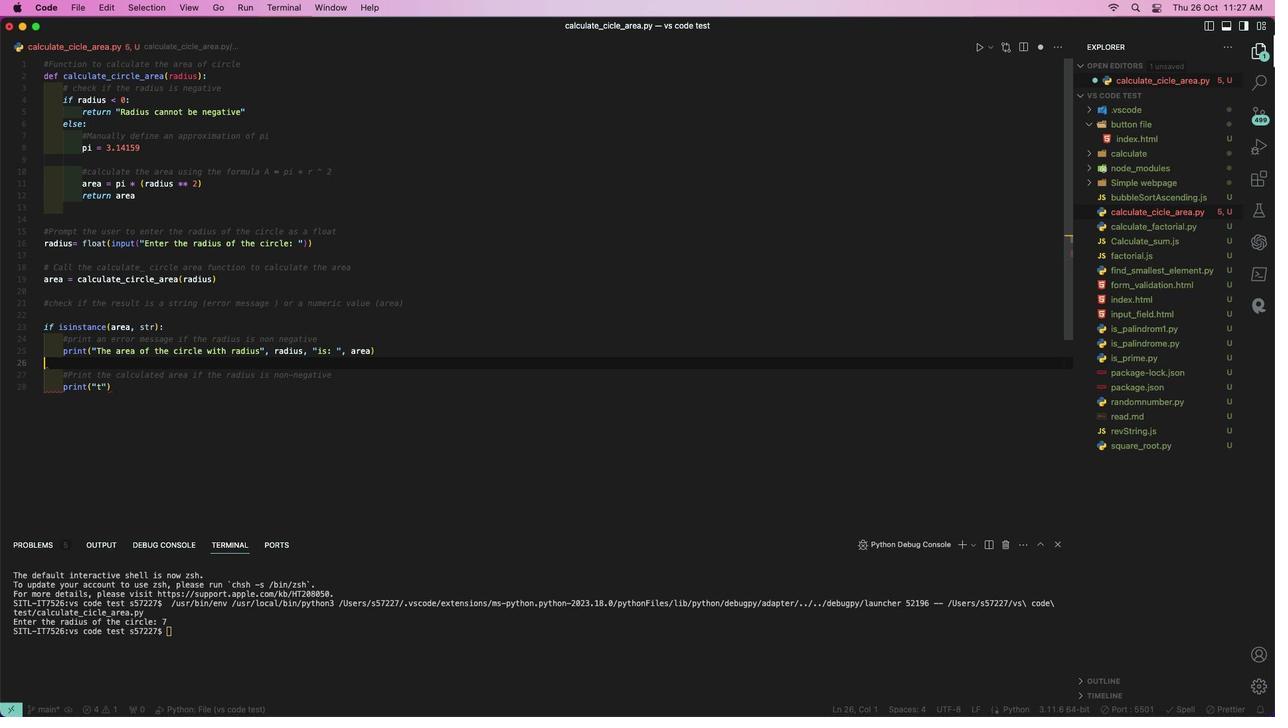 
Action: Mouse moved to (121, 387)
Screenshot: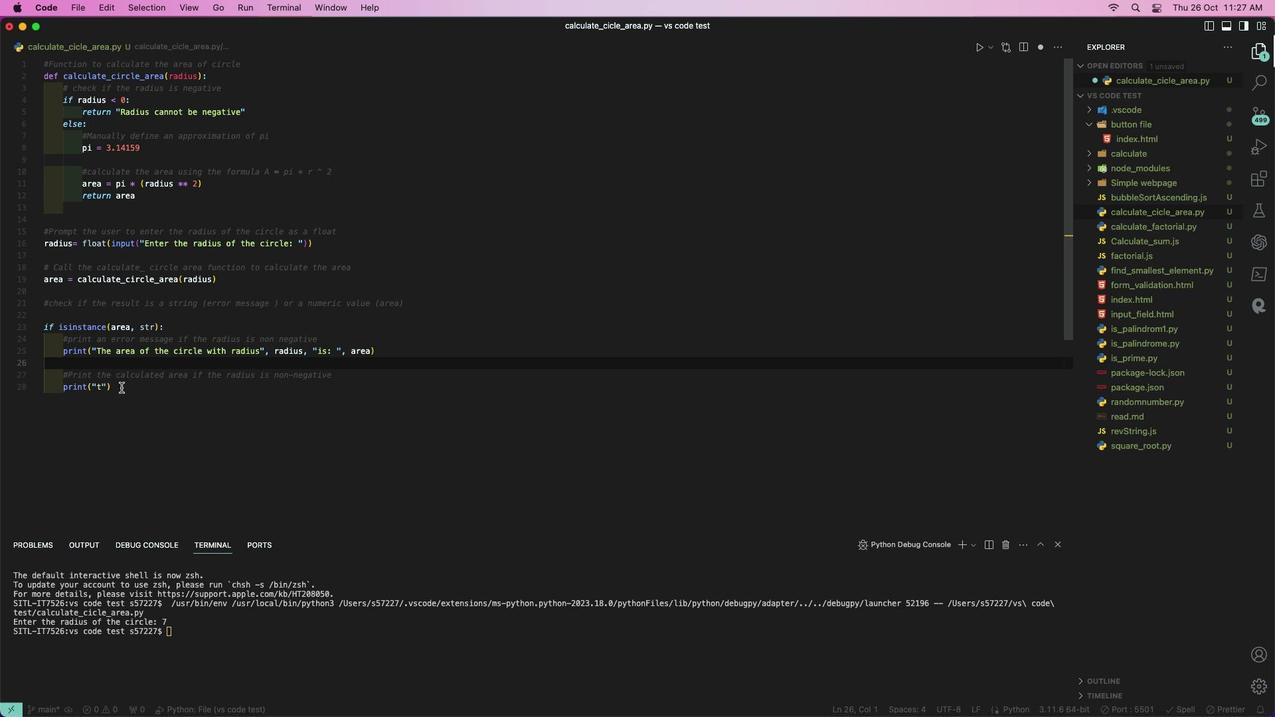 
Action: Mouse pressed left at (121, 387)
Screenshot: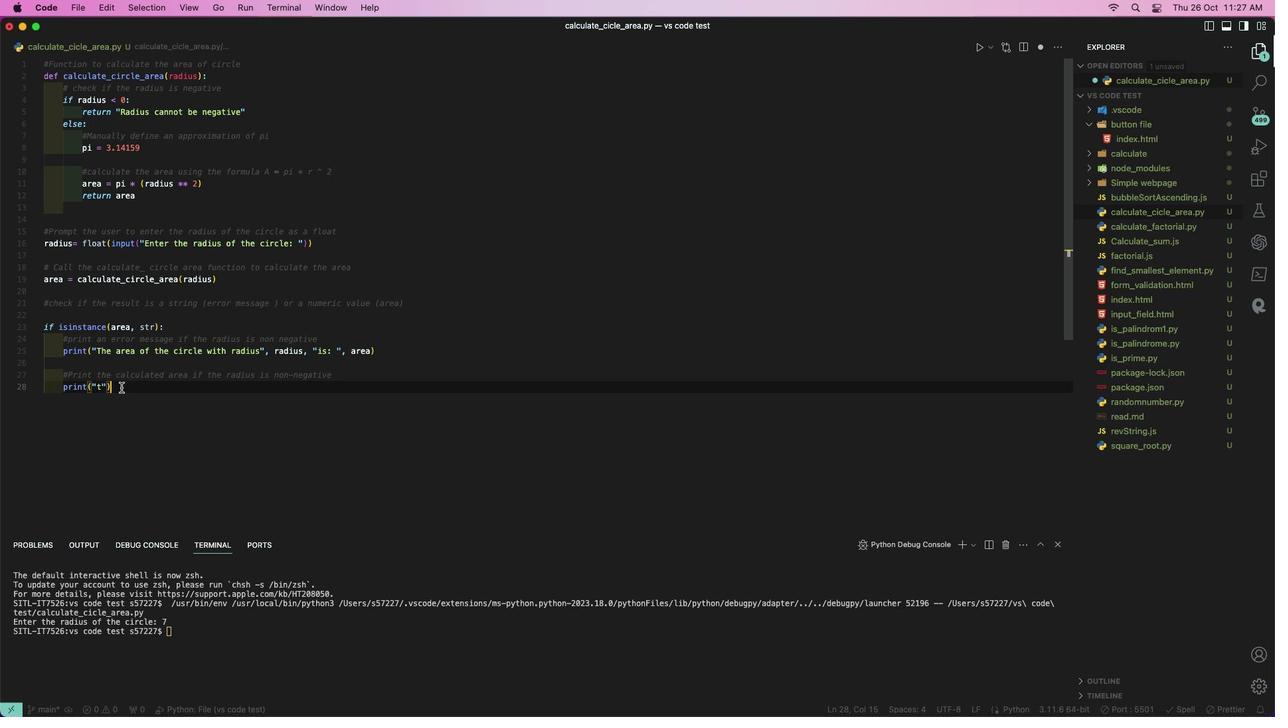 
Action: Mouse moved to (120, 387)
Screenshot: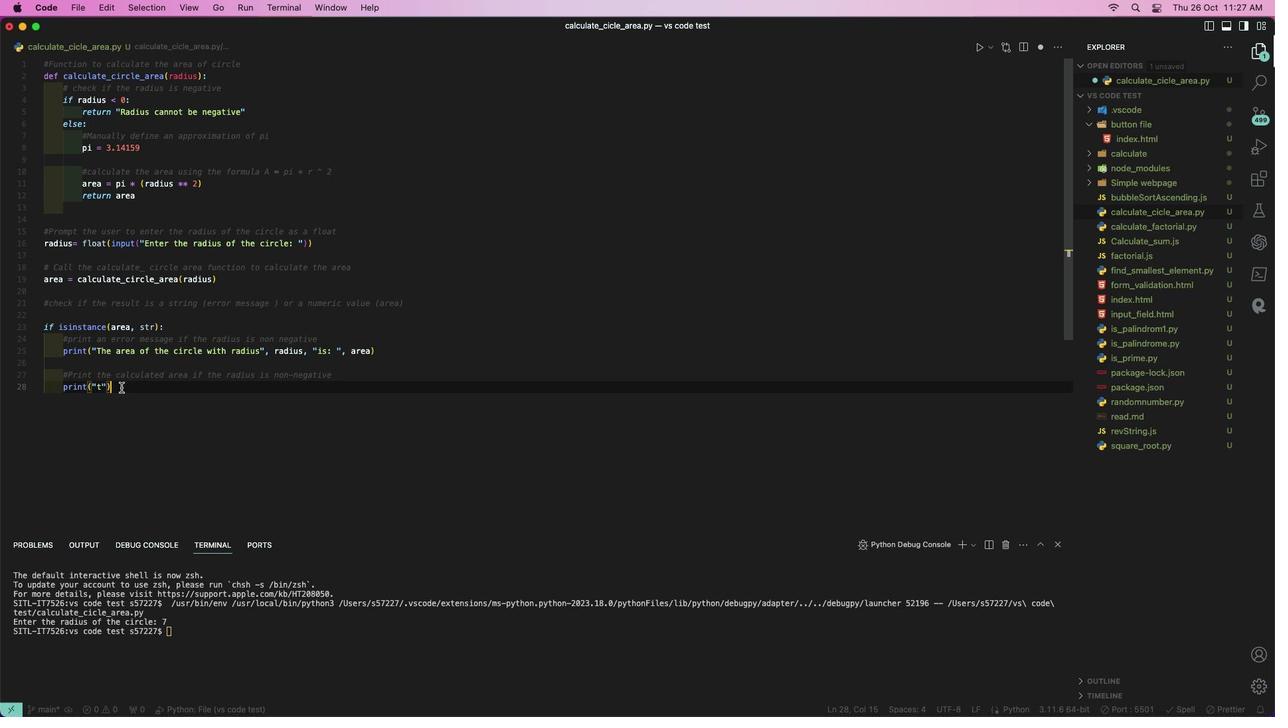 
Action: Key pressed Key.backspaceKey.backspaceKey.backspaceKey.backspaceKey.backspaceKey.backspaceKey.backspaceKey.backspaceKey.backspaceKey.backspace
Screenshot: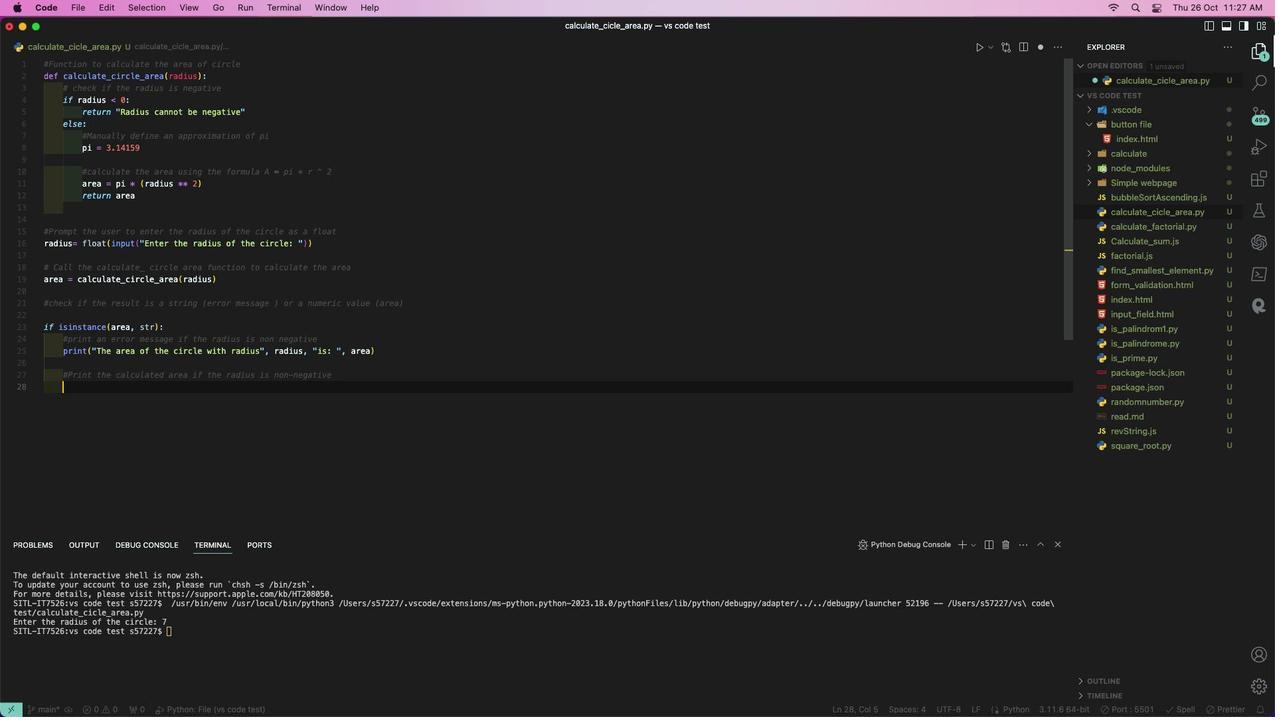 
Action: Mouse moved to (185, 324)
Screenshot: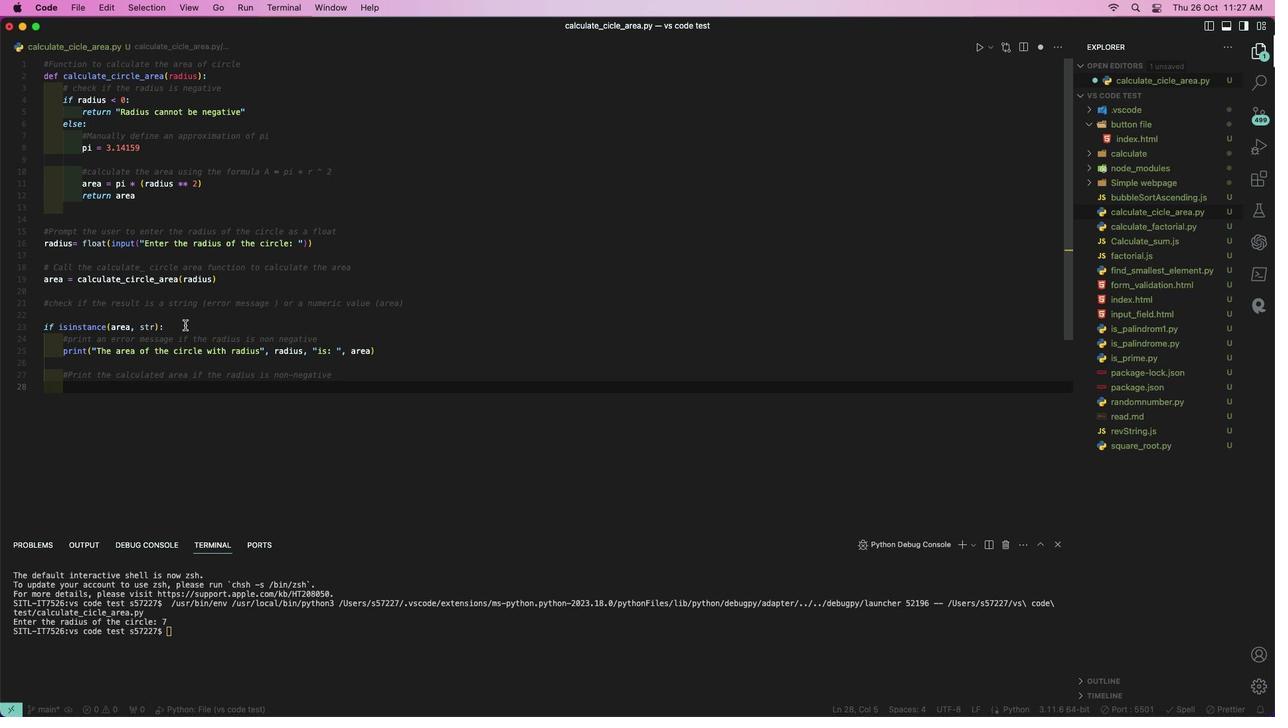
Action: Mouse pressed left at (185, 324)
Screenshot: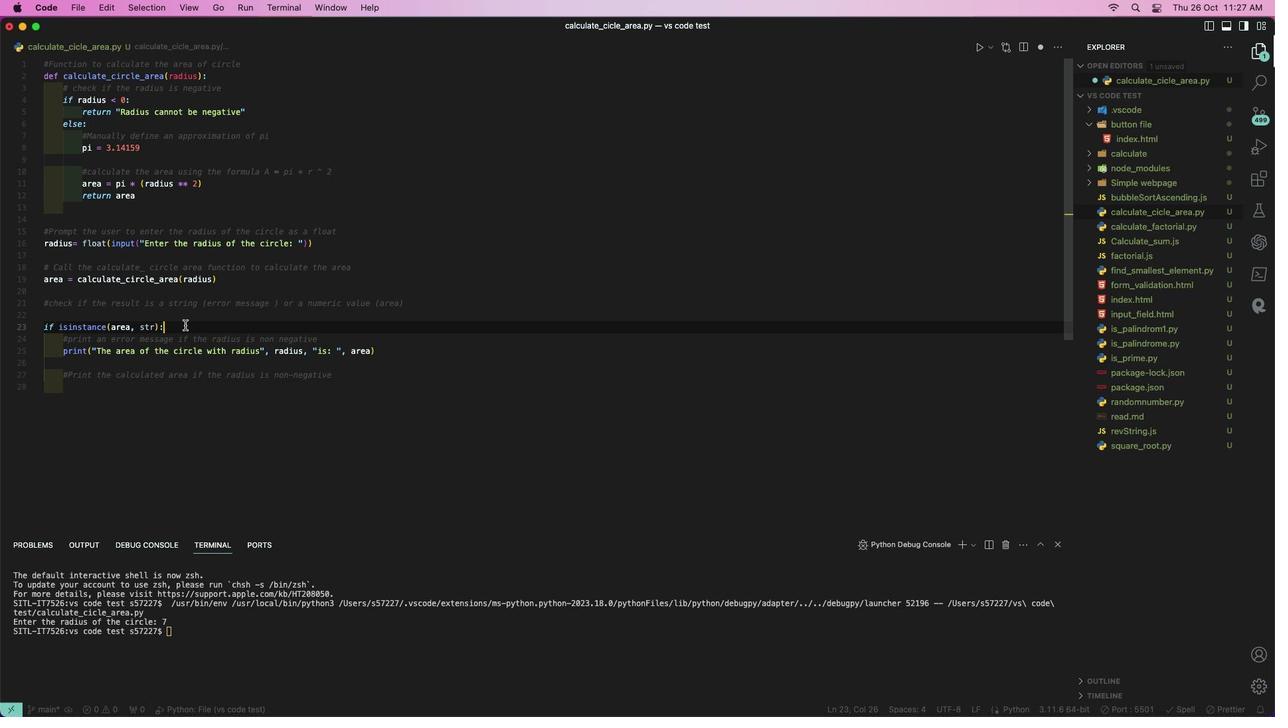 
Action: Mouse moved to (185, 324)
Screenshot: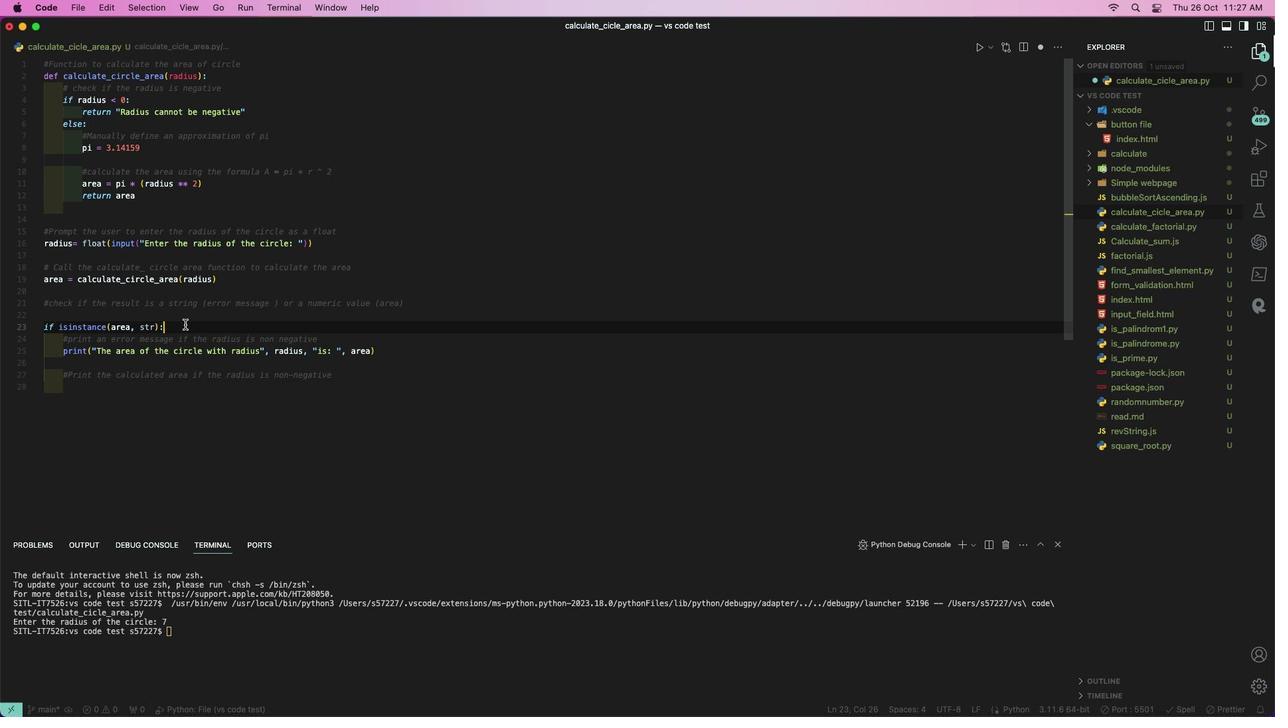 
Action: Key pressed Key.enterKey.shift_r'#'Key.shift'P''r''i''n''t'Key.space'a''n'Key.space'e''r''r''o''r'Key.space'm''e''s''s''a''g''e'Key.space'i''f'Key.space't''h''e'Key.space'r''a''d''i''u''s'Key.space'i''s'Key.space'n''e''g''a''t''i''v''e'Key.enter'p''r''i''n''t'Key.shift'(''a''r''e''a'Key.shift')'Key.enter'e''l''s''e'Key.shift':'
Screenshot: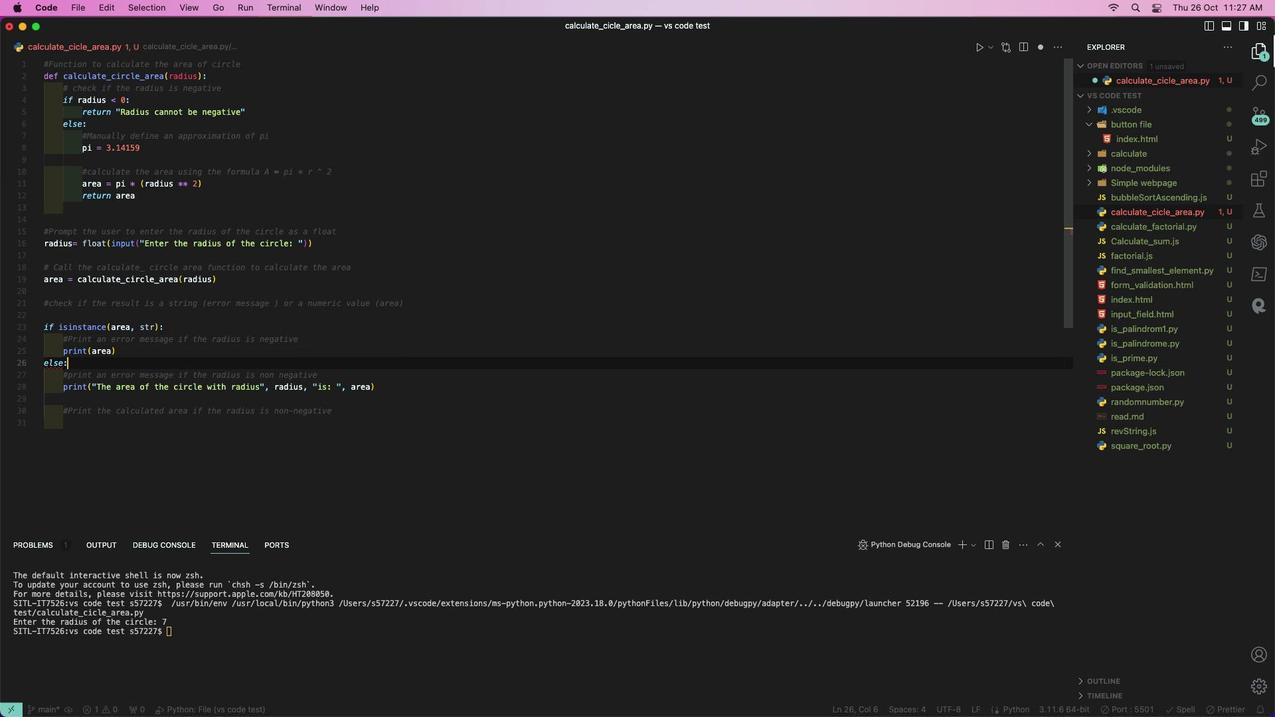 
Action: Mouse moved to (272, 413)
Screenshot: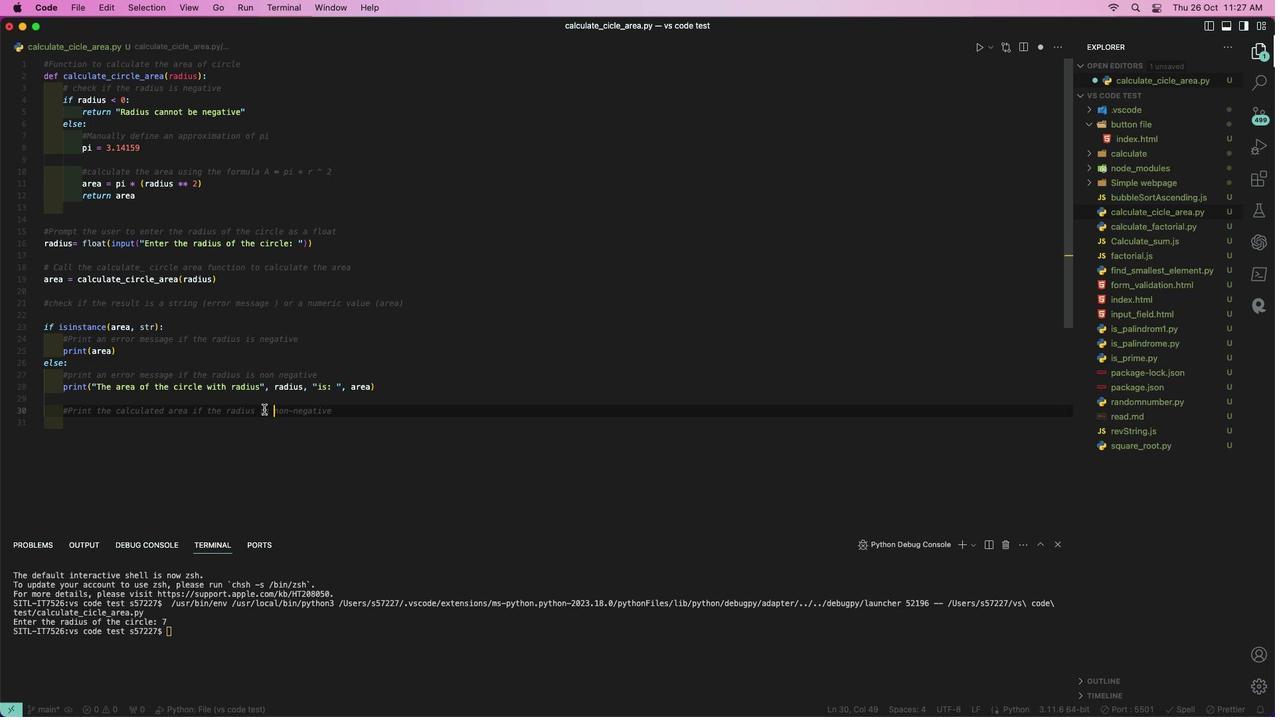 
Action: Mouse pressed left at (272, 413)
Screenshot: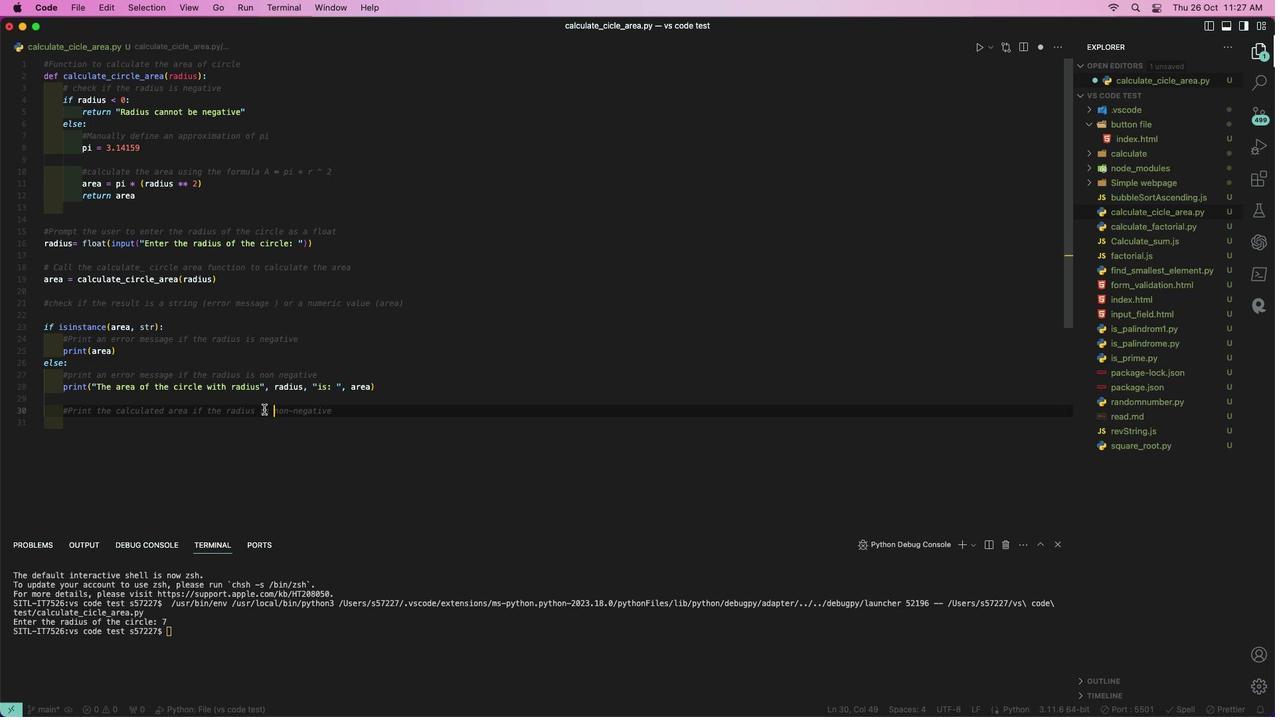 
Action: Mouse moved to (359, 409)
Screenshot: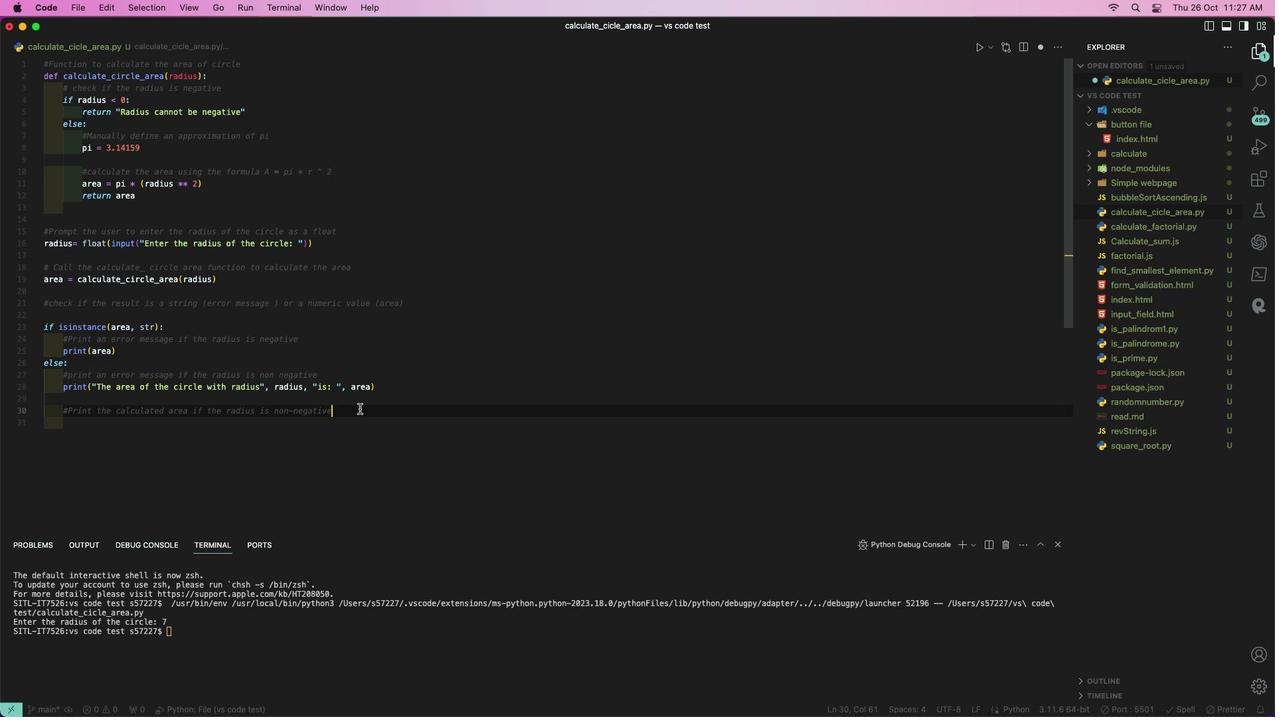 
Action: Mouse pressed left at (359, 409)
Screenshot: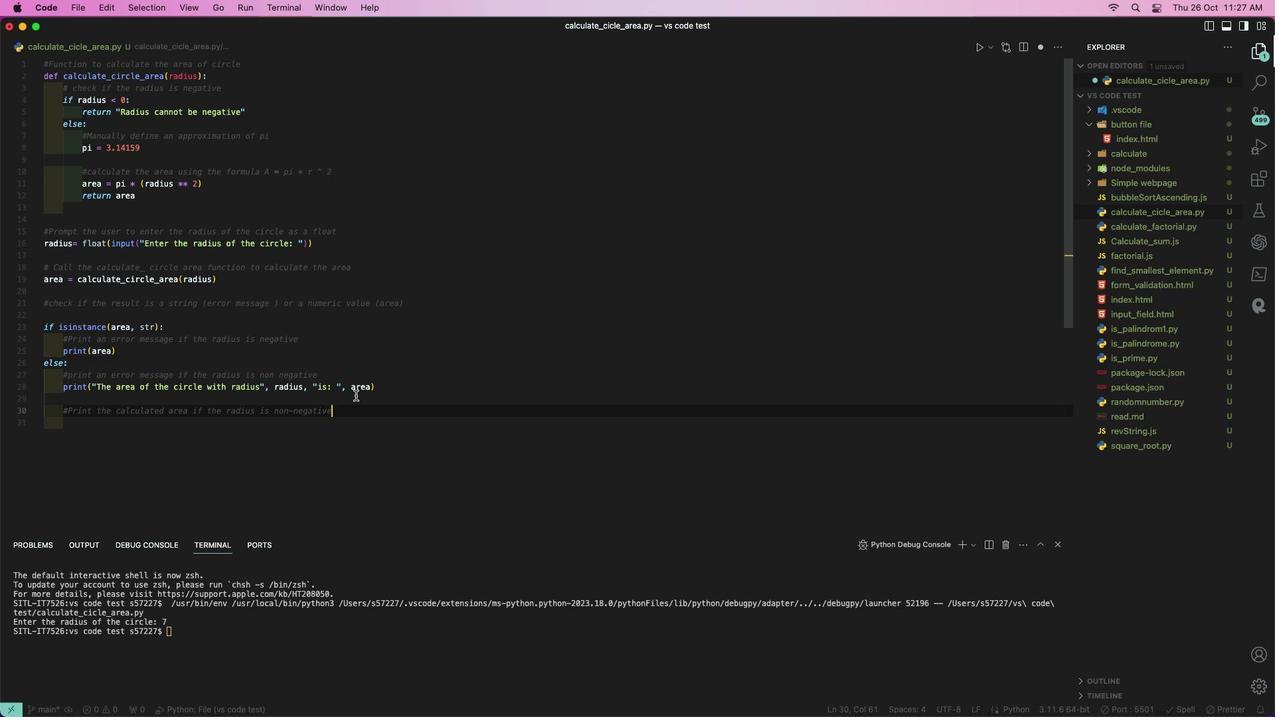 
Action: Mouse moved to (279, 7)
Screenshot: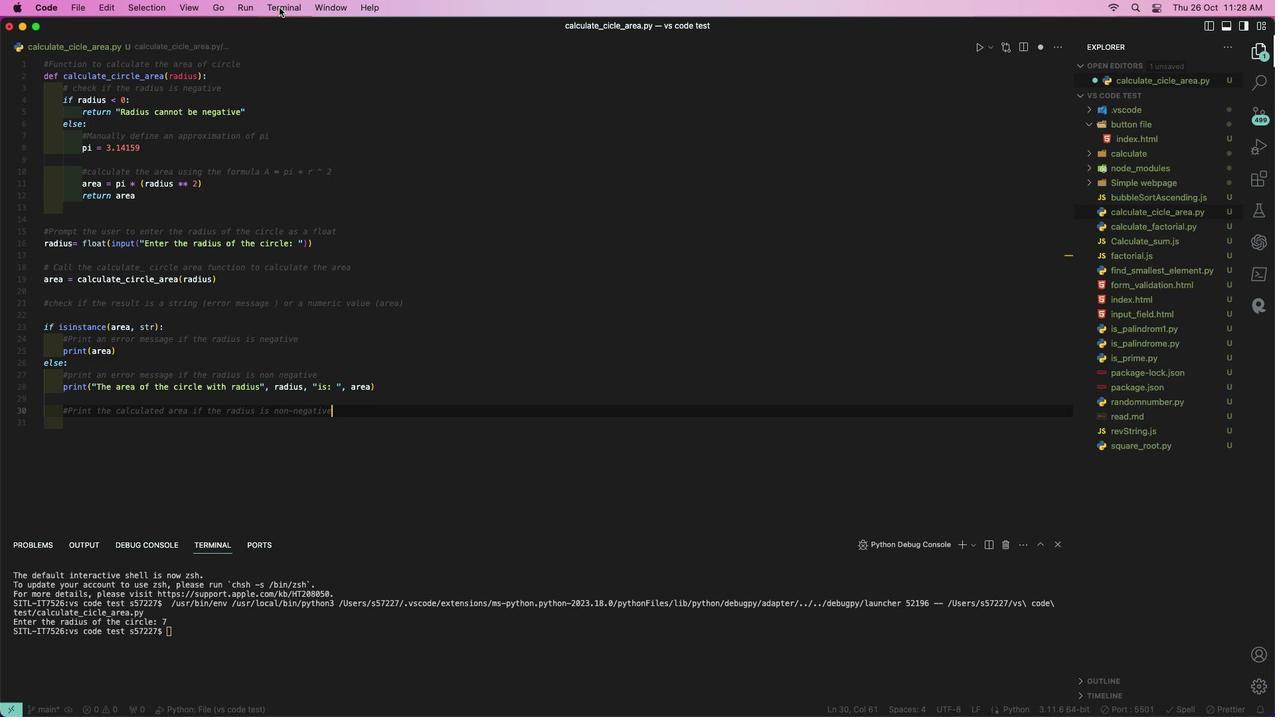 
Action: Mouse pressed left at (279, 7)
Screenshot: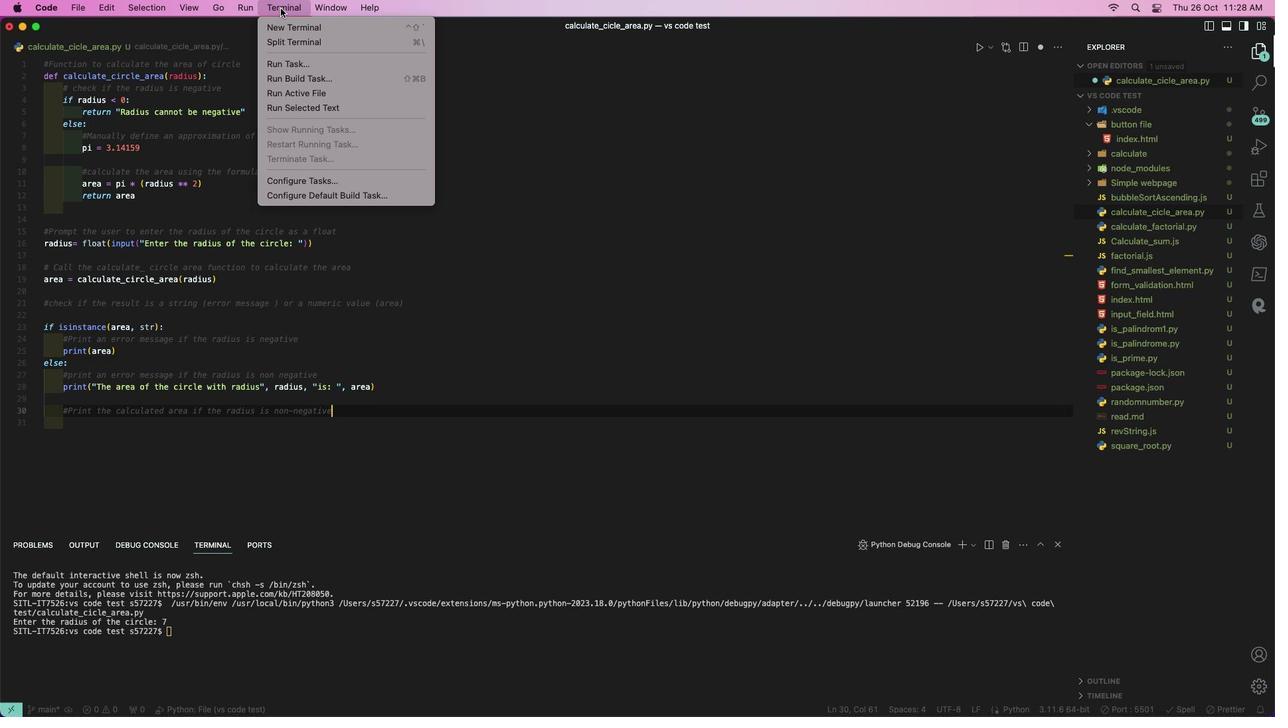 
Action: Mouse moved to (272, 41)
Screenshot: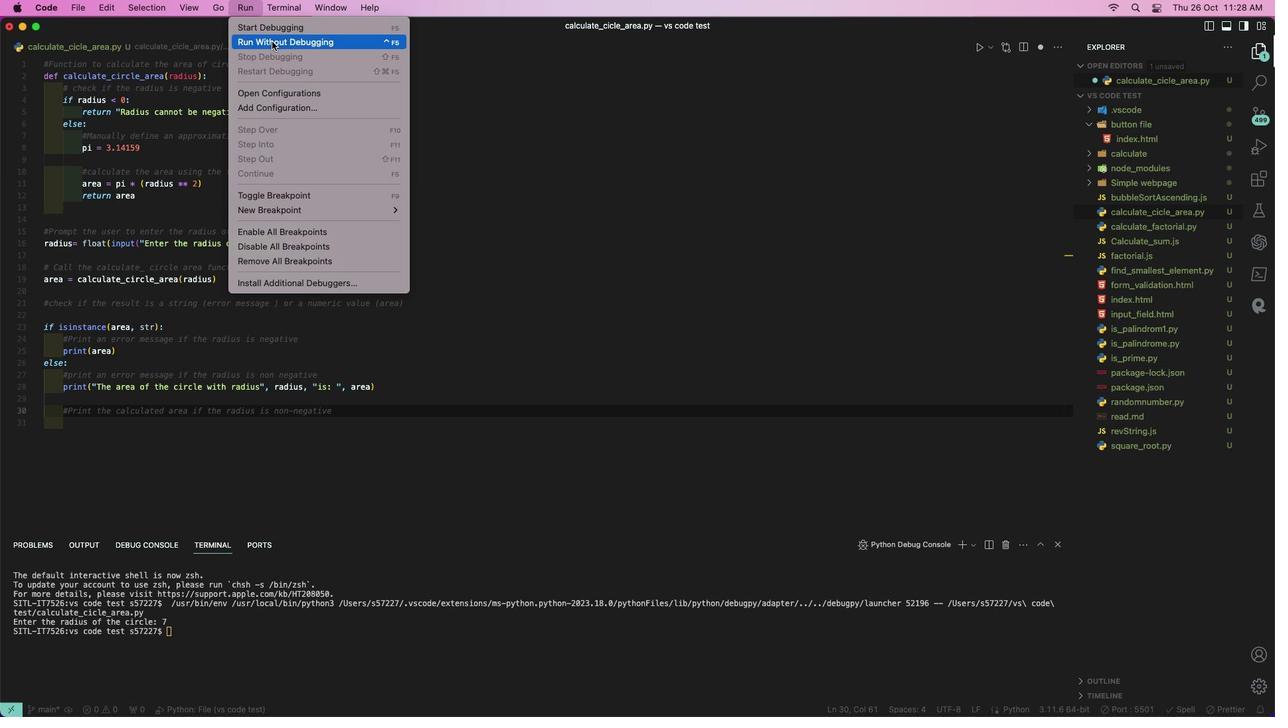 
Action: Mouse pressed left at (272, 41)
Screenshot: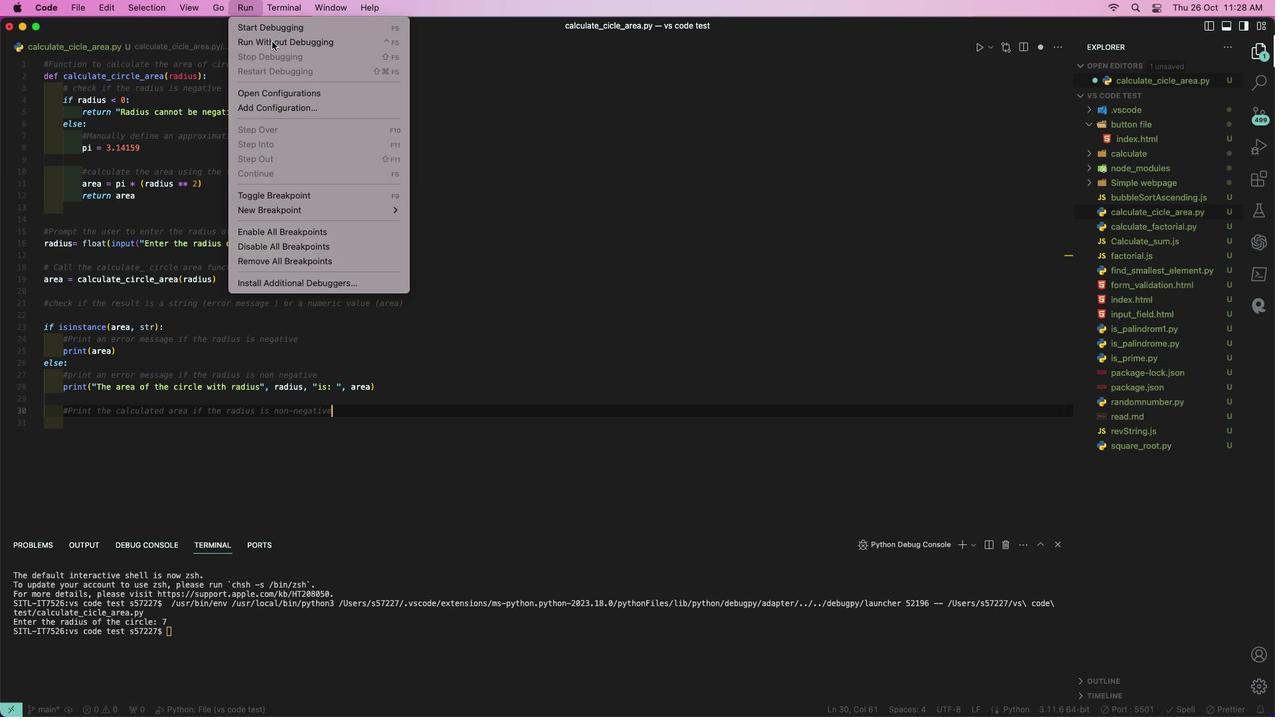 
Action: Mouse moved to (230, 658)
Screenshot: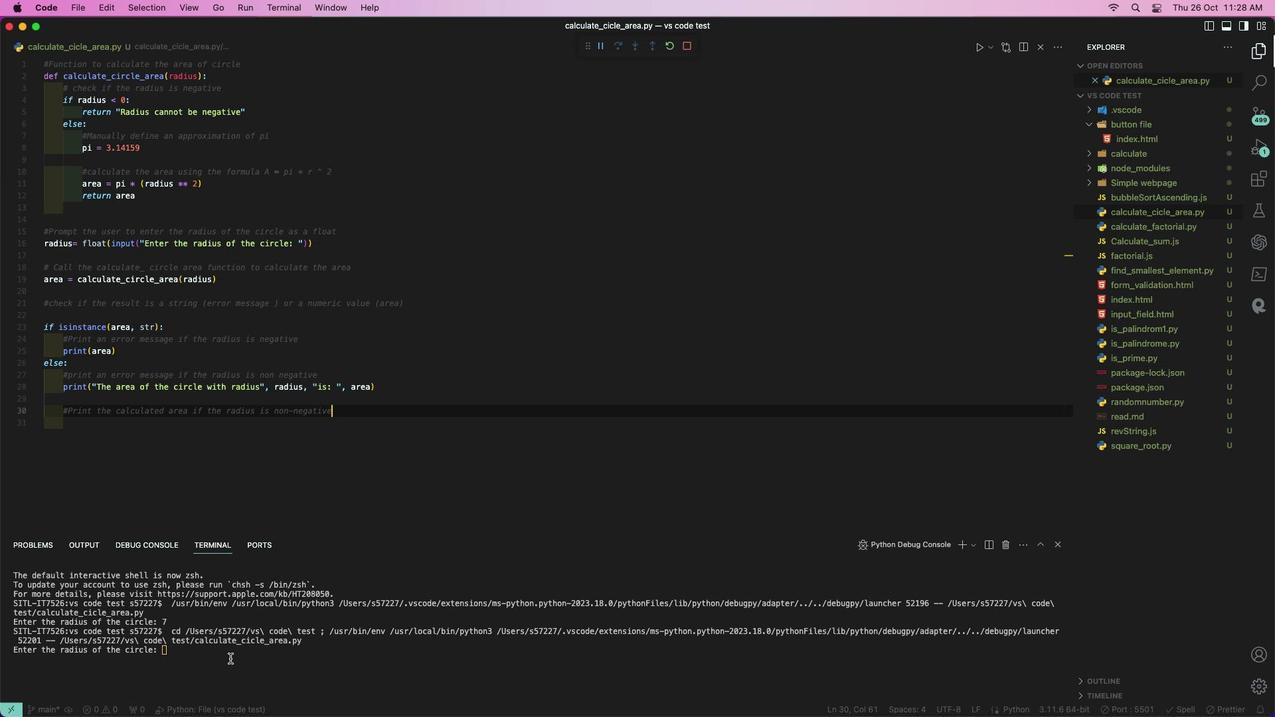 
Action: Mouse pressed left at (230, 658)
Screenshot: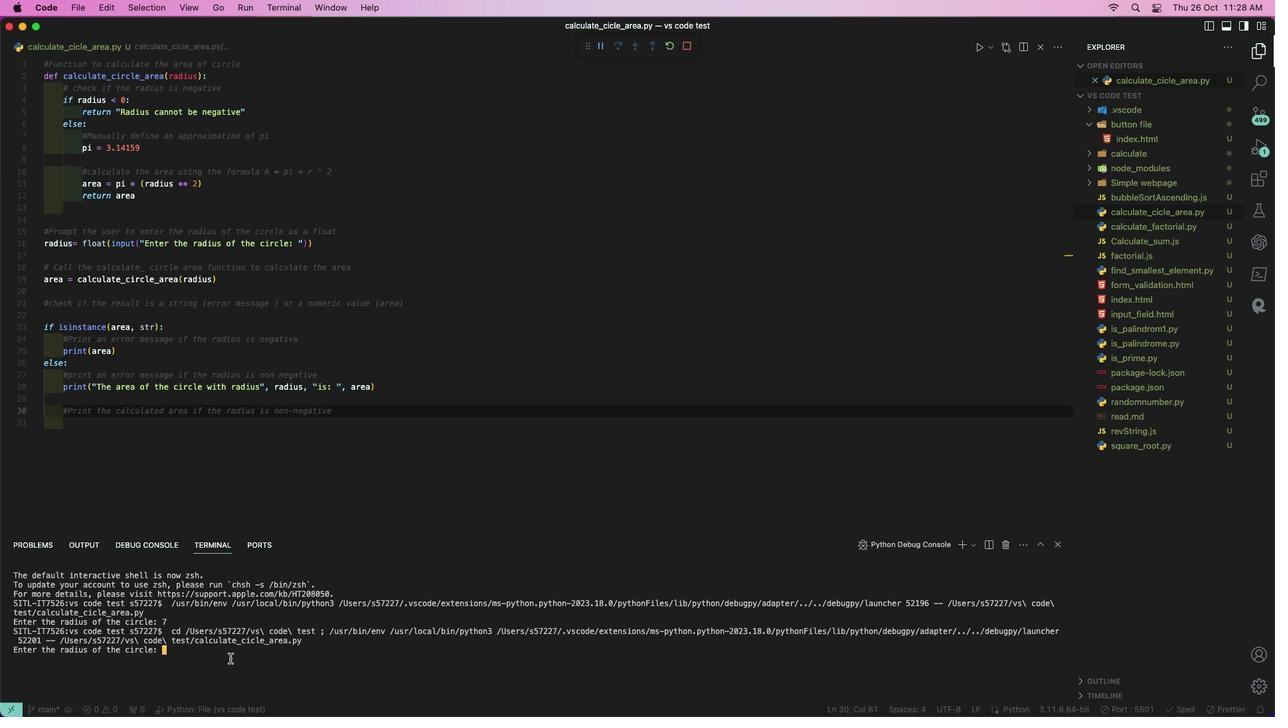 
Action: Mouse moved to (214, 620)
Screenshot: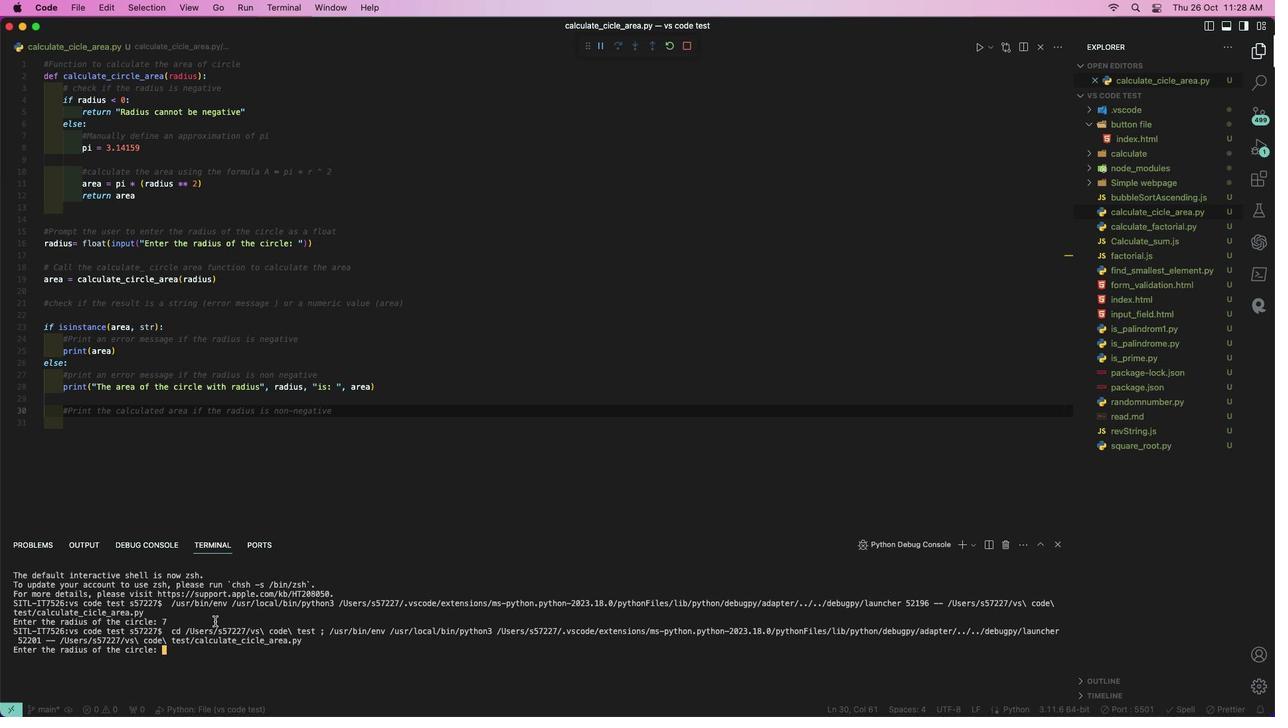
Action: Key pressed '7'Key.enter
Screenshot: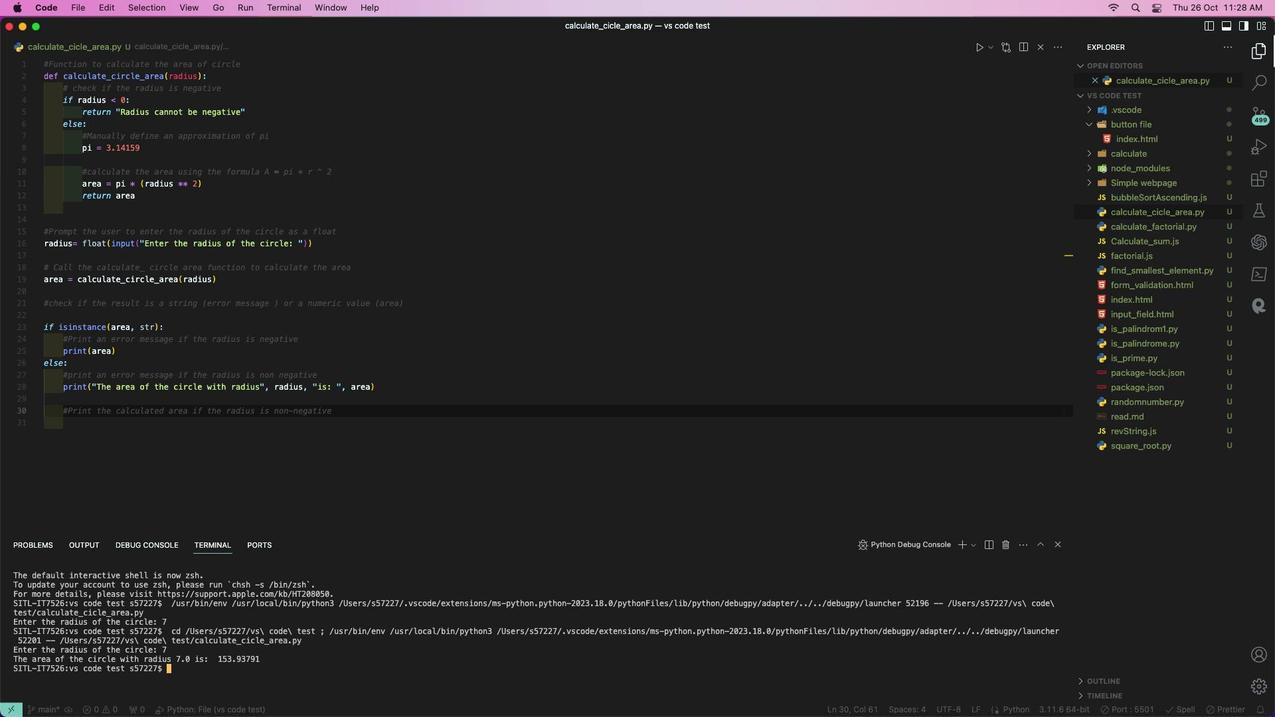 
Action: Mouse moved to (250, 5)
Screenshot: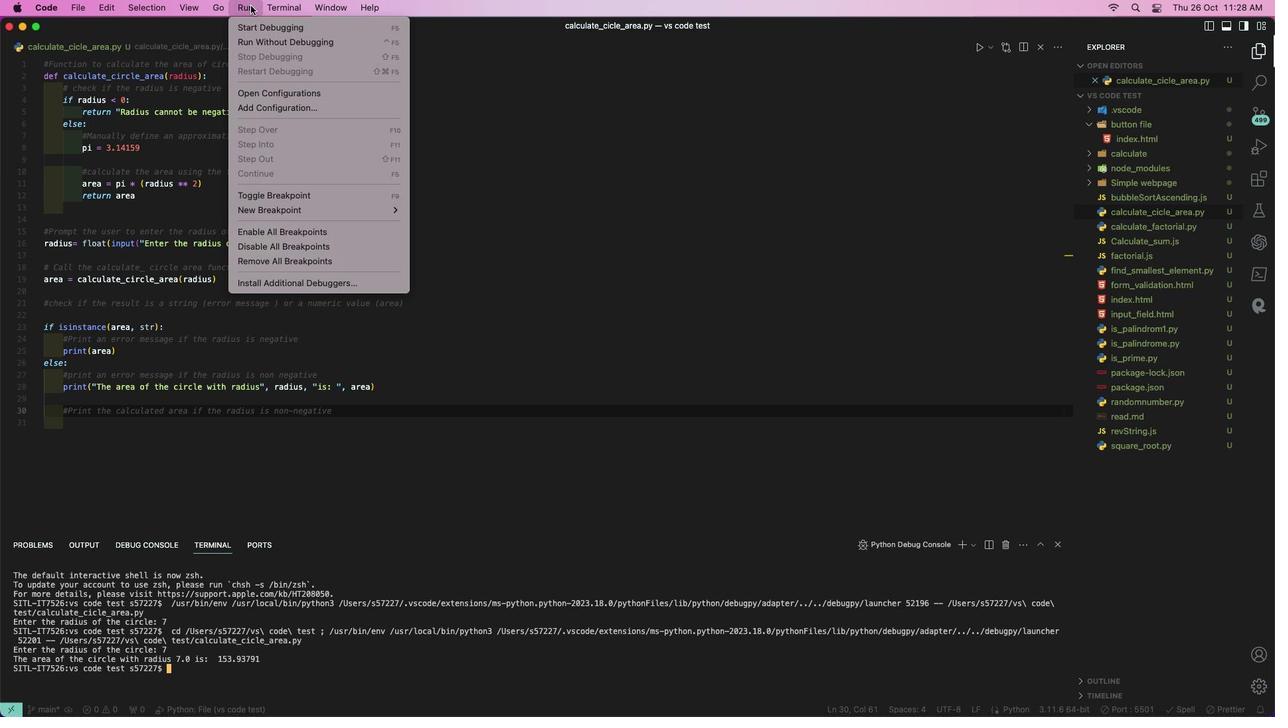 
Action: Mouse pressed left at (250, 5)
Screenshot: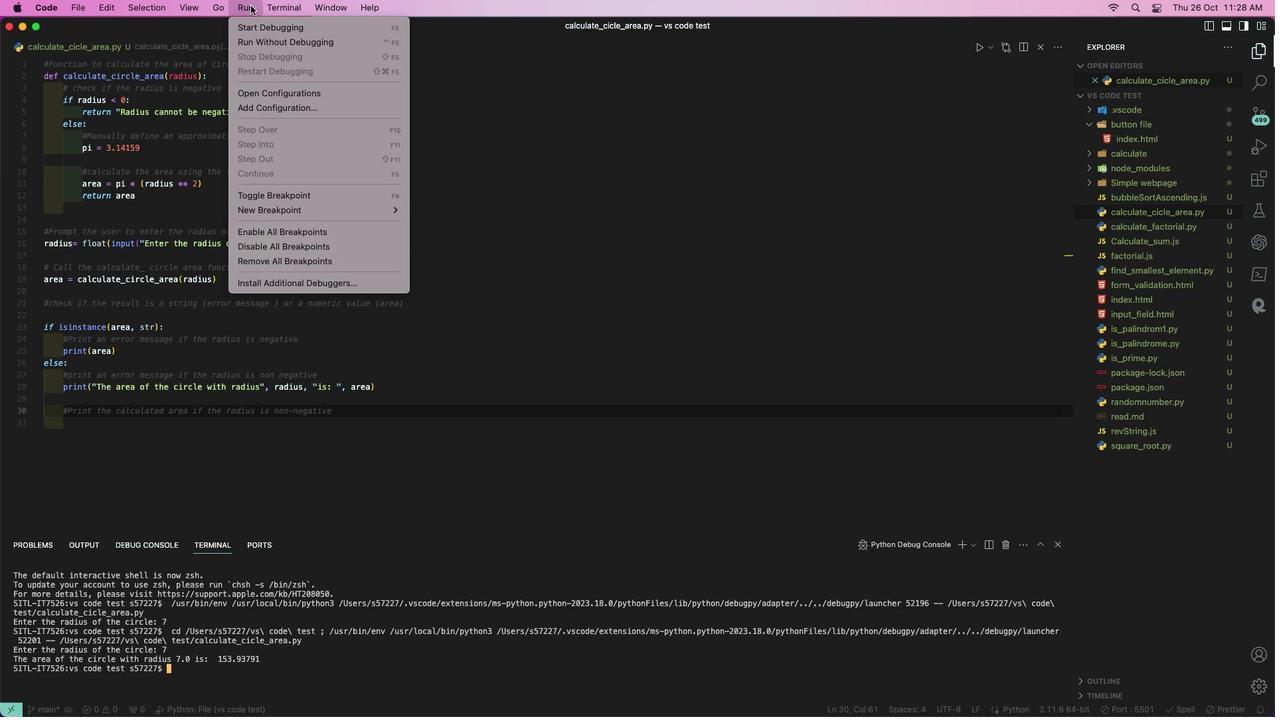 
Action: Mouse moved to (264, 42)
Screenshot: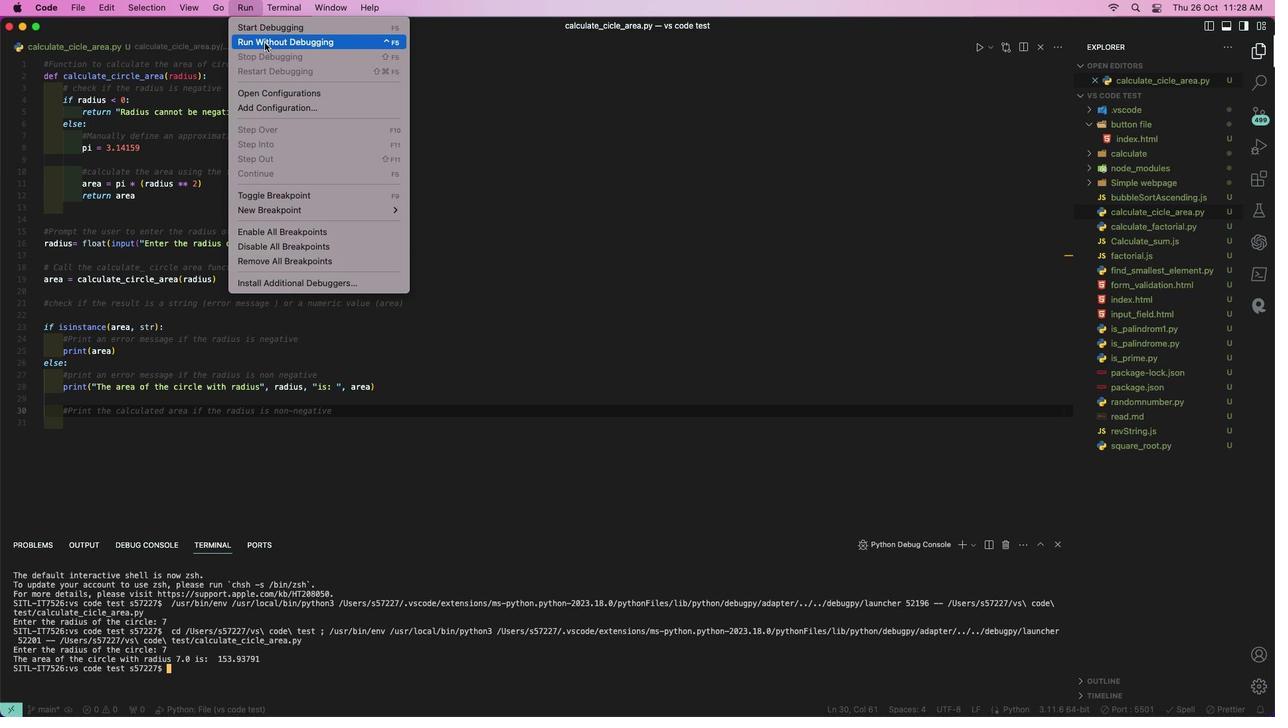 
Action: Mouse pressed left at (264, 42)
Screenshot: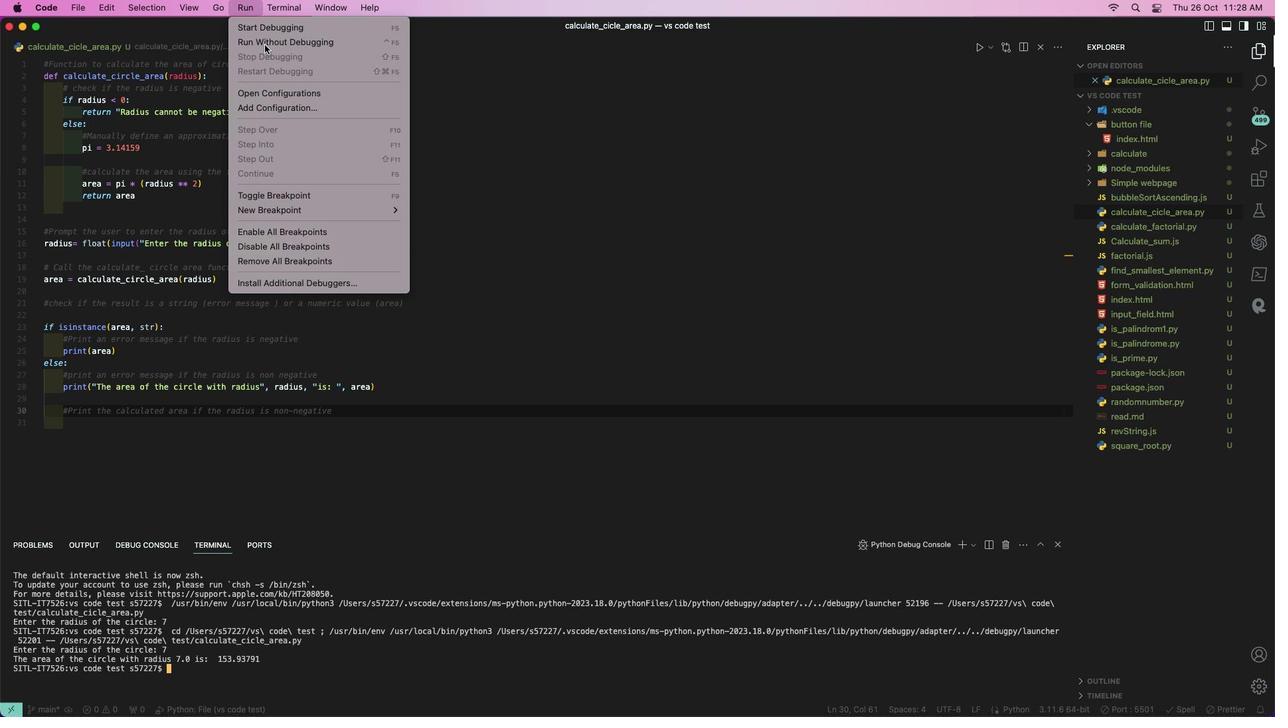 
Action: Mouse moved to (316, 575)
Screenshot: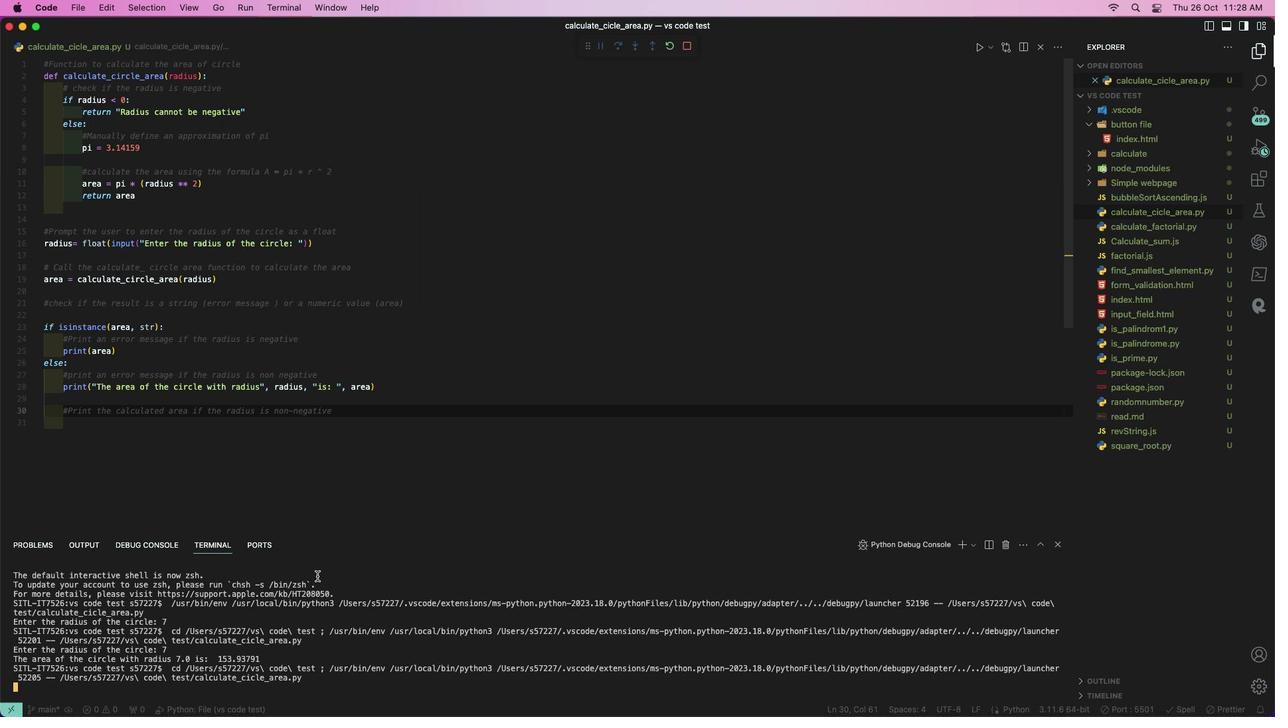 
Action: Key pressed '7''.''5'Key.enter
Screenshot: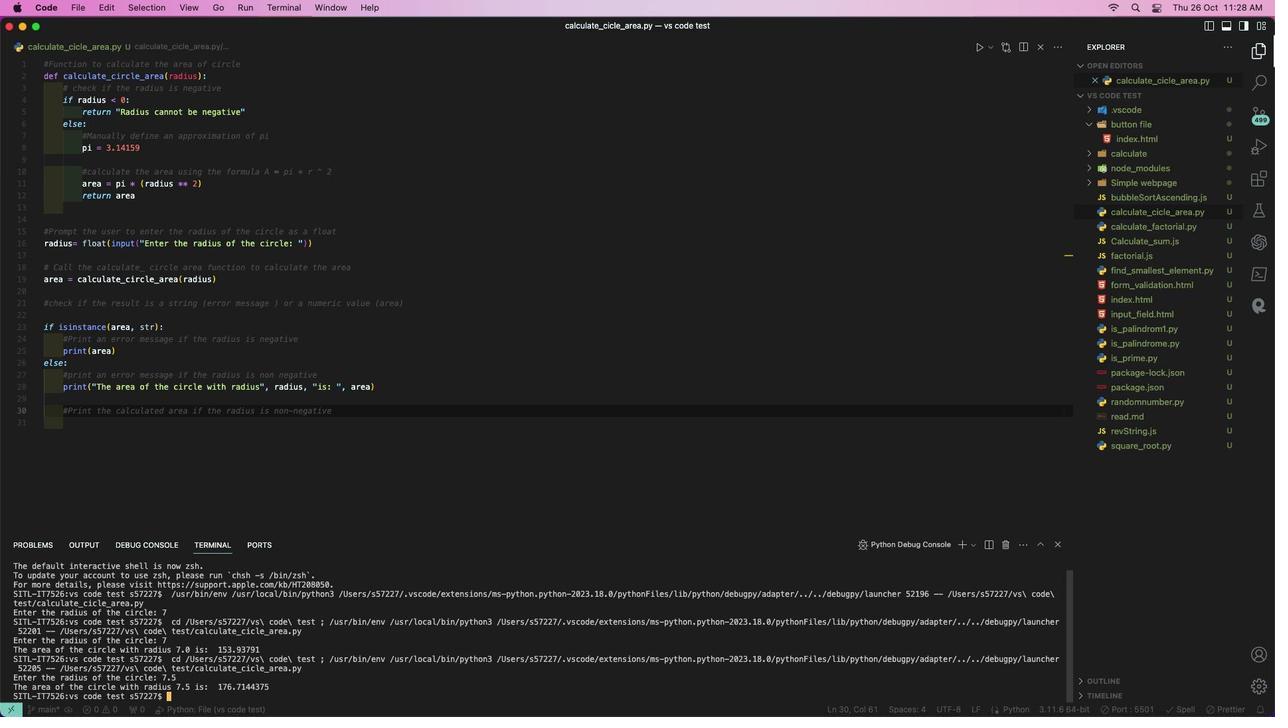 
Action: Mouse moved to (326, 522)
Screenshot: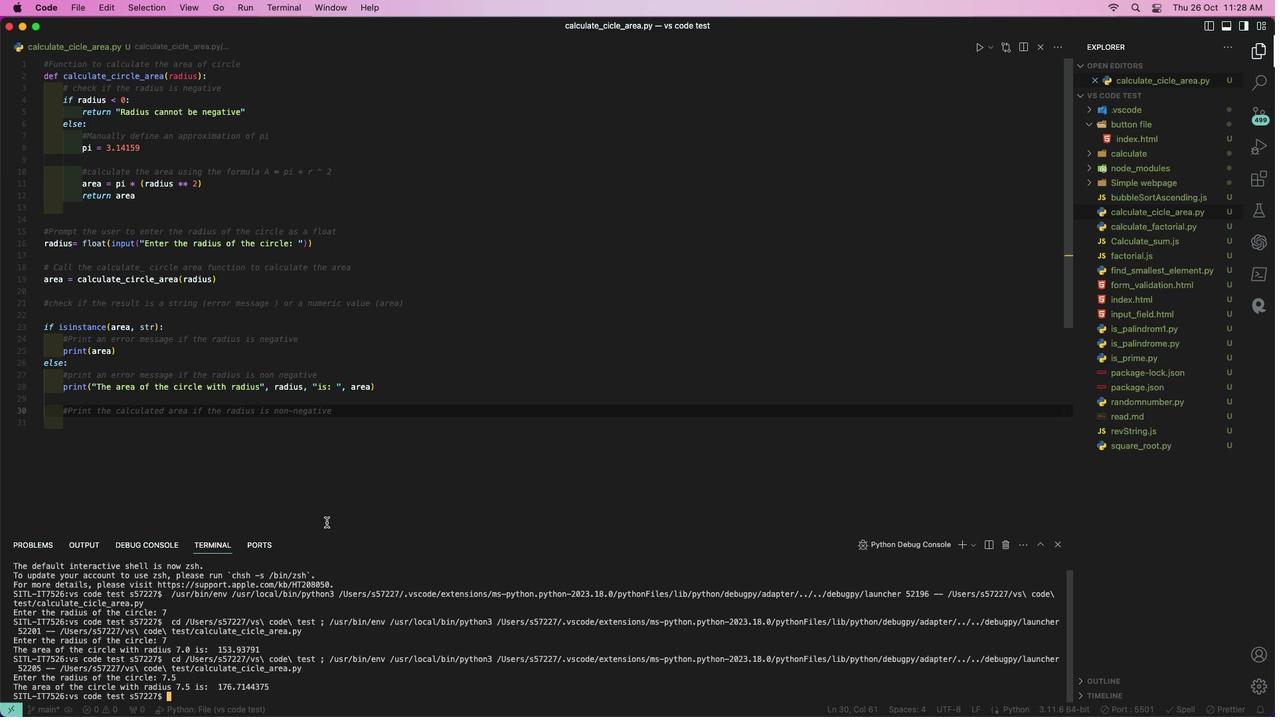 
Action: Mouse pressed left at (326, 522)
Screenshot: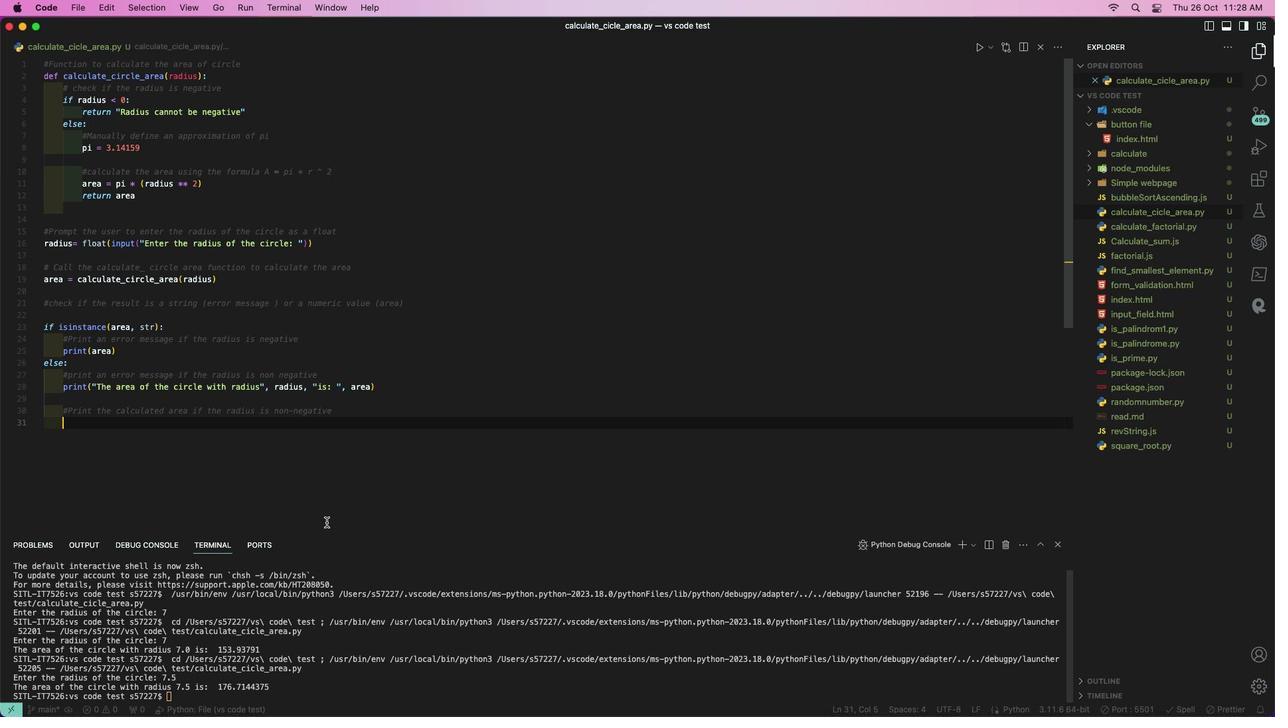 
Action: Mouse moved to (320, 521)
Screenshot: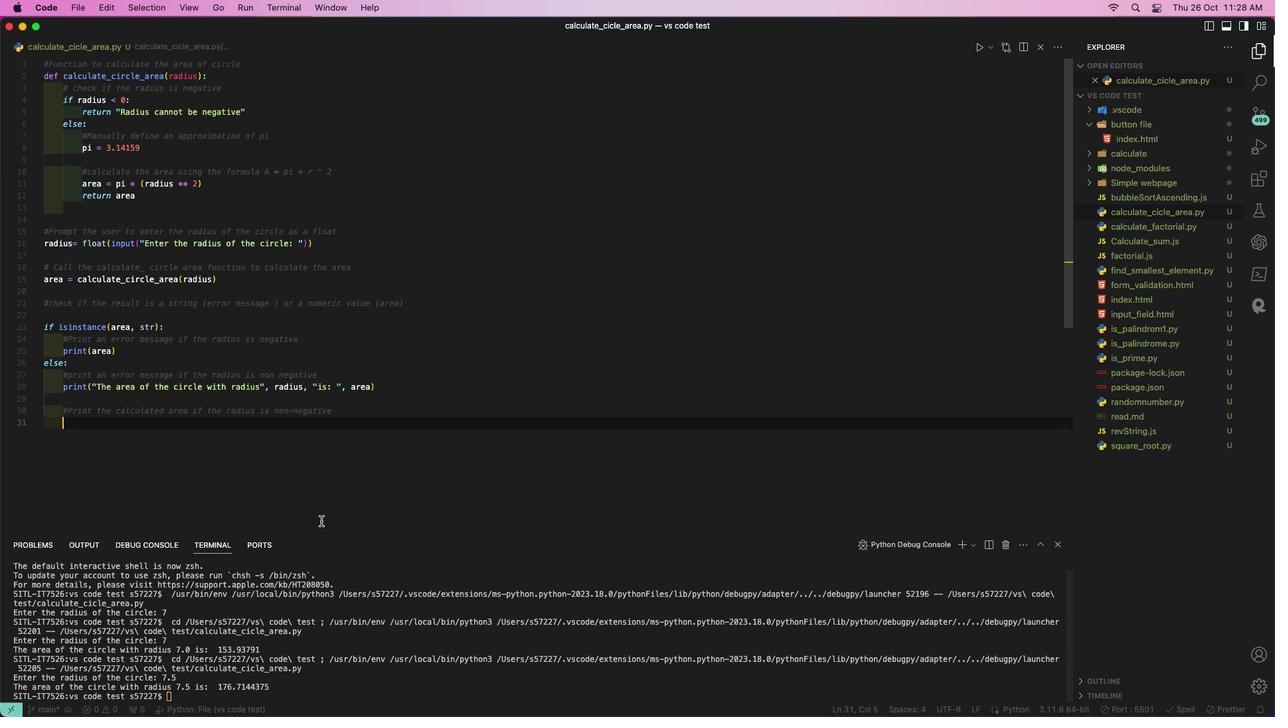 
